 Task: Look for space in Reggio nellEmilia, Italy from 12th July, 2023 to 16th July, 2023 for 8 adults in price range Rs.10000 to Rs.16000. Place can be private room with 8 bedrooms having 8 beds and 8 bathrooms. Property type can be house, flat, guest house, hotel. Amenities needed are: wifi, TV, free parkinig on premises, gym, breakfast. Booking option can be shelf check-in. Required host language is English.
Action: Mouse moved to (507, 123)
Screenshot: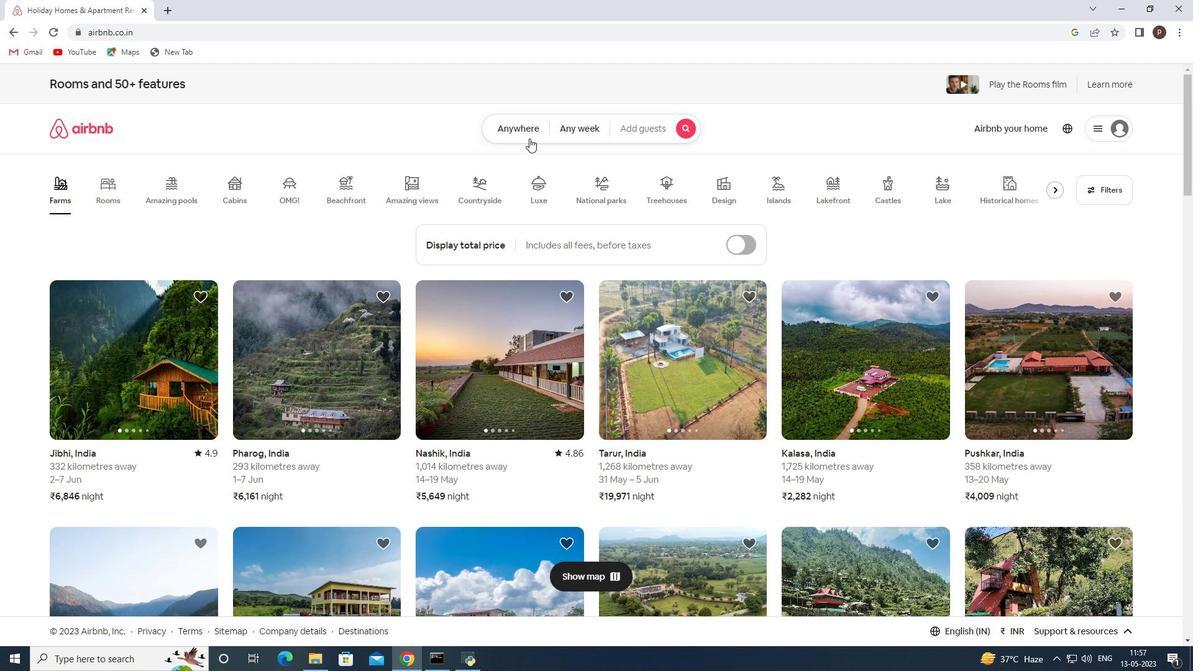 
Action: Mouse pressed left at (507, 123)
Screenshot: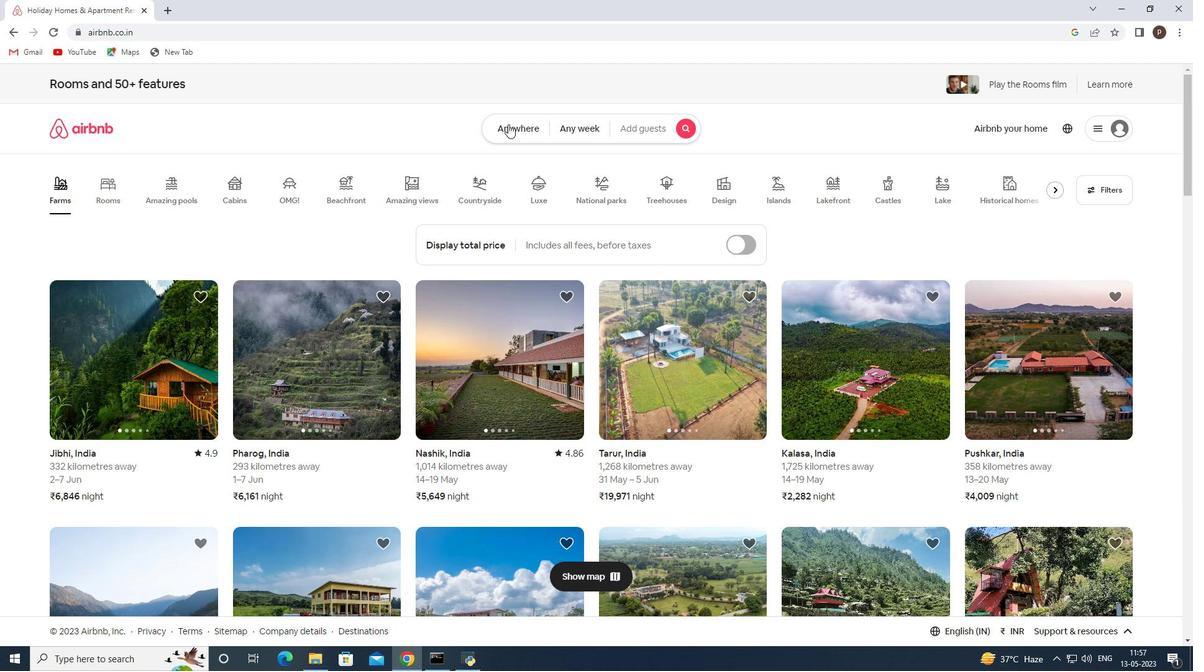 
Action: Mouse moved to (413, 181)
Screenshot: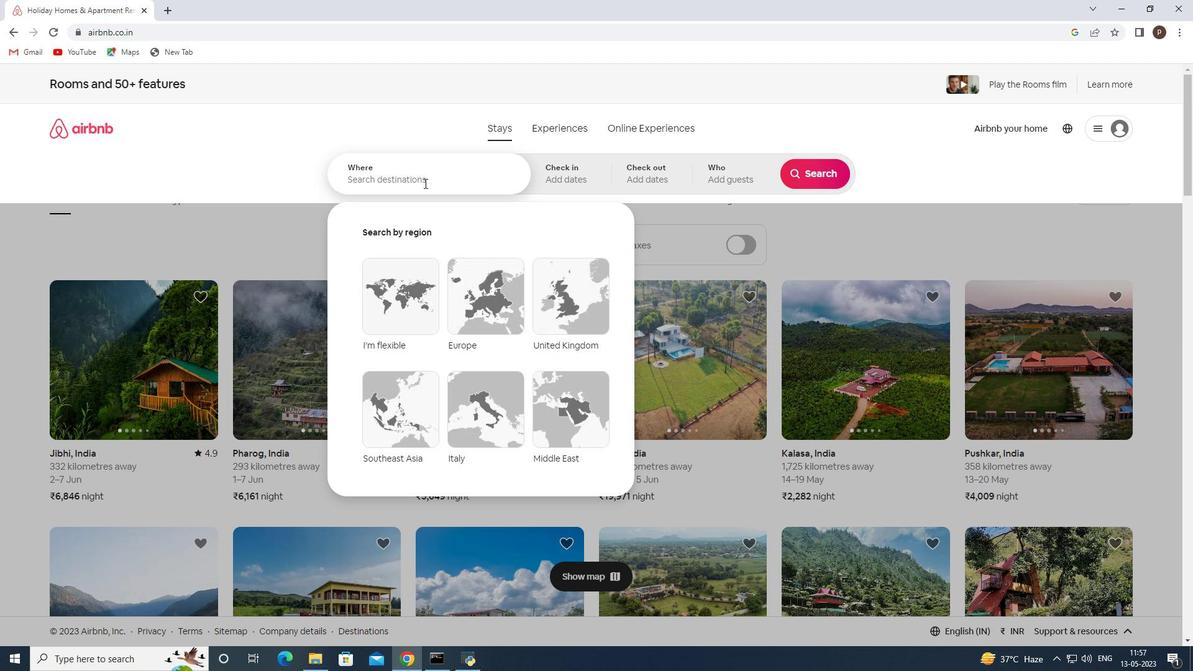 
Action: Mouse pressed left at (413, 181)
Screenshot: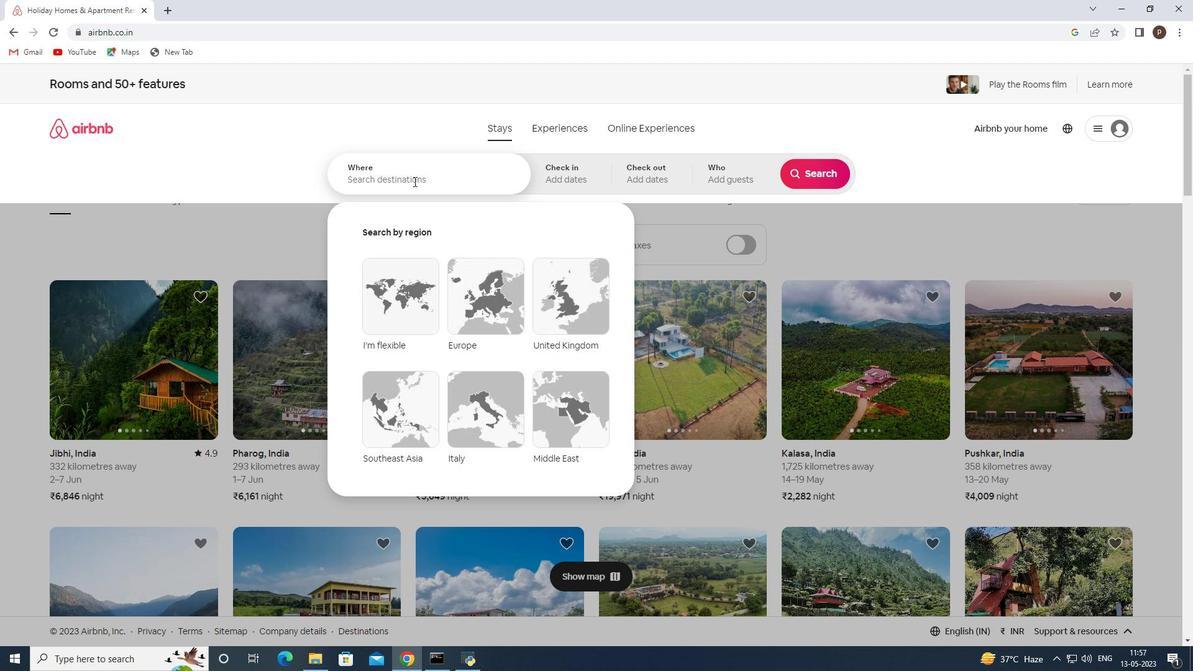 
Action: Key pressed <Key.caps_lock>R<Key.caps_lock>eggio<Key.space>nell<Key.caps_lock>E<Key.caps_lock>milia
Screenshot: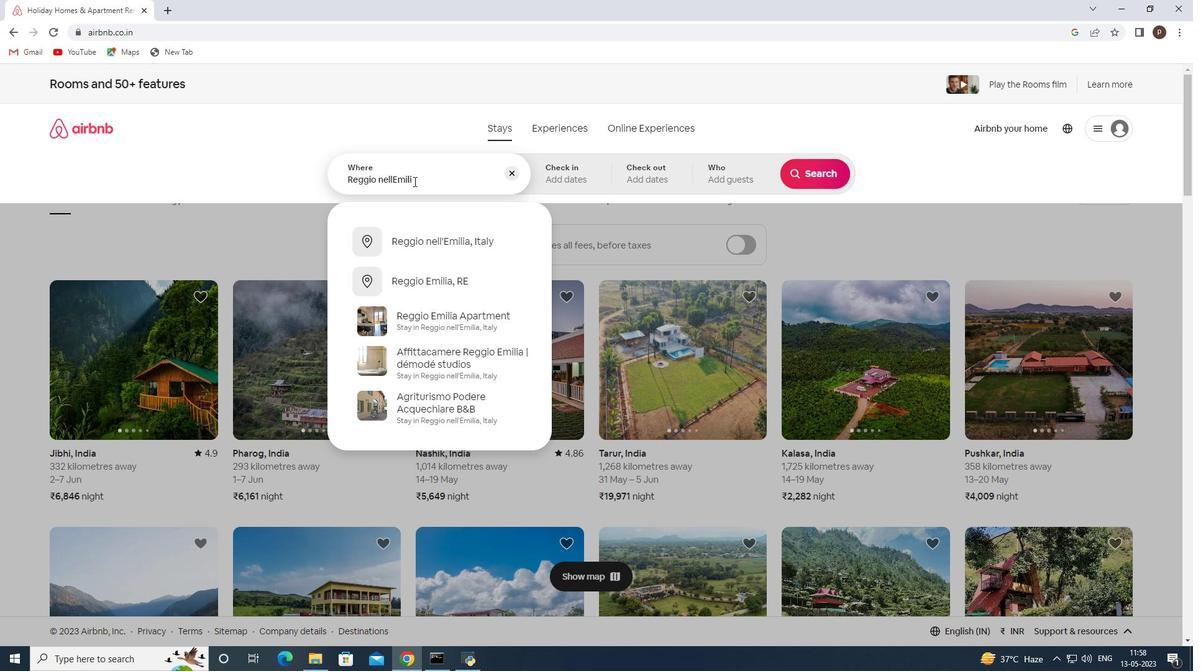 
Action: Mouse moved to (448, 235)
Screenshot: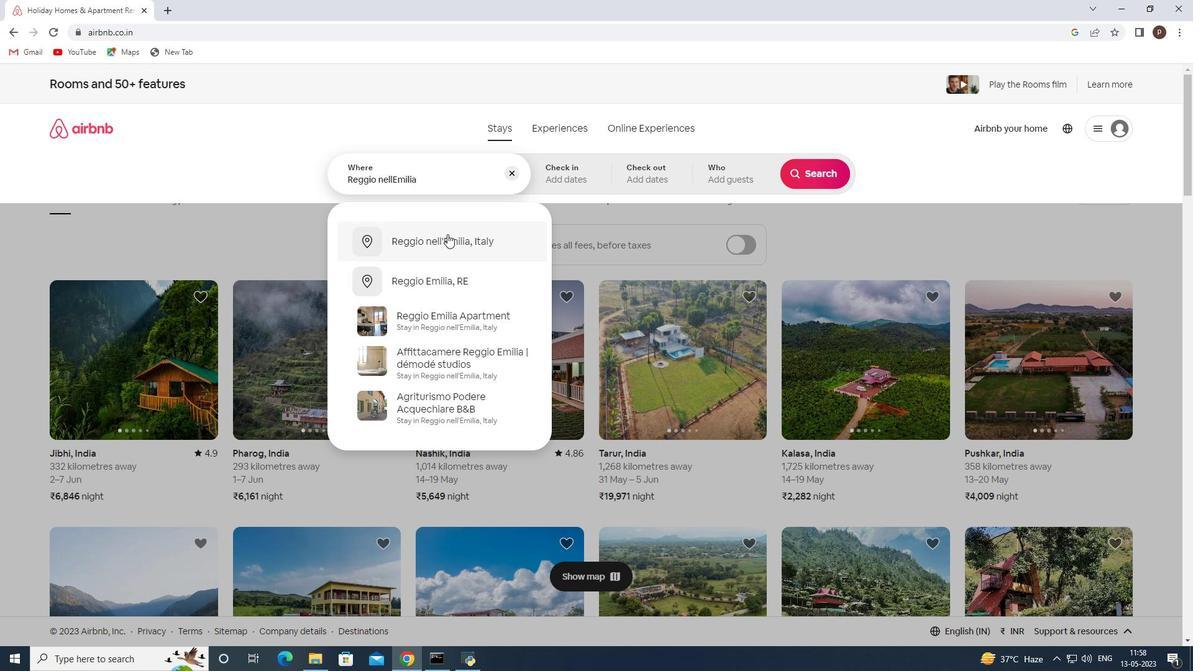
Action: Mouse pressed left at (448, 235)
Screenshot: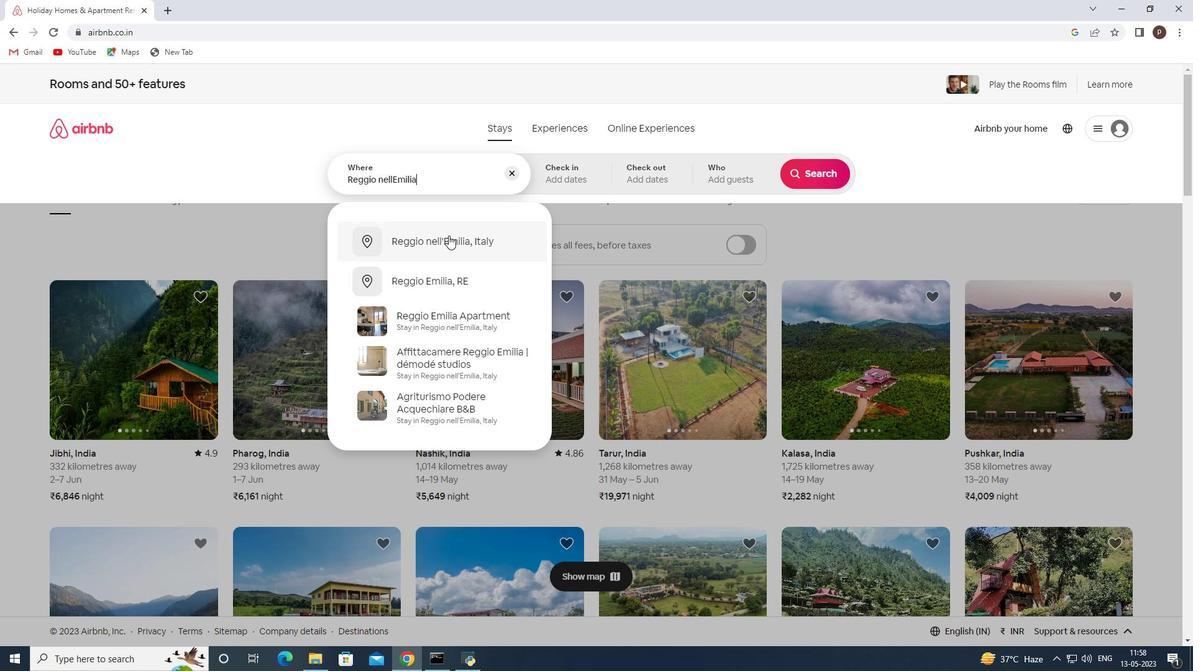 
Action: Mouse moved to (813, 272)
Screenshot: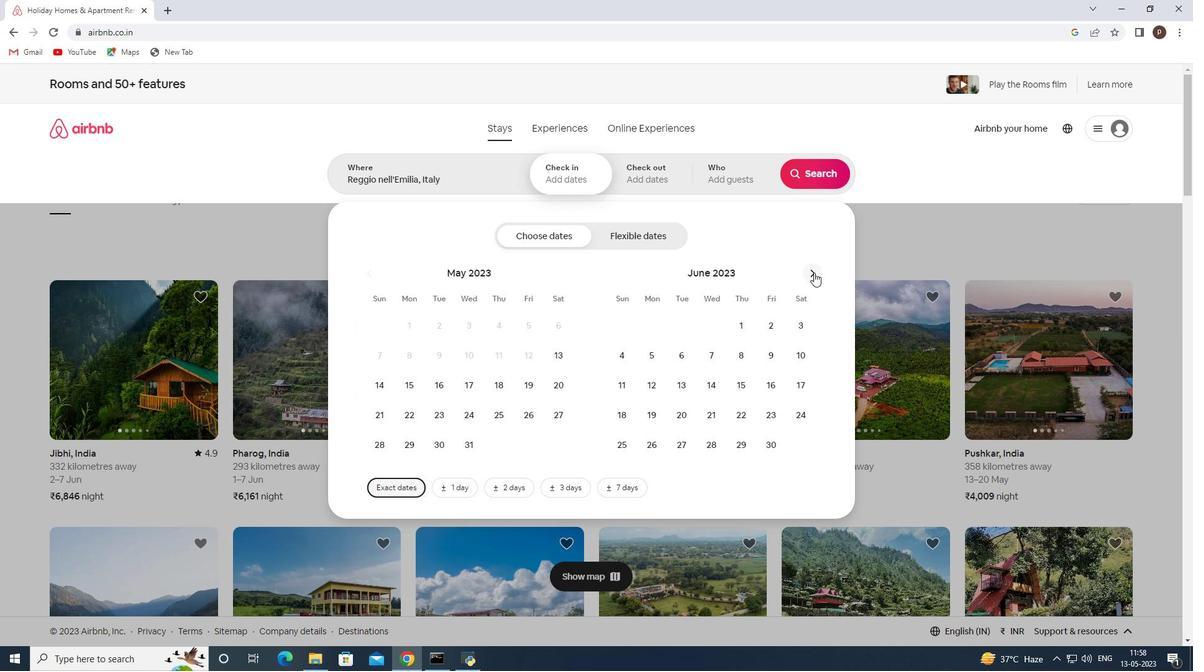 
Action: Mouse pressed left at (813, 272)
Screenshot: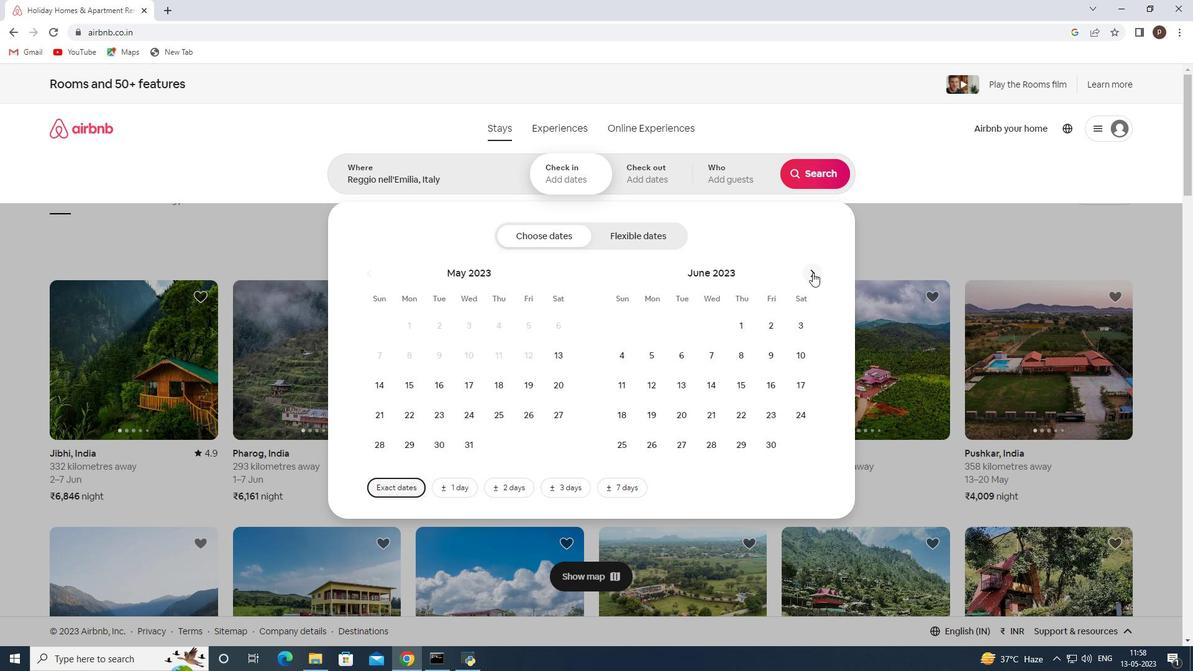 
Action: Mouse moved to (708, 386)
Screenshot: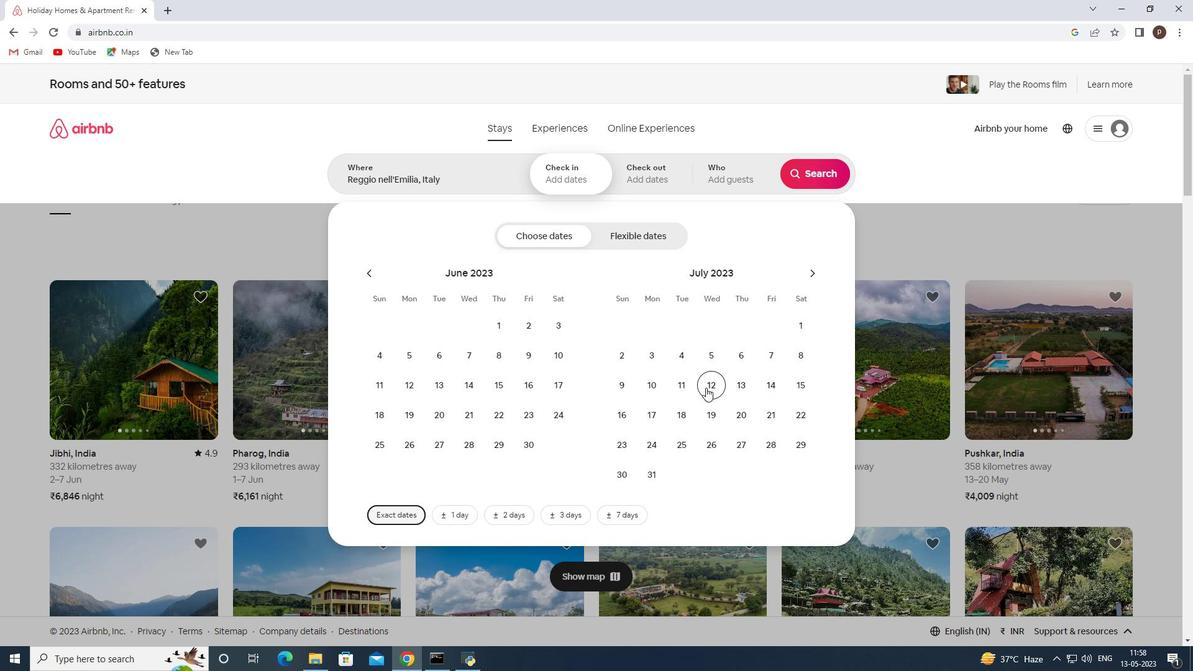 
Action: Mouse pressed left at (708, 386)
Screenshot: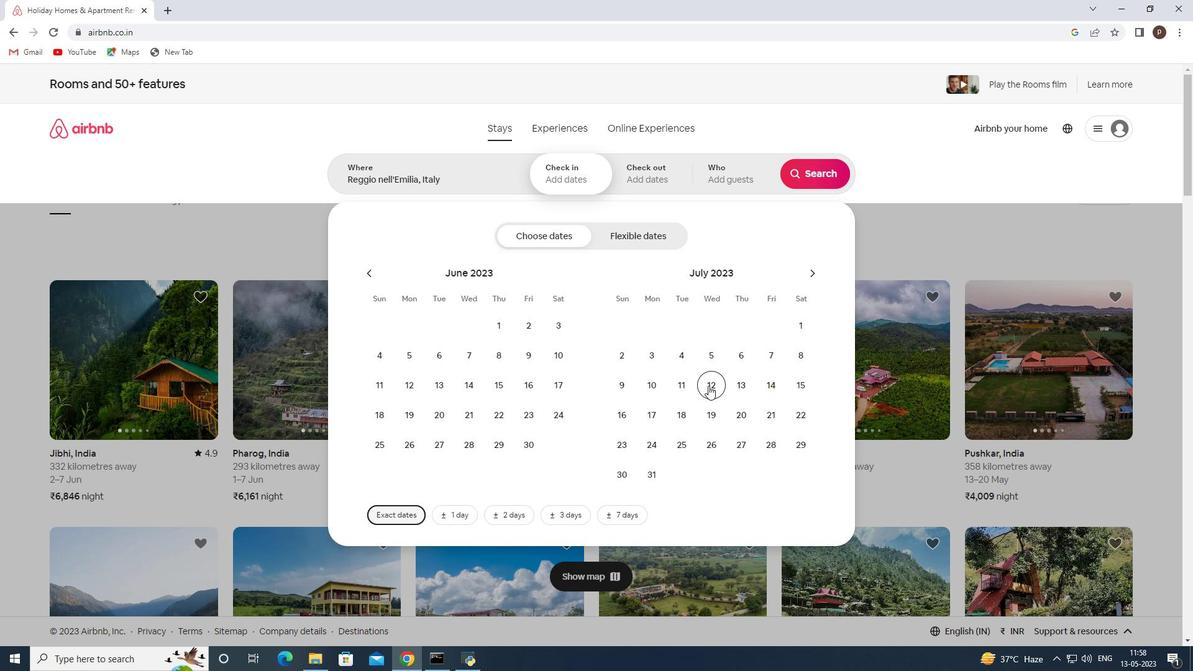 
Action: Mouse moved to (629, 409)
Screenshot: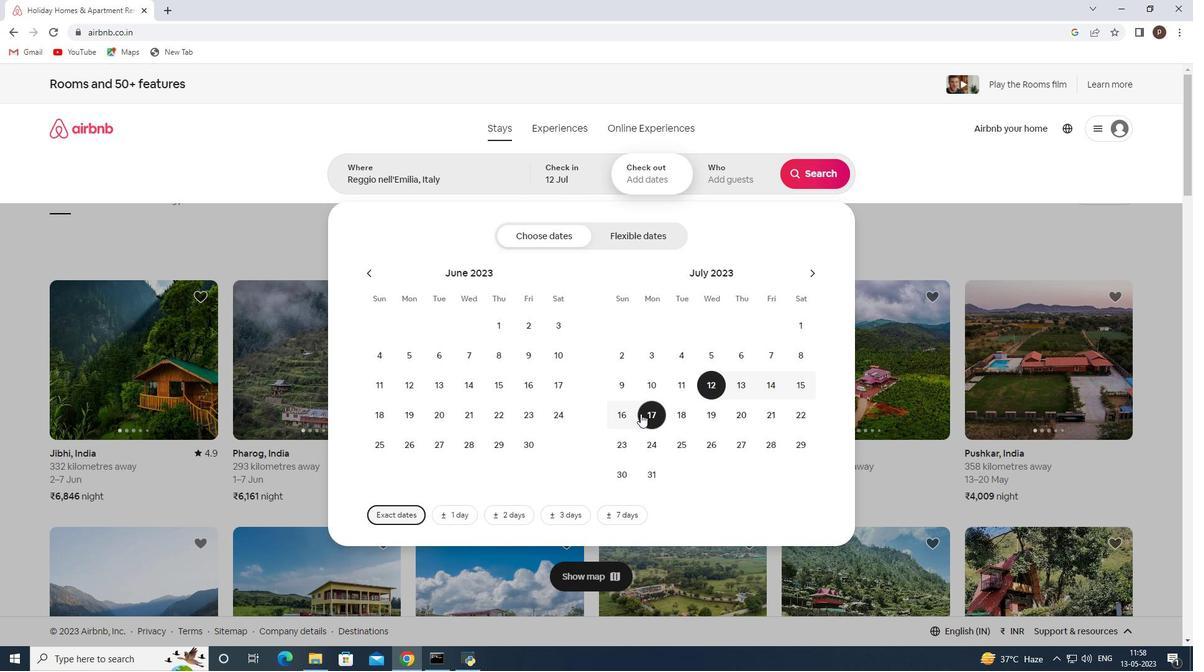 
Action: Mouse pressed left at (629, 409)
Screenshot: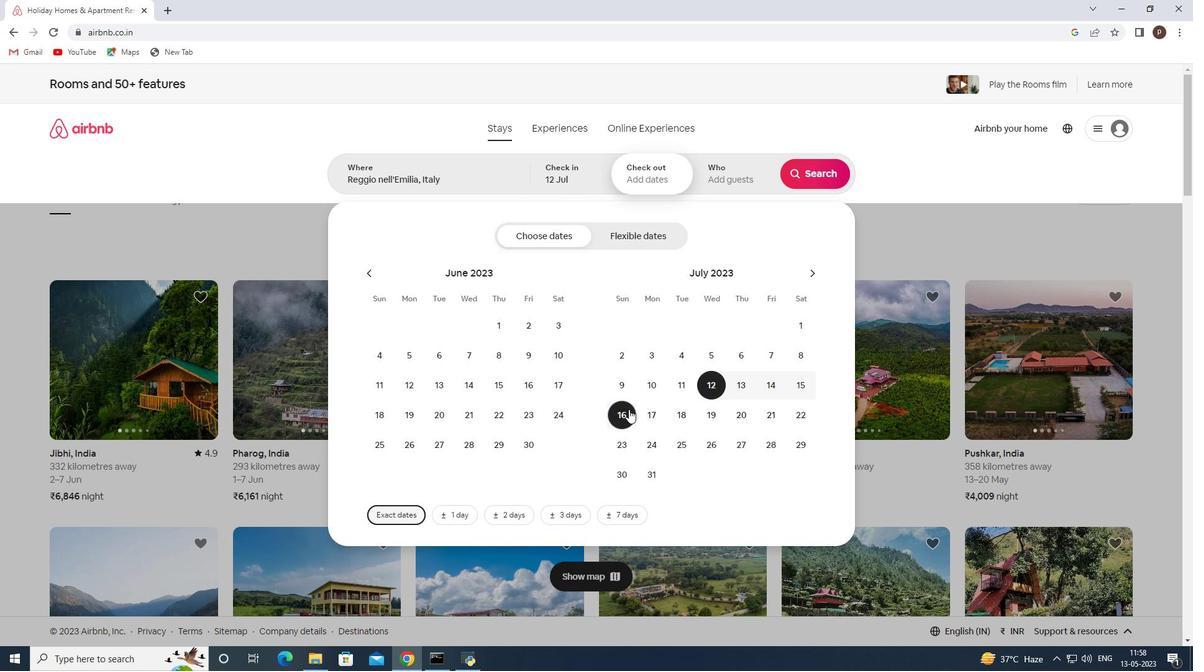 
Action: Mouse moved to (755, 175)
Screenshot: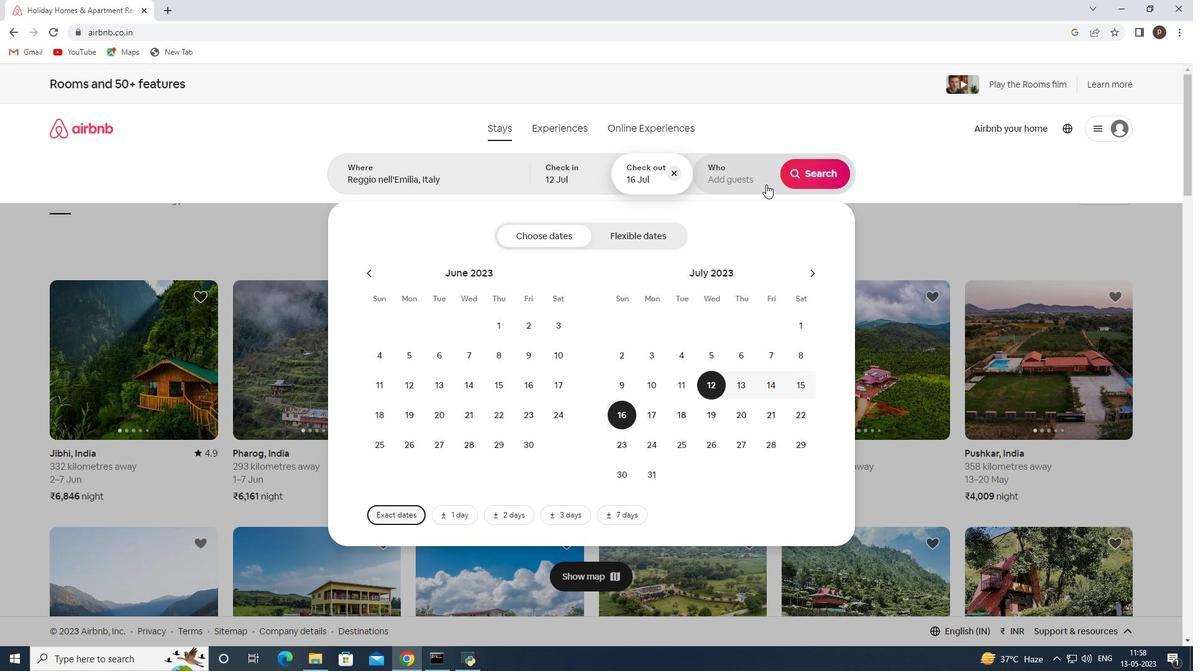 
Action: Mouse pressed left at (755, 175)
Screenshot: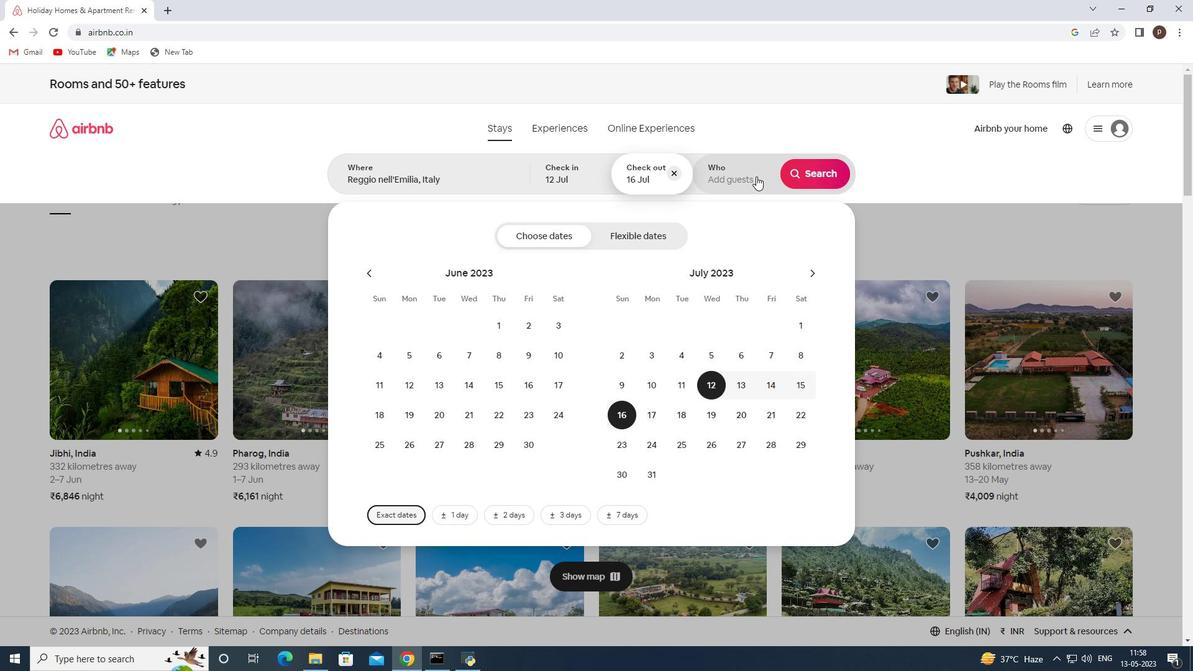
Action: Mouse moved to (814, 239)
Screenshot: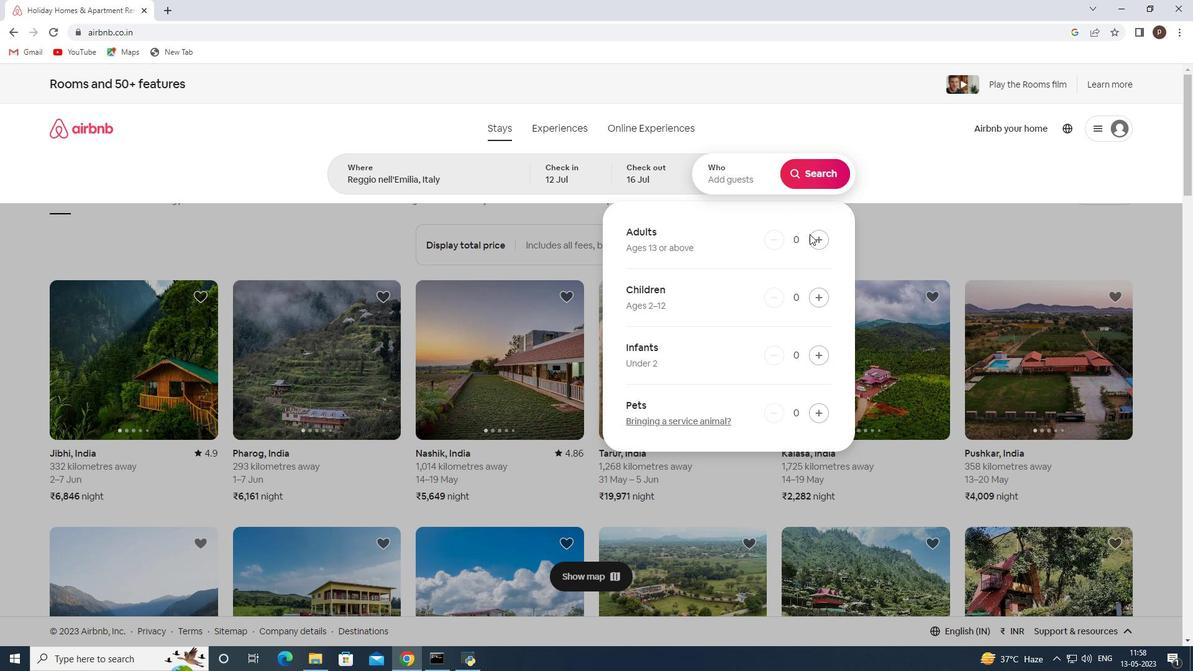 
Action: Mouse pressed left at (814, 239)
Screenshot: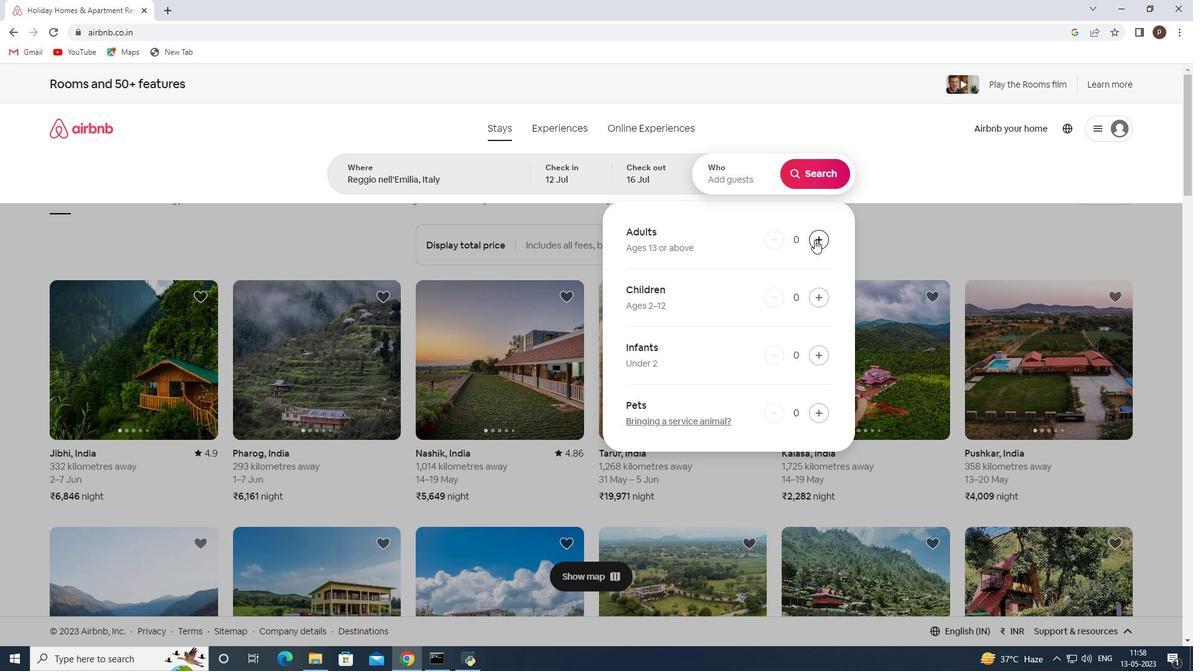 
Action: Mouse pressed left at (814, 239)
Screenshot: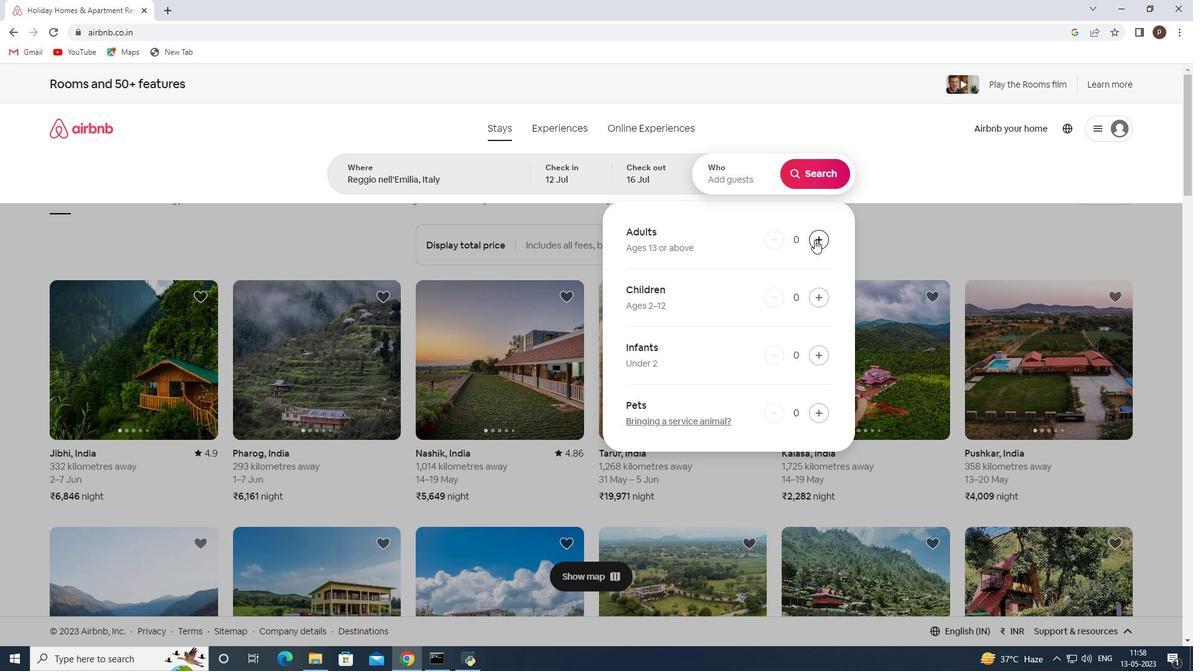 
Action: Mouse pressed left at (814, 239)
Screenshot: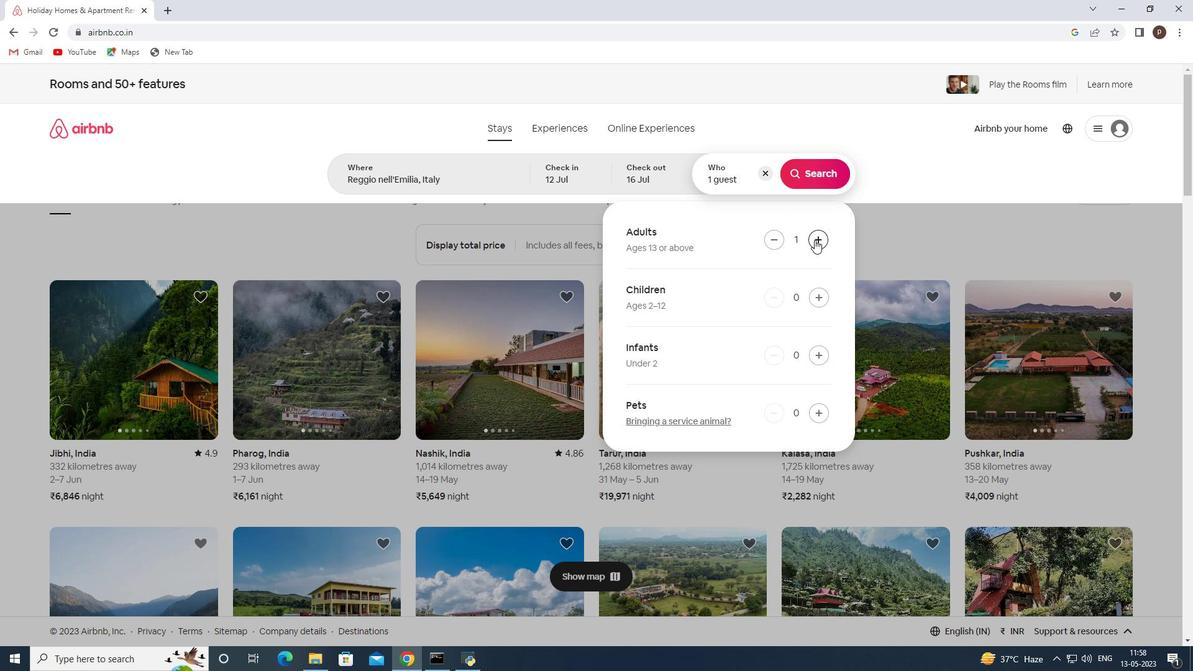 
Action: Mouse pressed left at (814, 239)
Screenshot: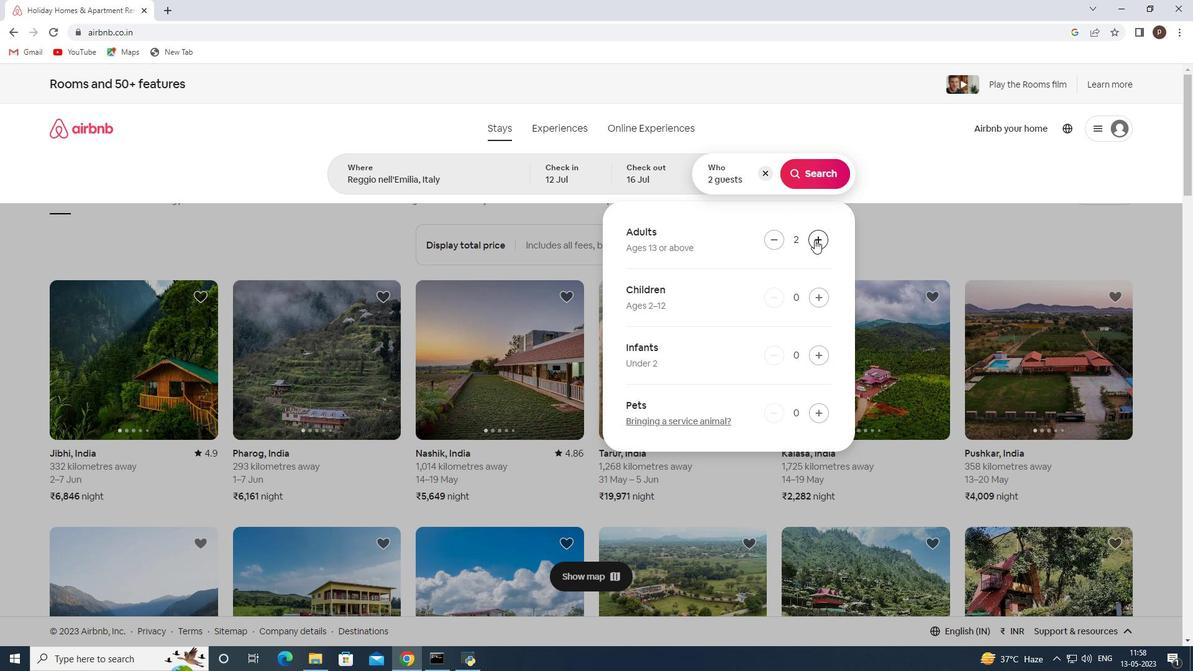 
Action: Mouse pressed left at (814, 239)
Screenshot: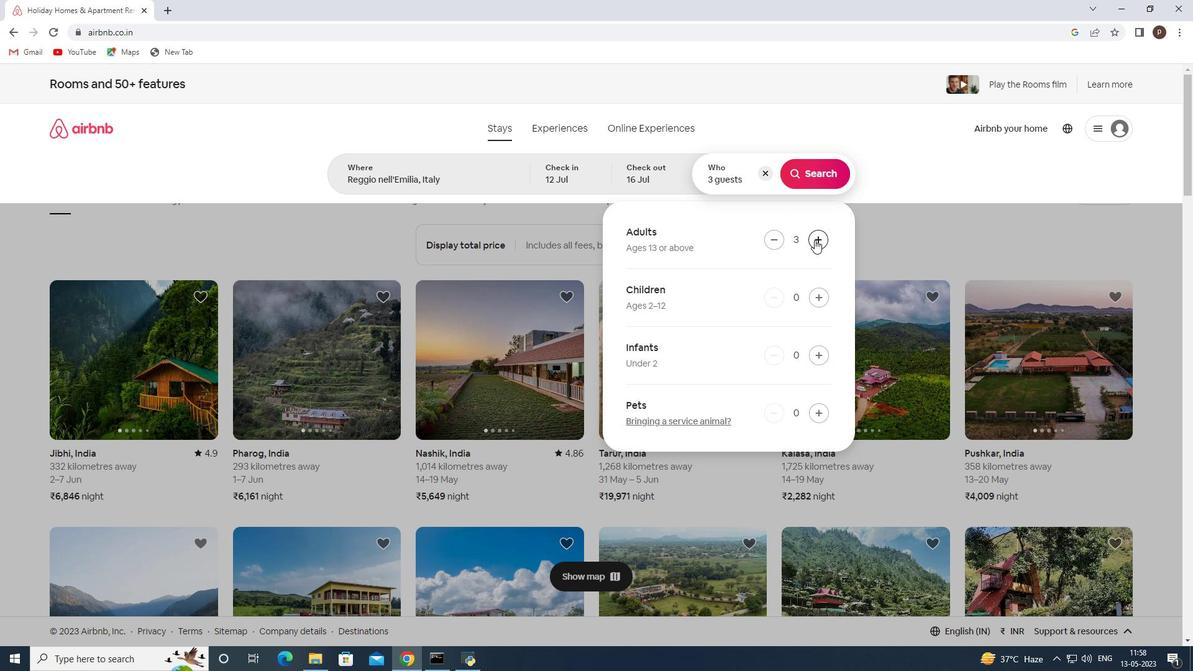 
Action: Mouse pressed left at (814, 239)
Screenshot: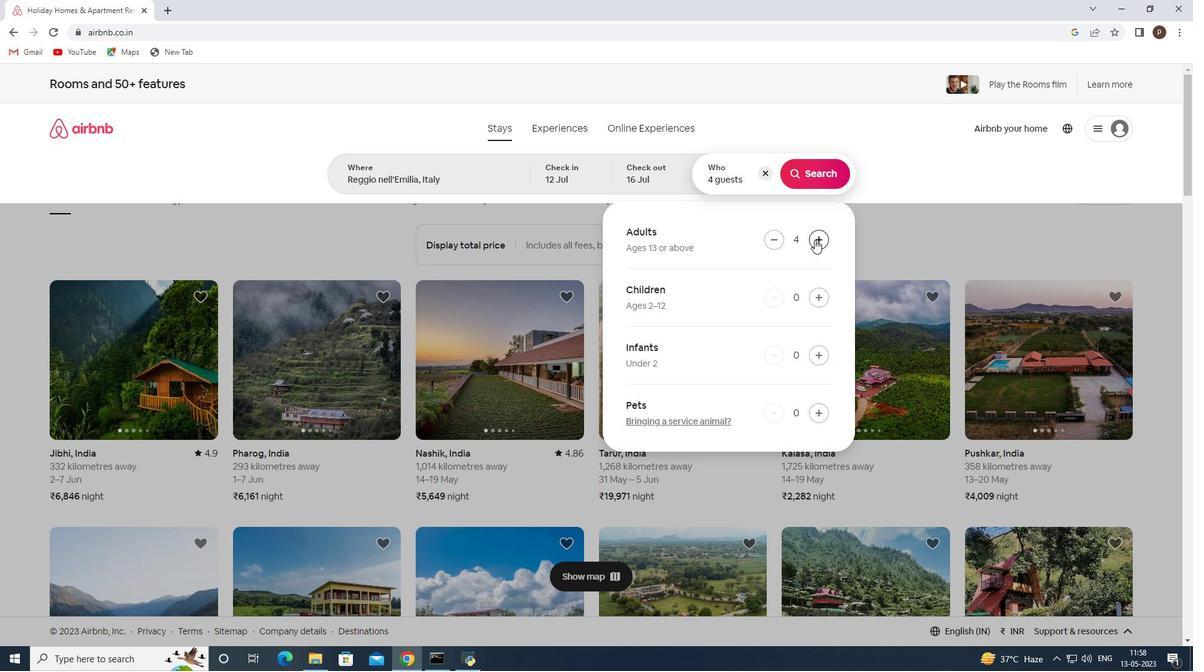 
Action: Mouse pressed left at (814, 239)
Screenshot: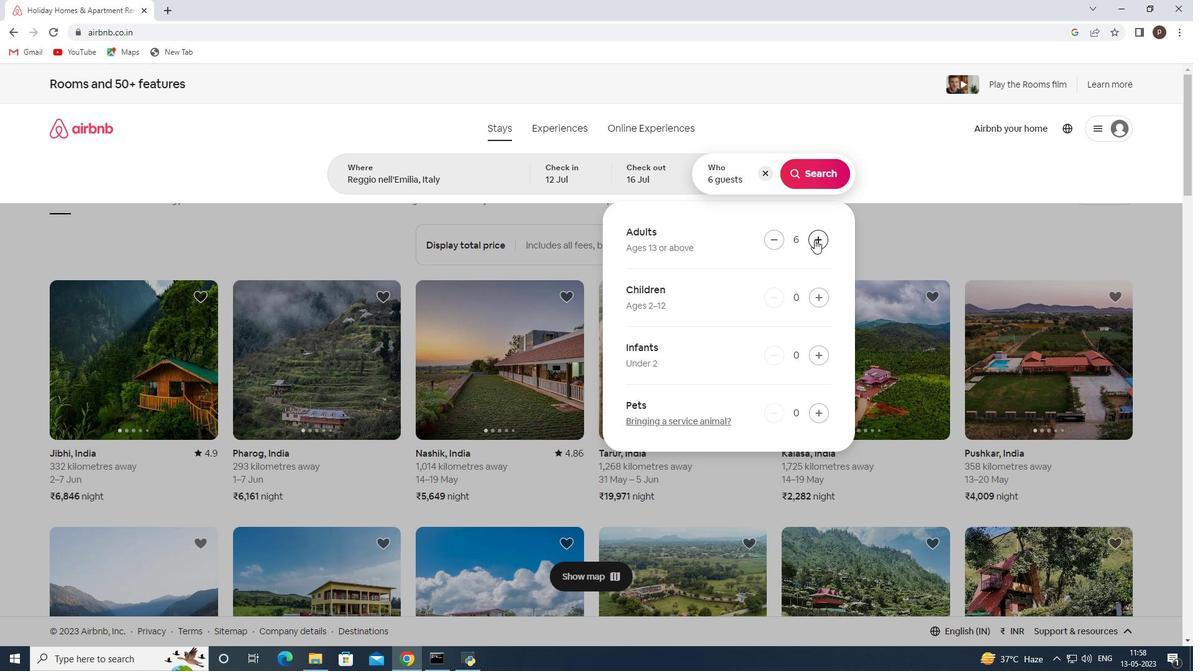 
Action: Mouse pressed left at (814, 239)
Screenshot: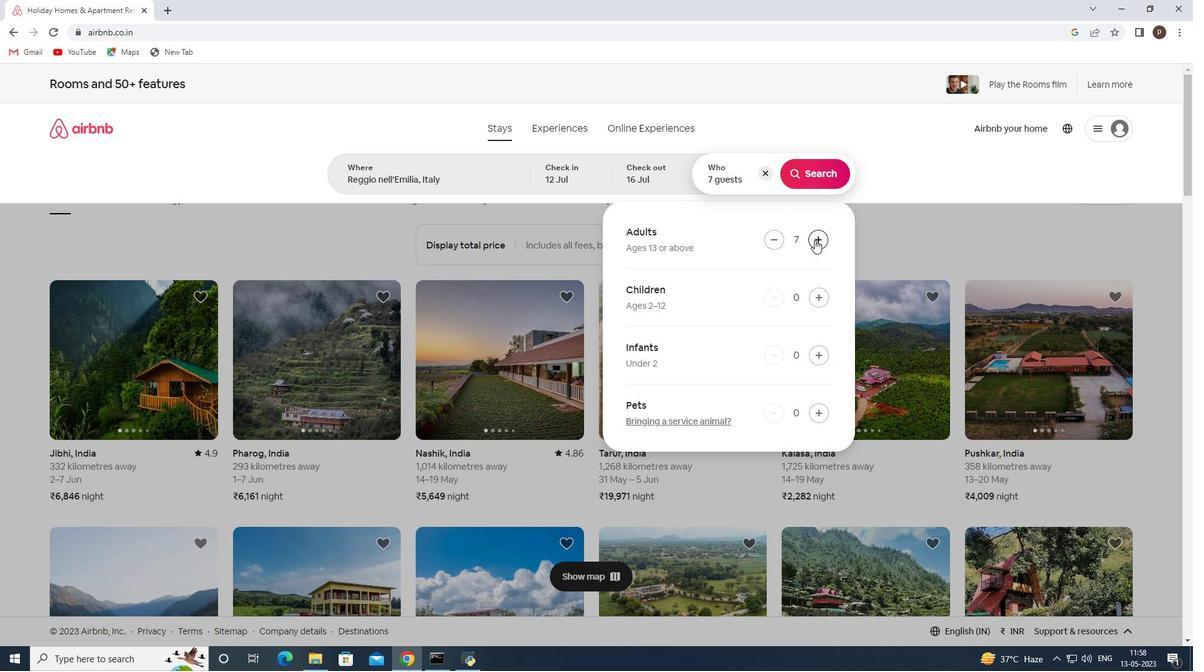 
Action: Mouse moved to (809, 172)
Screenshot: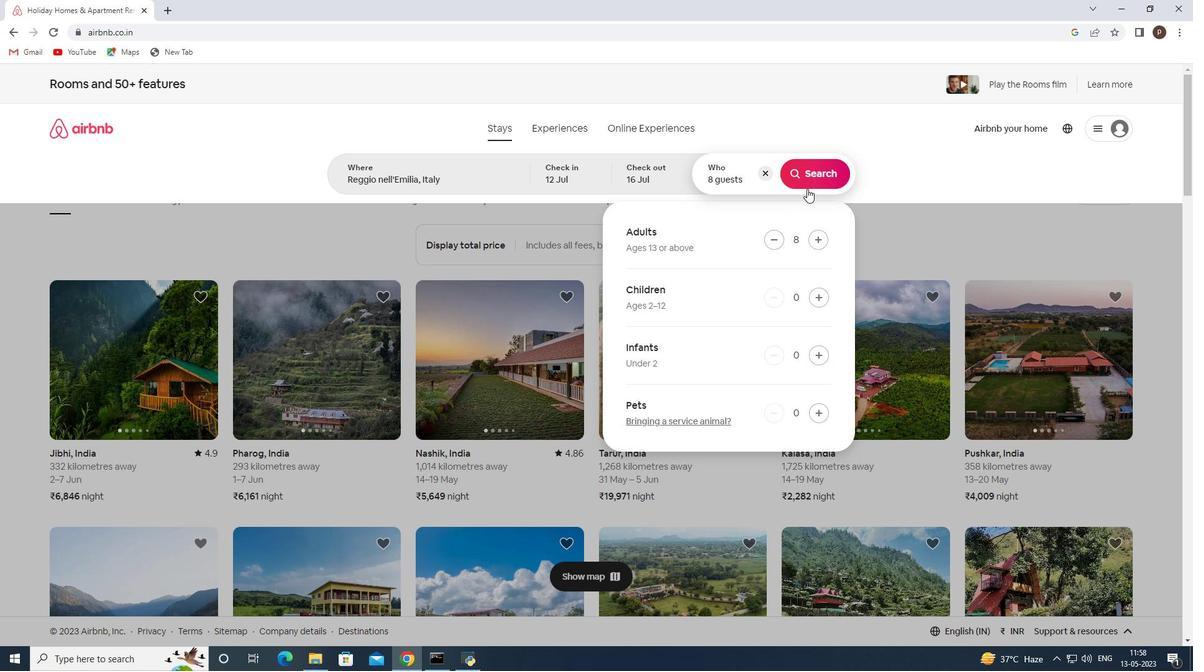 
Action: Mouse pressed left at (809, 172)
Screenshot: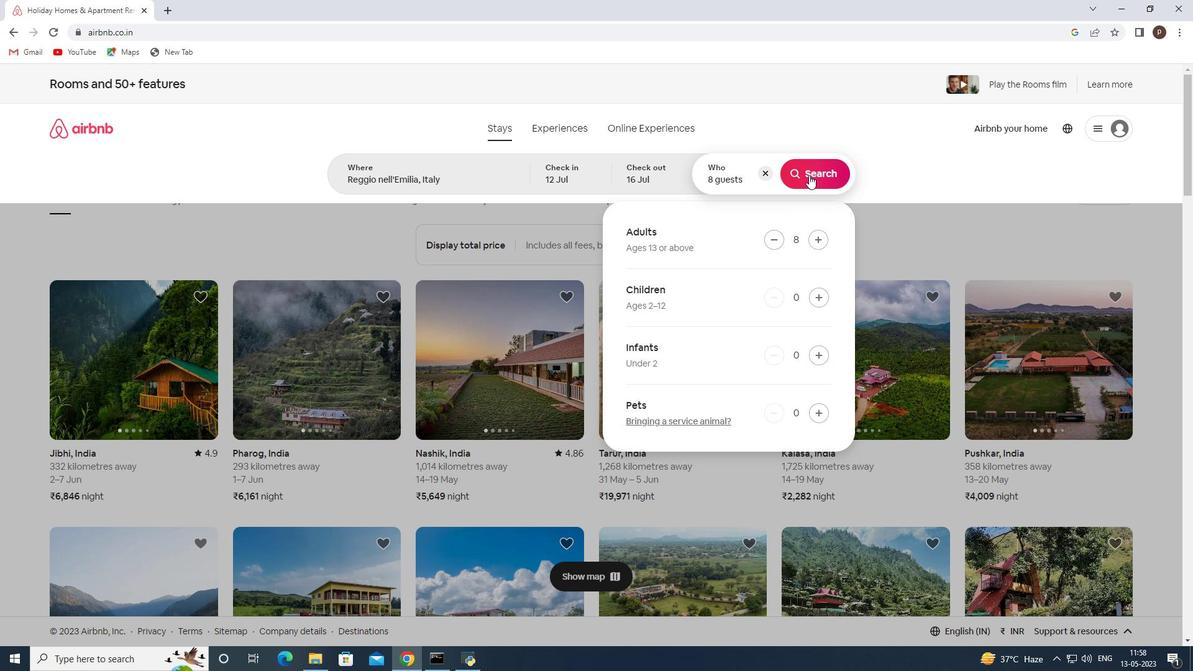 
Action: Mouse moved to (1125, 137)
Screenshot: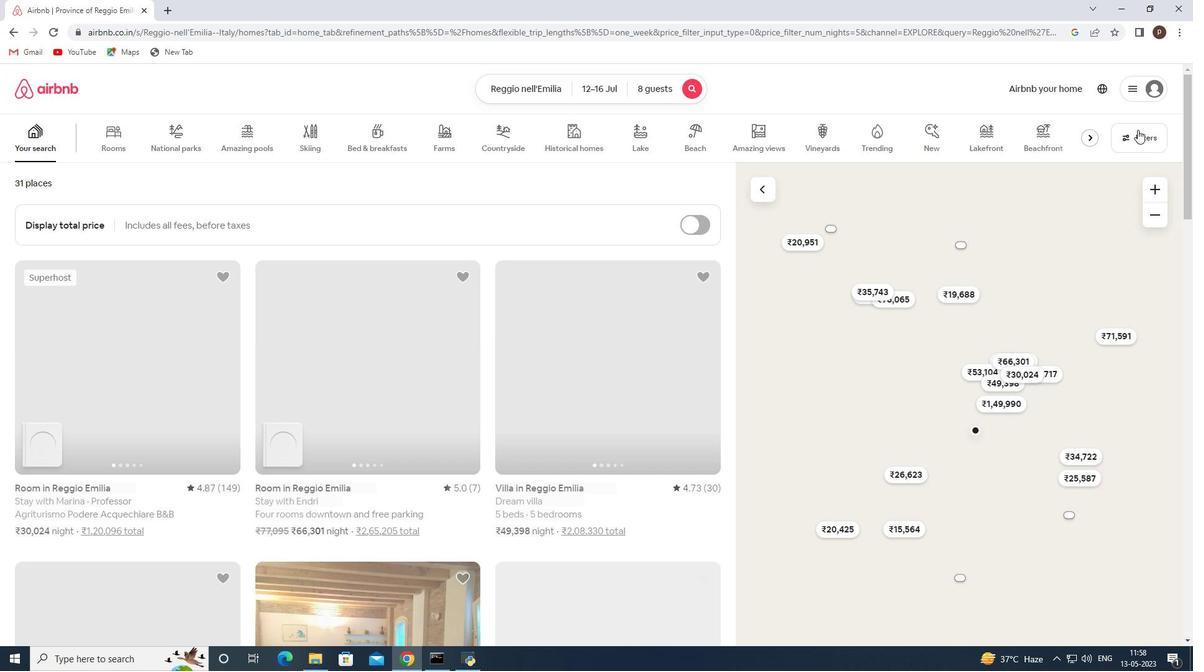 
Action: Mouse pressed left at (1125, 137)
Screenshot: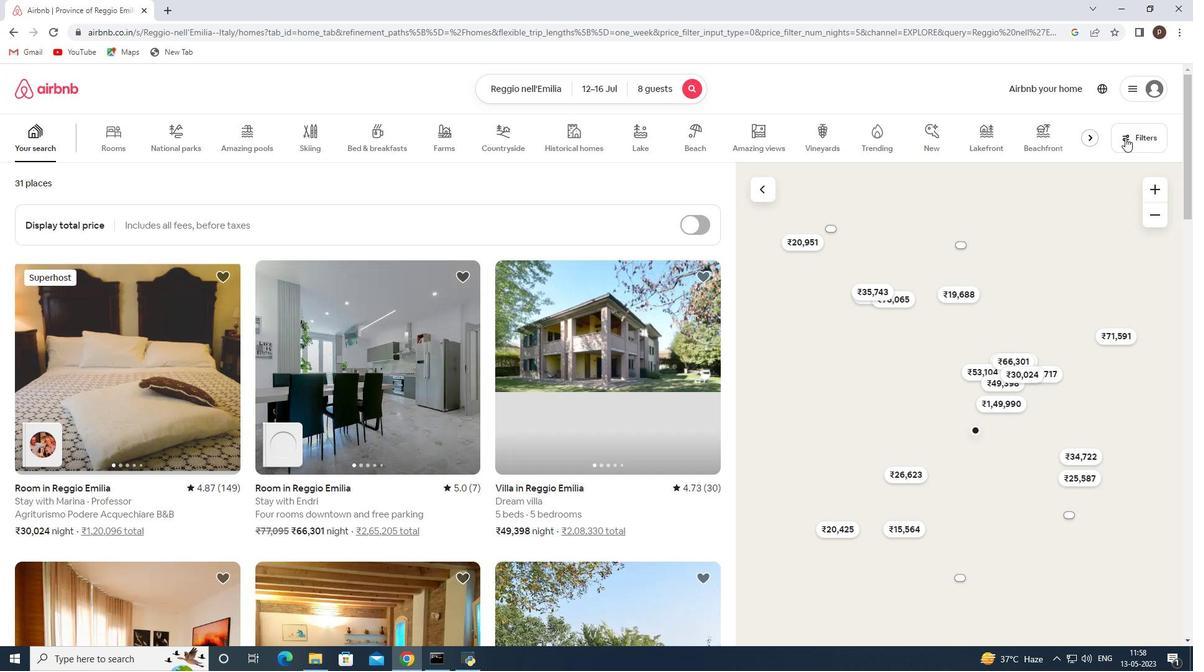 
Action: Mouse moved to (422, 444)
Screenshot: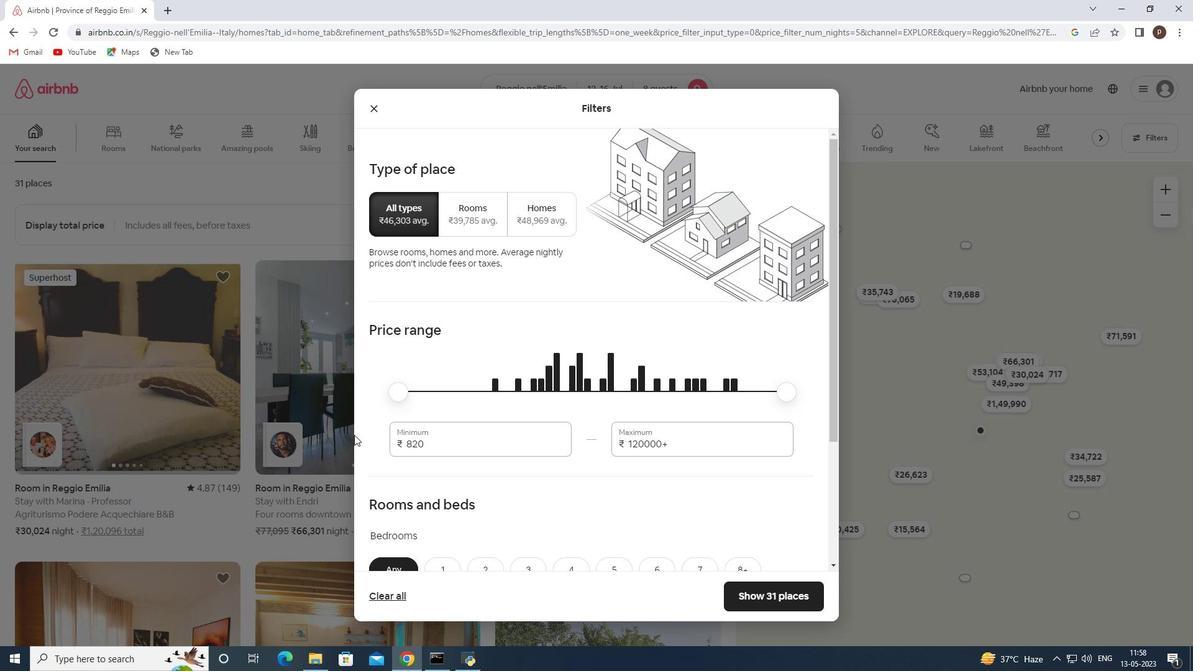 
Action: Mouse pressed left at (422, 444)
Screenshot: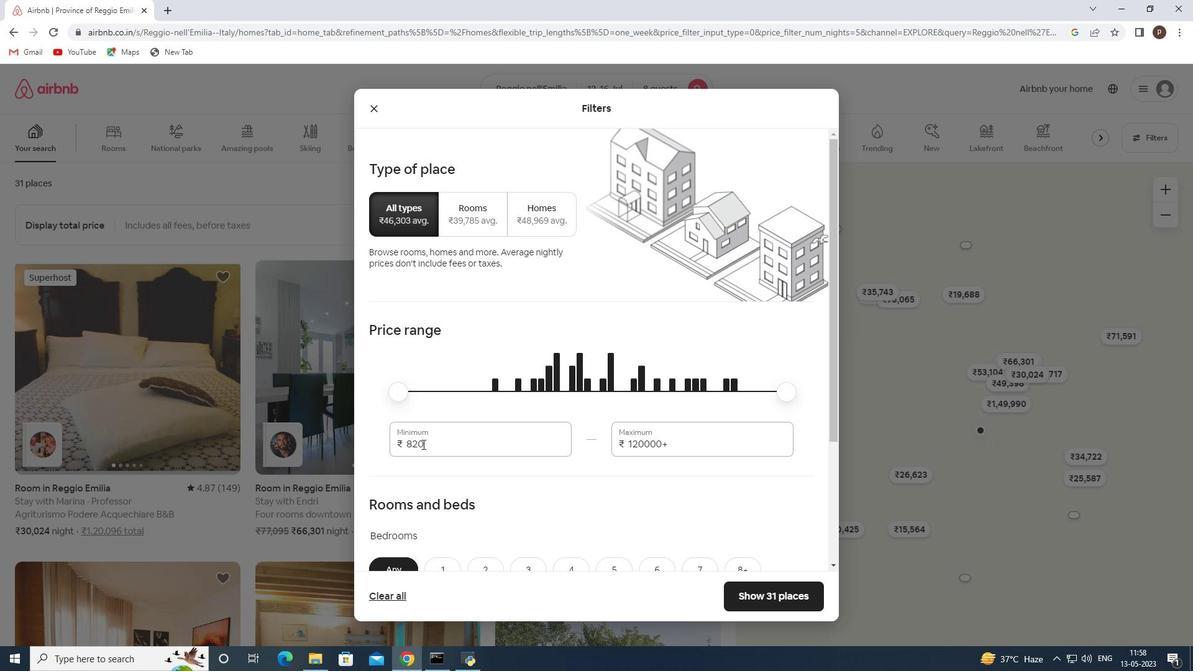 
Action: Mouse pressed left at (422, 444)
Screenshot: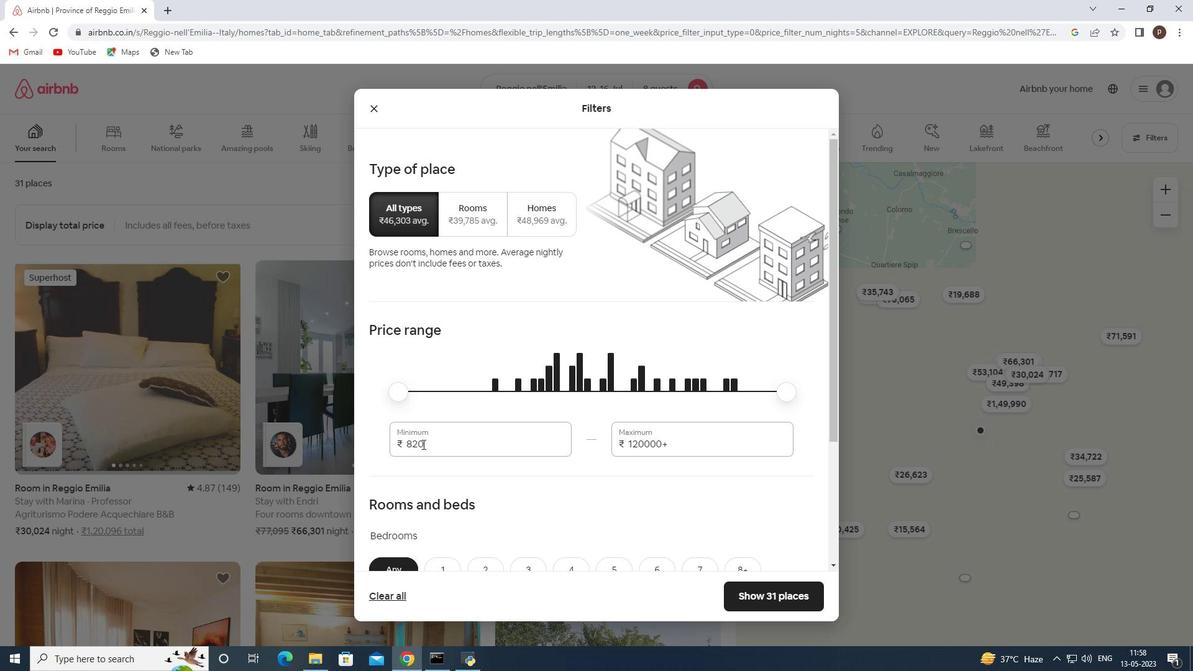 
Action: Key pressed 10000<Key.tab>16000
Screenshot: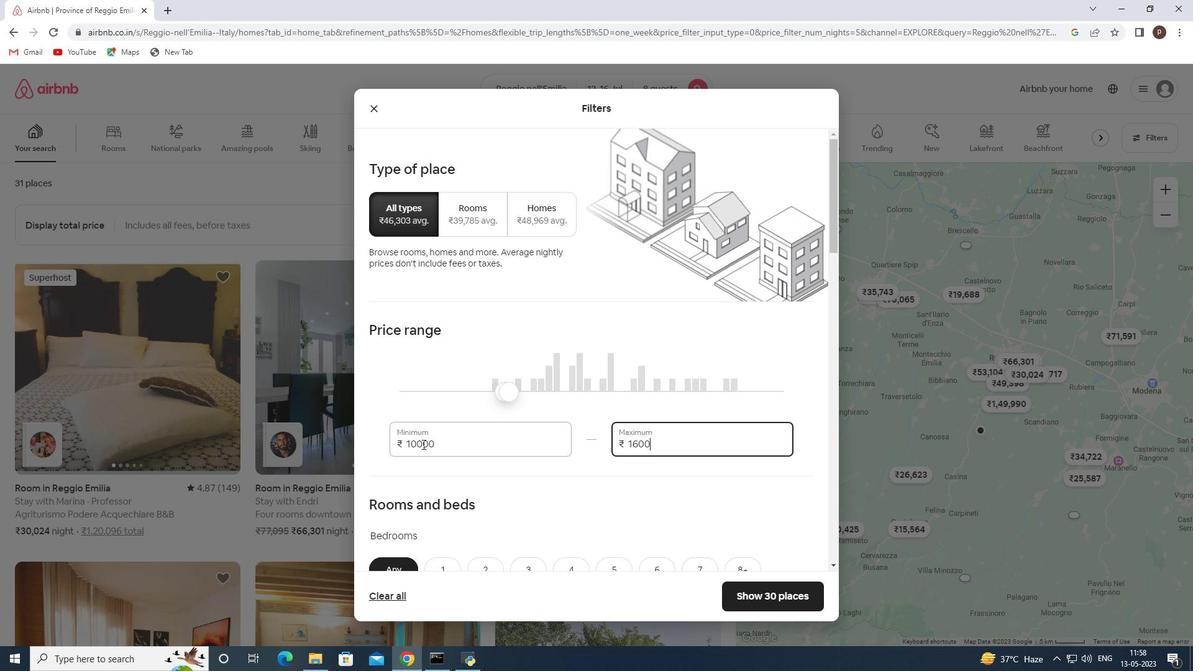 
Action: Mouse moved to (502, 463)
Screenshot: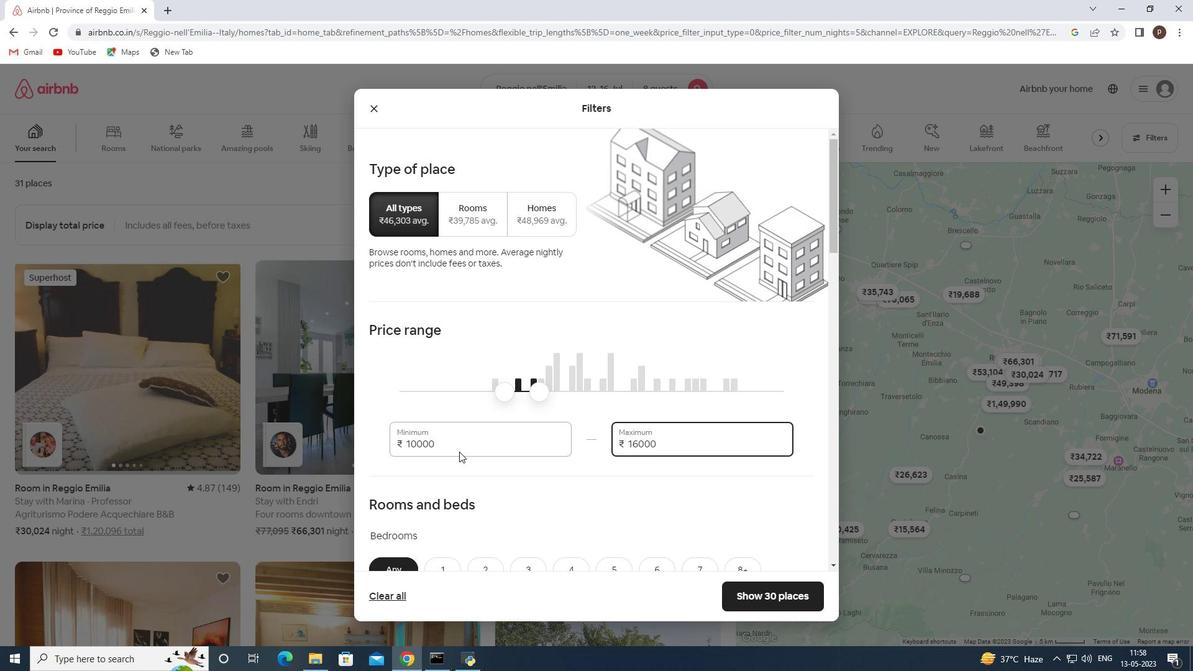 
Action: Mouse scrolled (502, 463) with delta (0, 0)
Screenshot: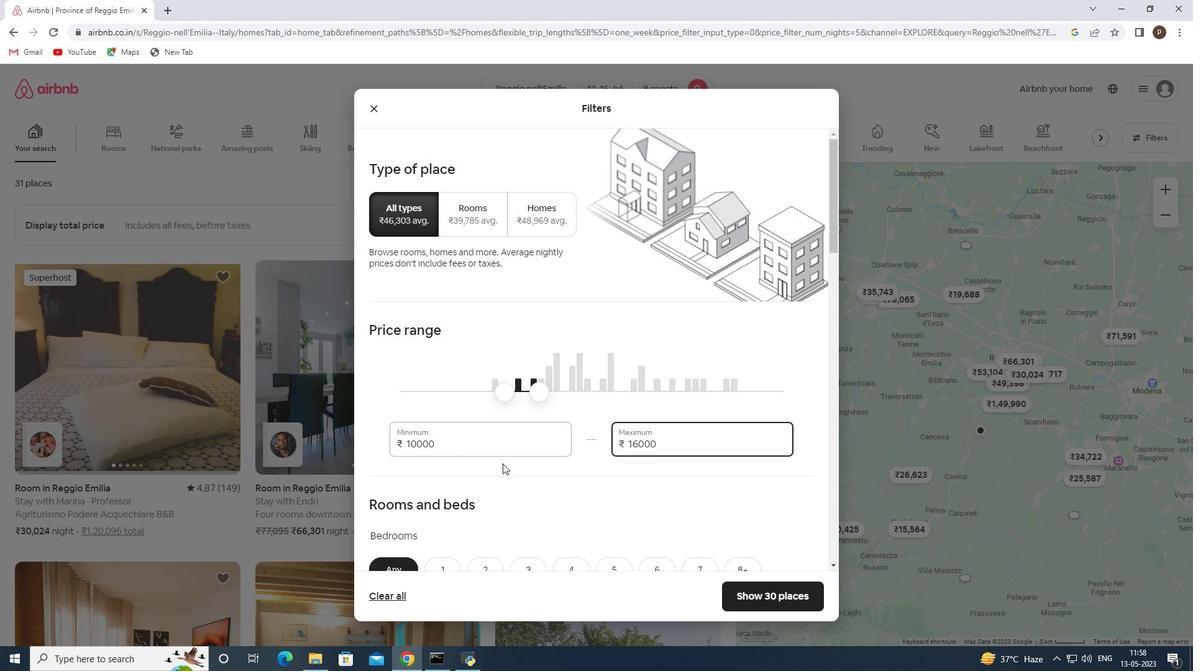
Action: Mouse scrolled (502, 463) with delta (0, 0)
Screenshot: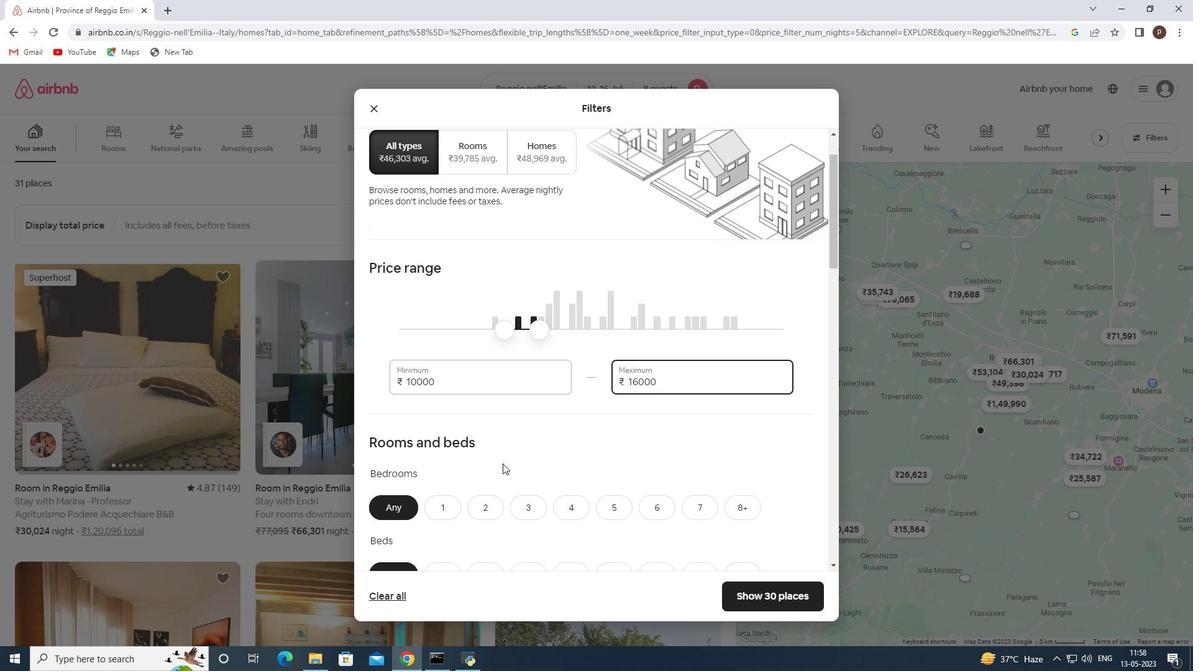 
Action: Mouse scrolled (502, 463) with delta (0, 0)
Screenshot: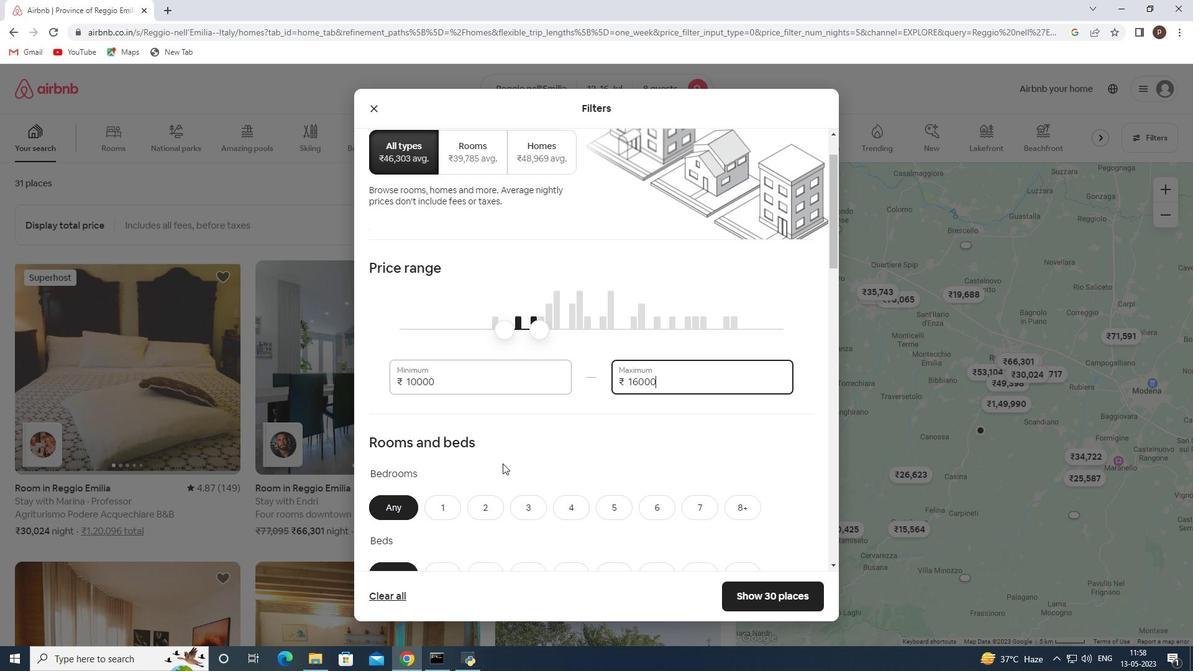 
Action: Mouse moved to (734, 385)
Screenshot: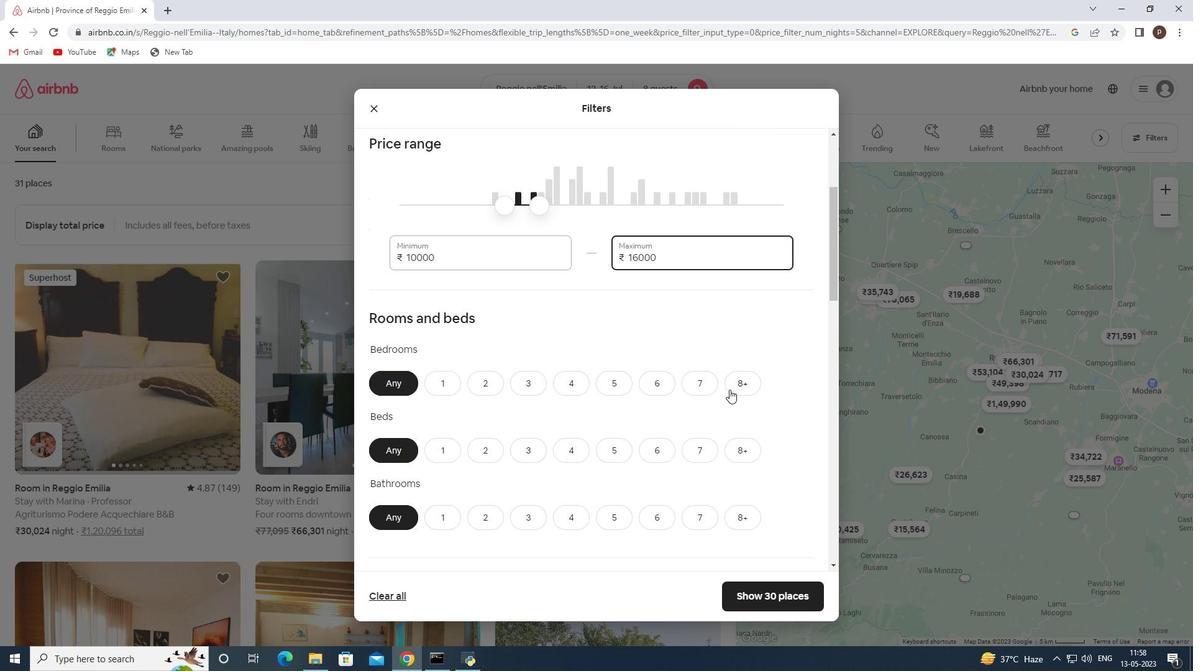 
Action: Mouse pressed left at (734, 385)
Screenshot: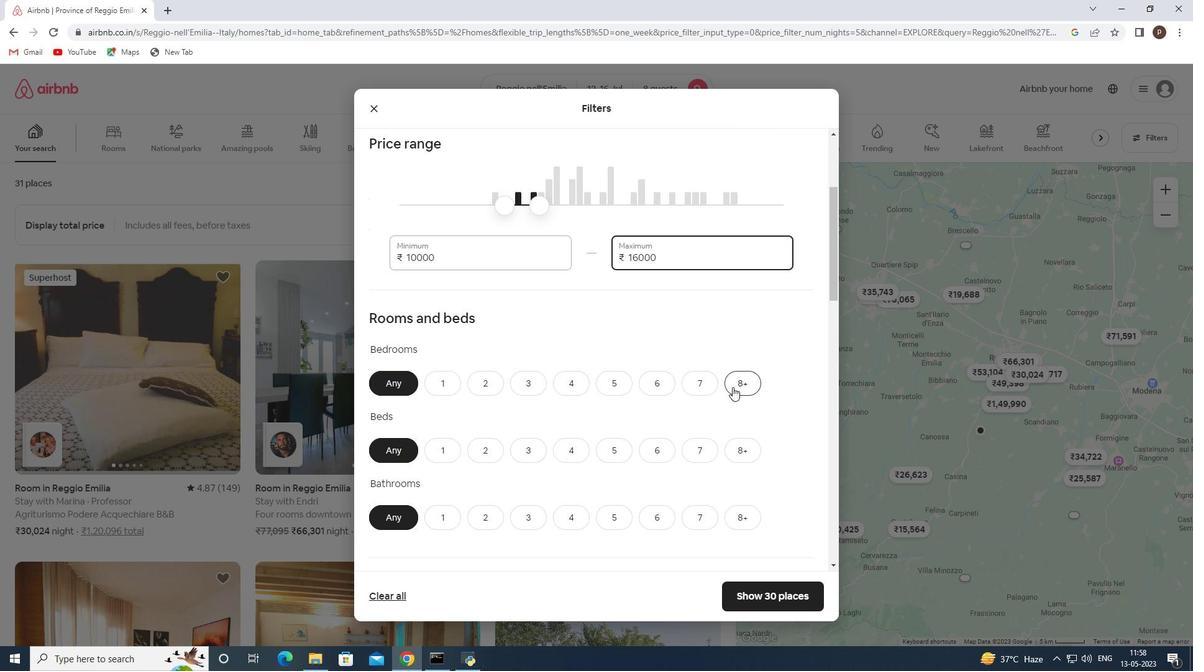 
Action: Mouse moved to (747, 453)
Screenshot: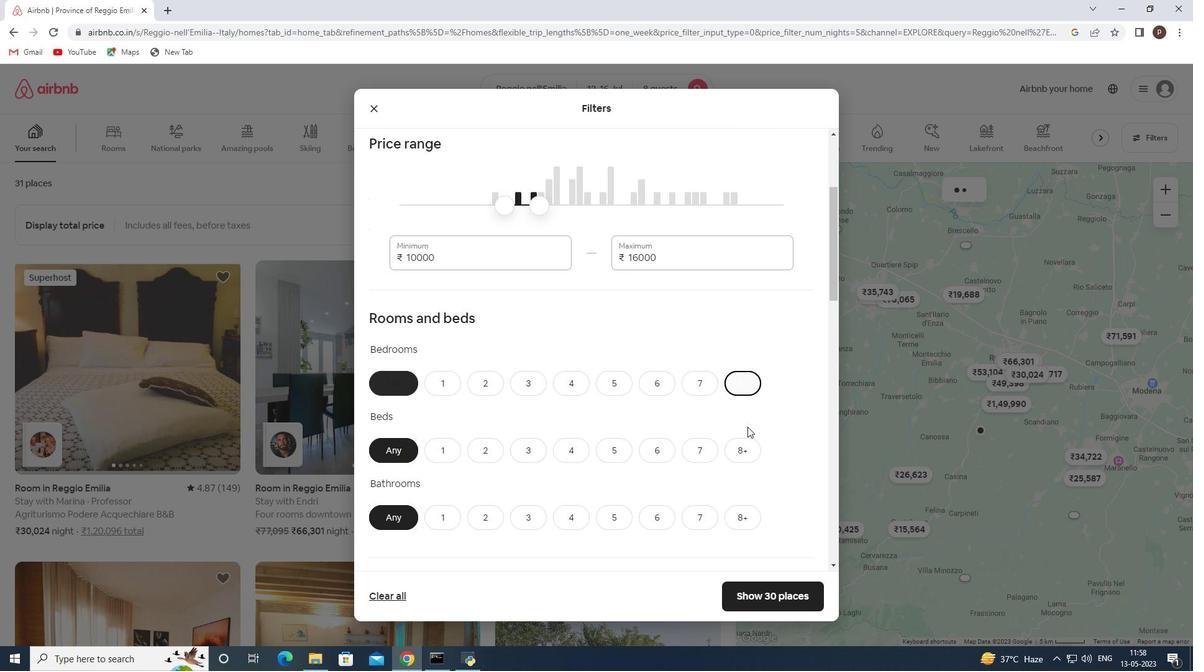 
Action: Mouse pressed left at (747, 453)
Screenshot: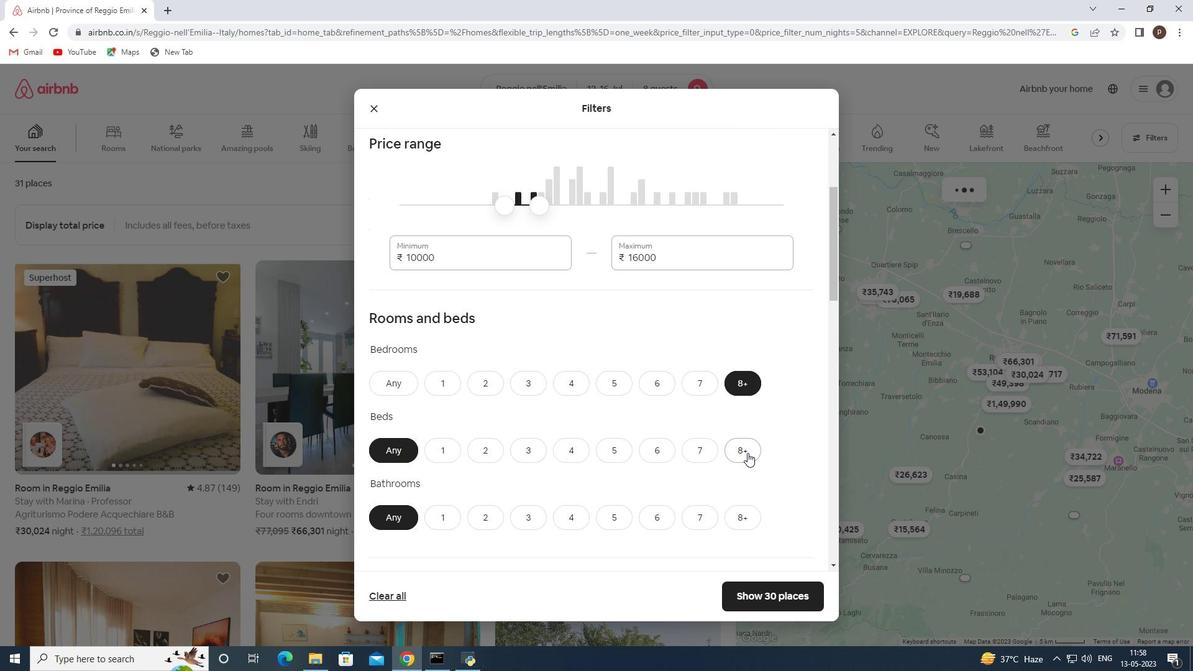 
Action: Mouse scrolled (747, 452) with delta (0, 0)
Screenshot: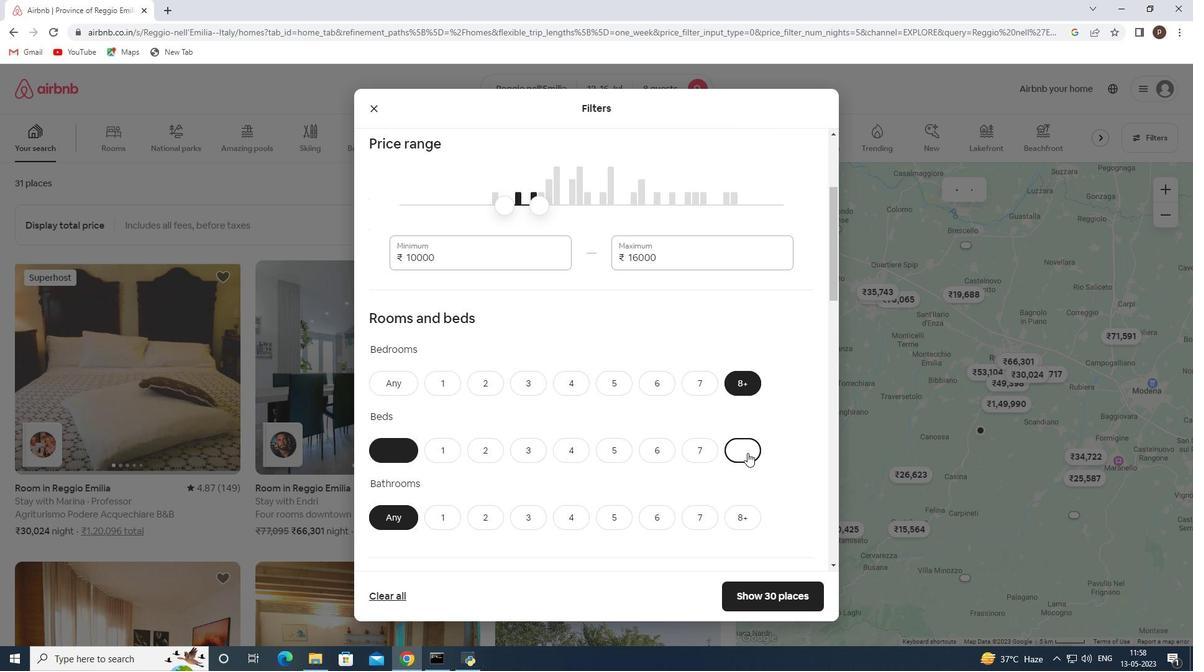 
Action: Mouse scrolled (747, 452) with delta (0, 0)
Screenshot: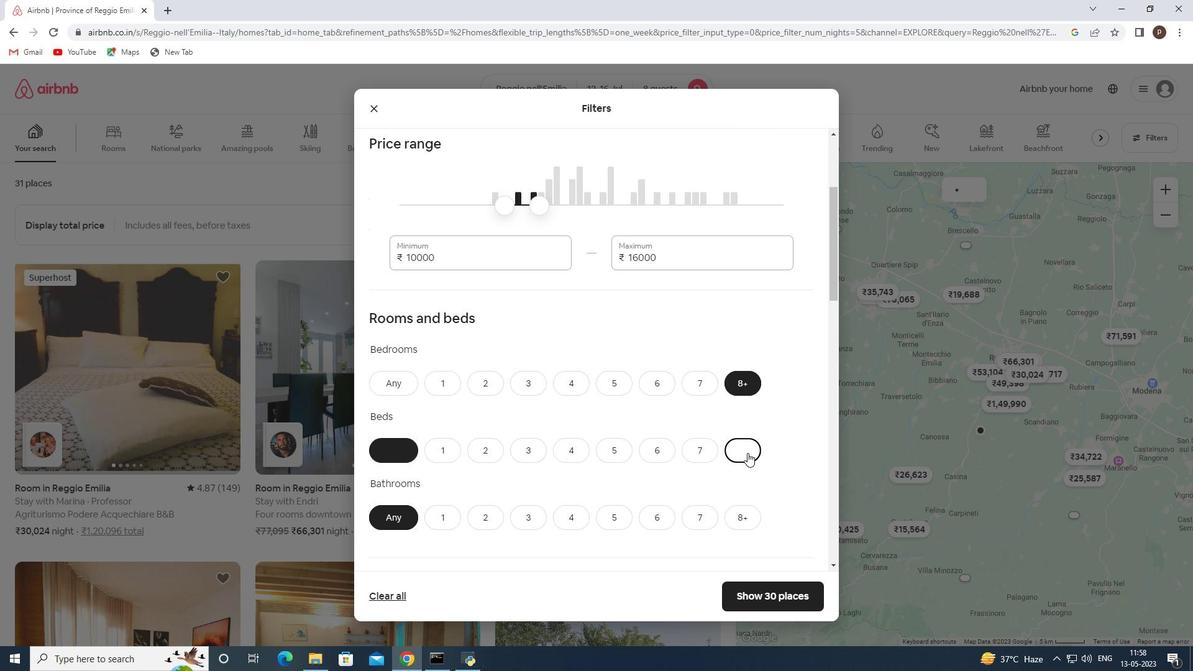 
Action: Mouse moved to (743, 392)
Screenshot: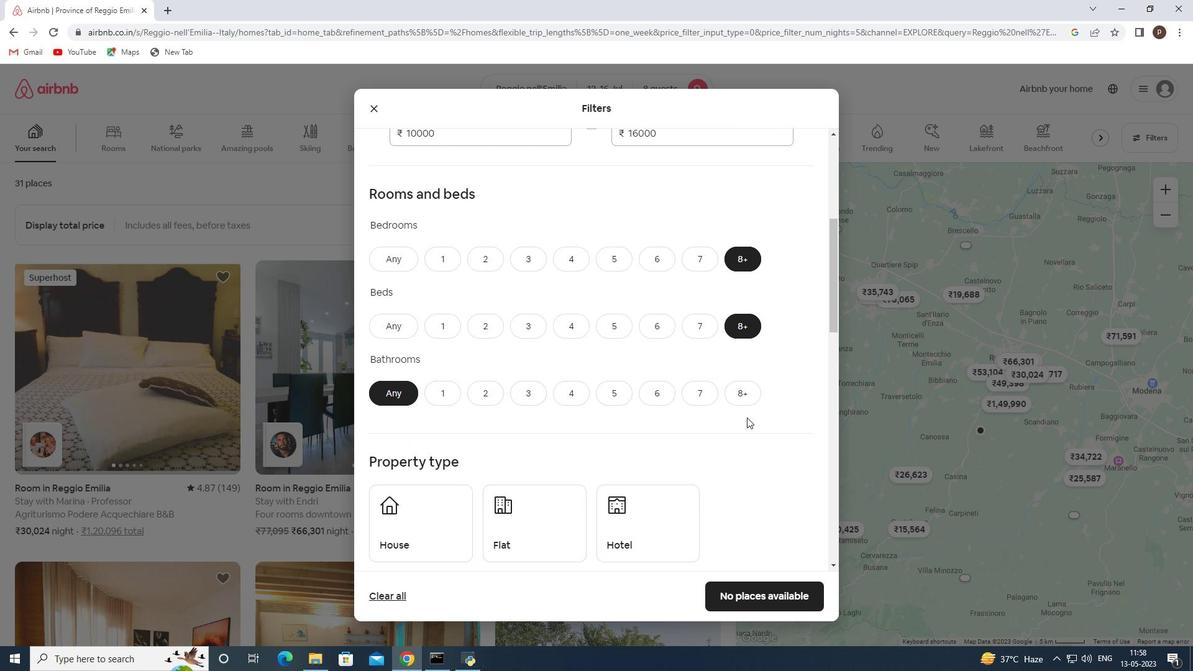 
Action: Mouse pressed left at (743, 392)
Screenshot: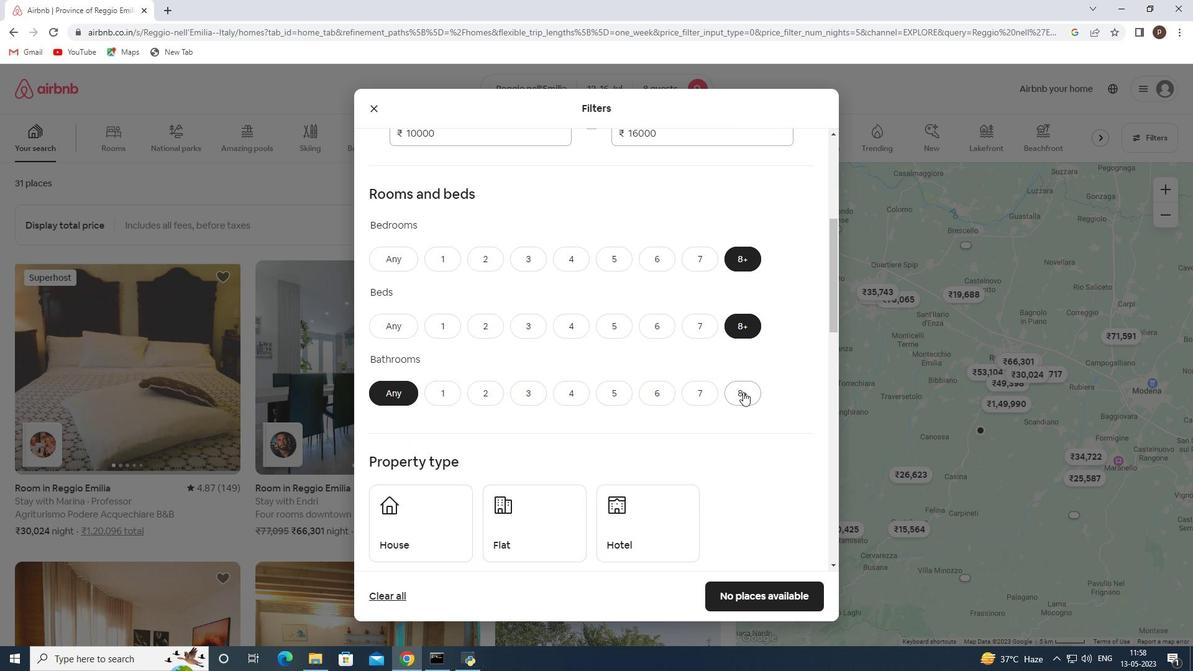 
Action: Mouse moved to (528, 449)
Screenshot: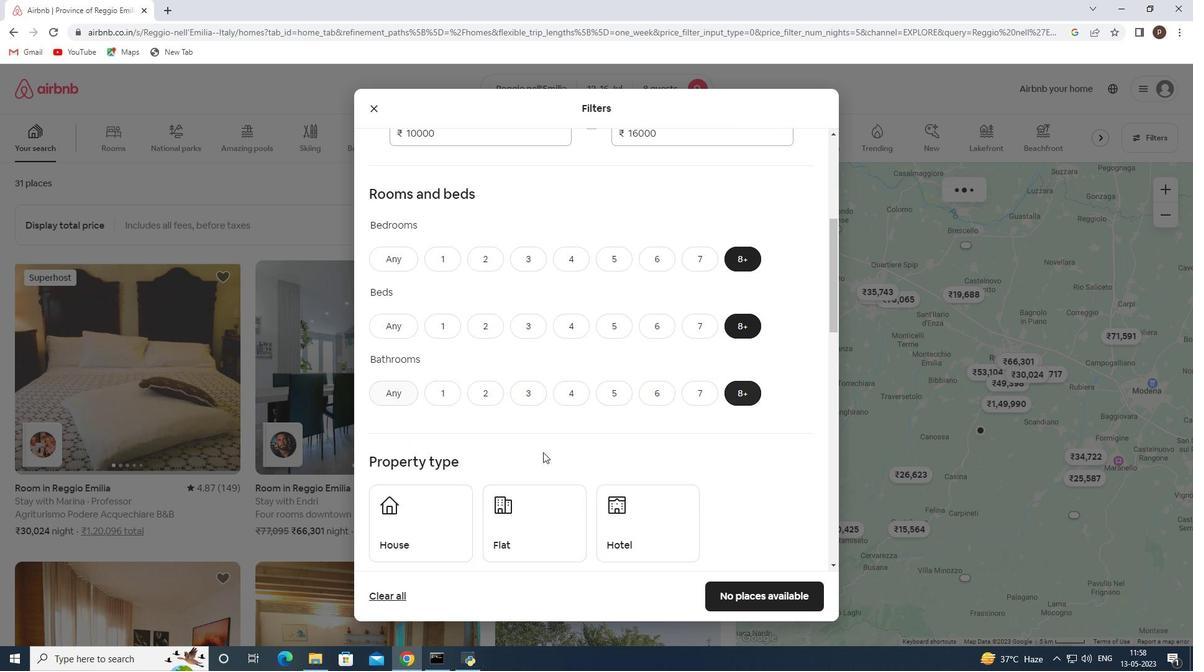
Action: Mouse scrolled (528, 448) with delta (0, 0)
Screenshot: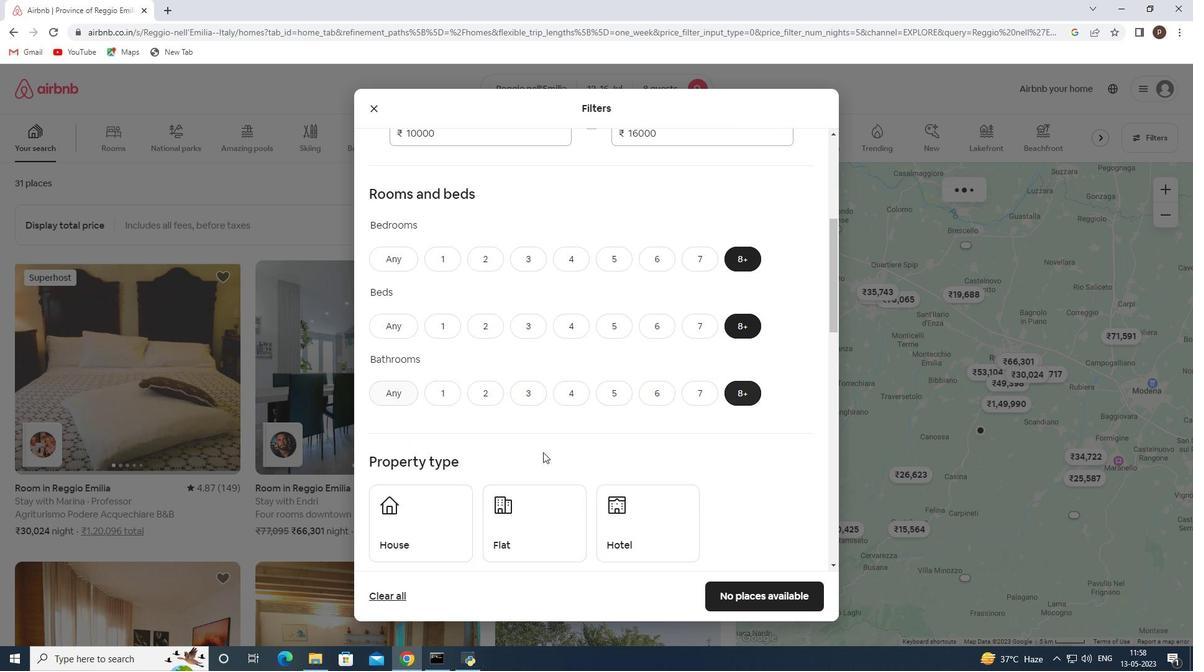 
Action: Mouse moved to (528, 448)
Screenshot: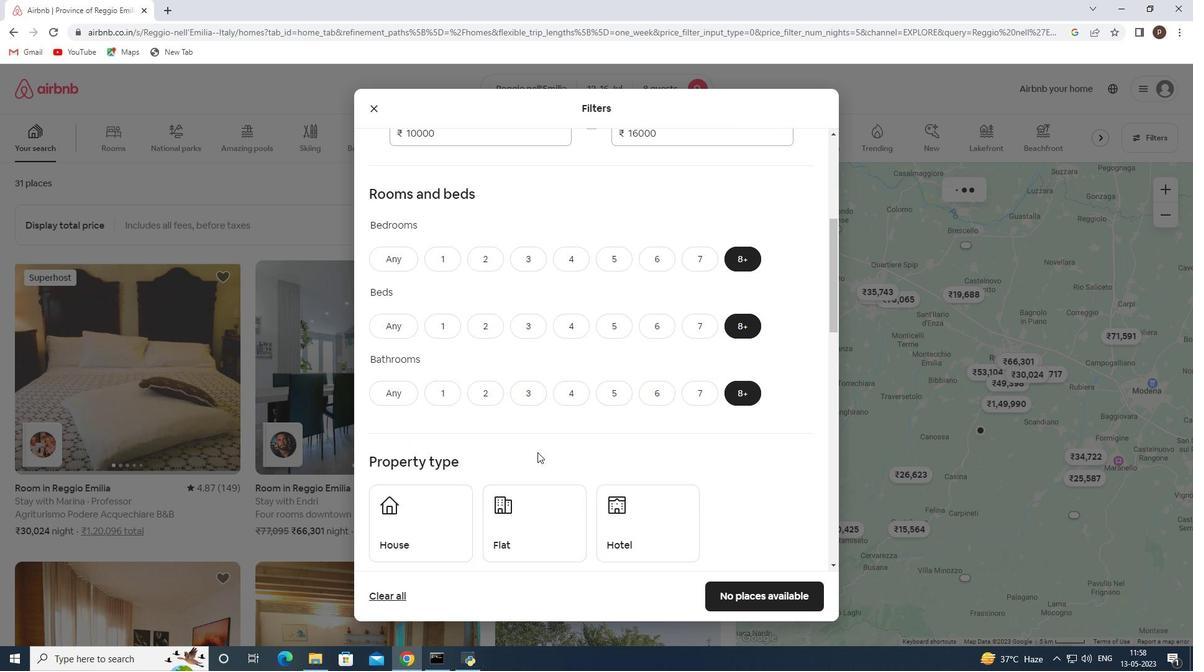 
Action: Mouse scrolled (528, 448) with delta (0, 0)
Screenshot: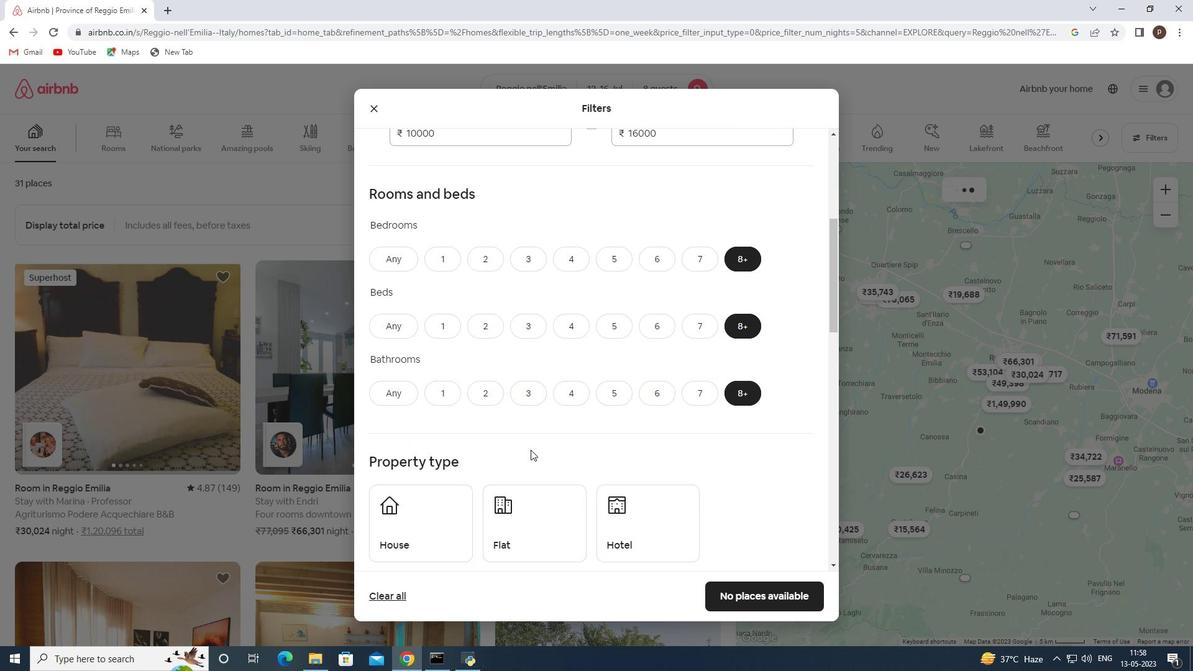 
Action: Mouse moved to (416, 416)
Screenshot: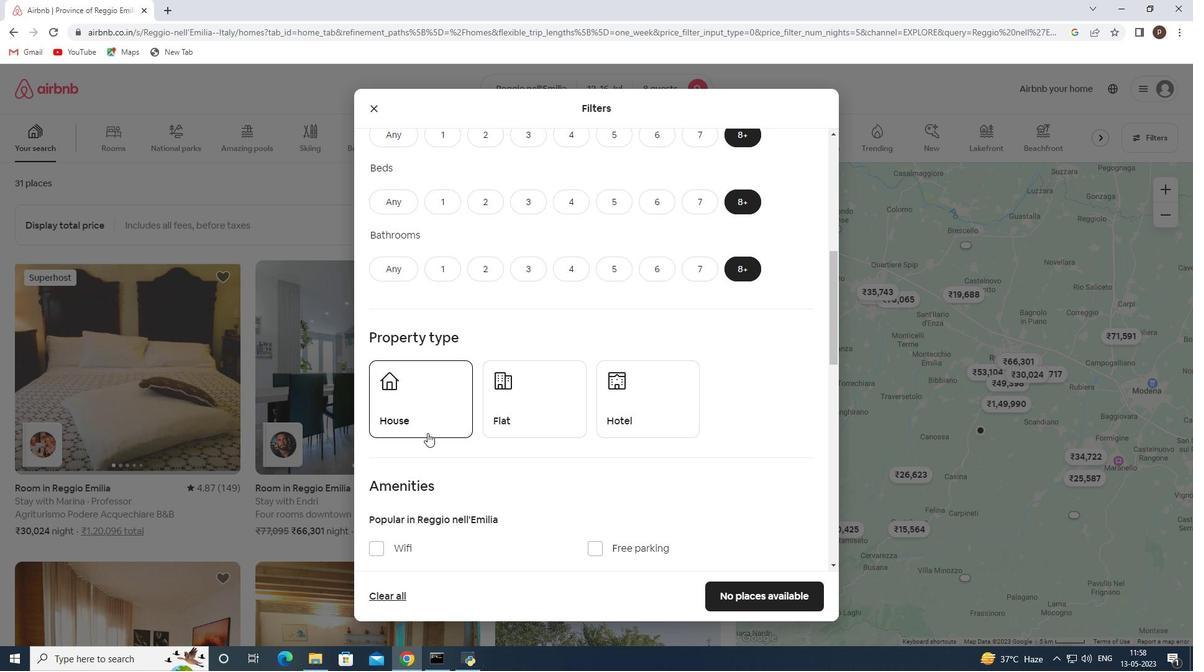 
Action: Mouse pressed left at (416, 416)
Screenshot: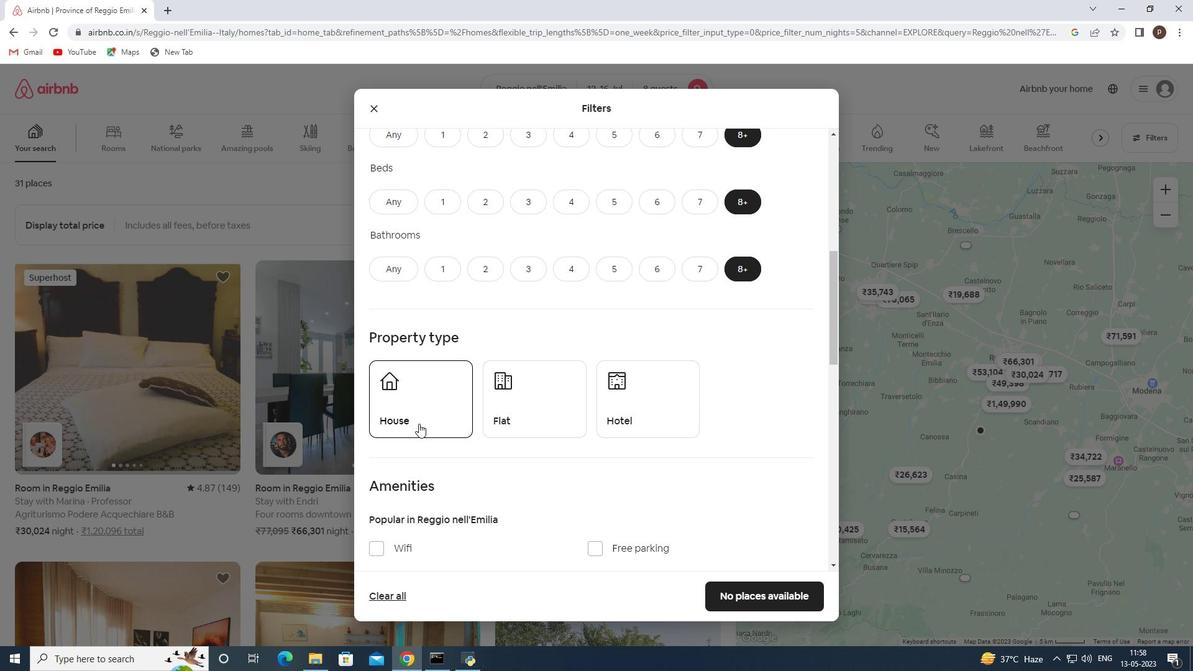 
Action: Mouse moved to (538, 422)
Screenshot: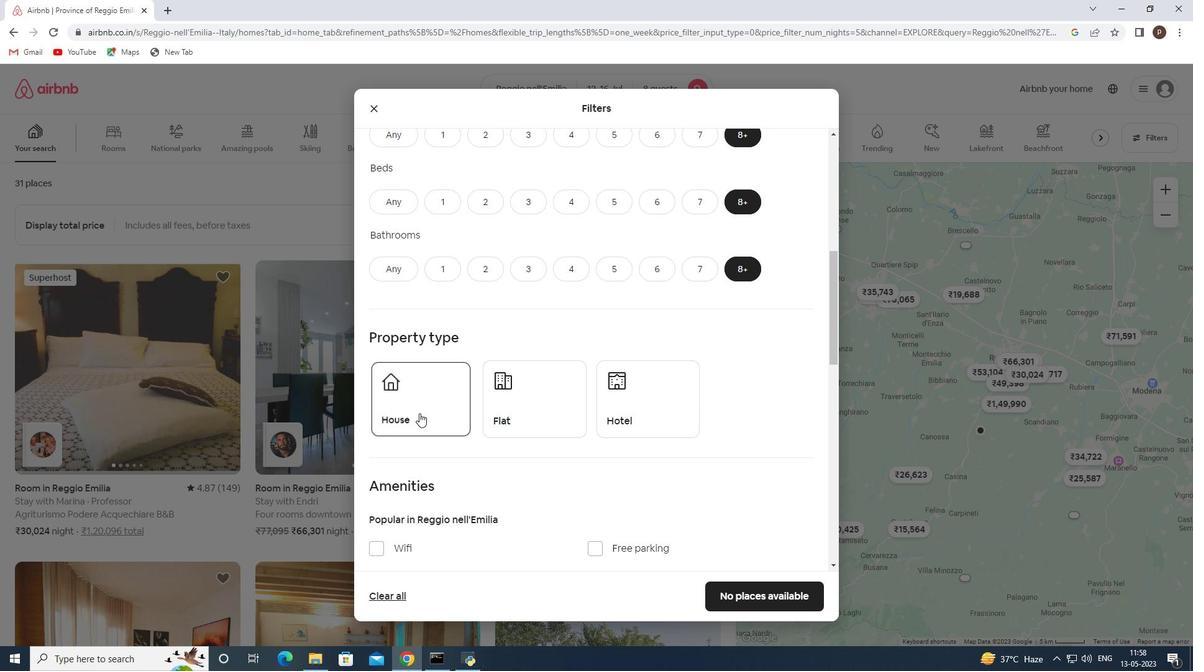 
Action: Mouse pressed left at (538, 422)
Screenshot: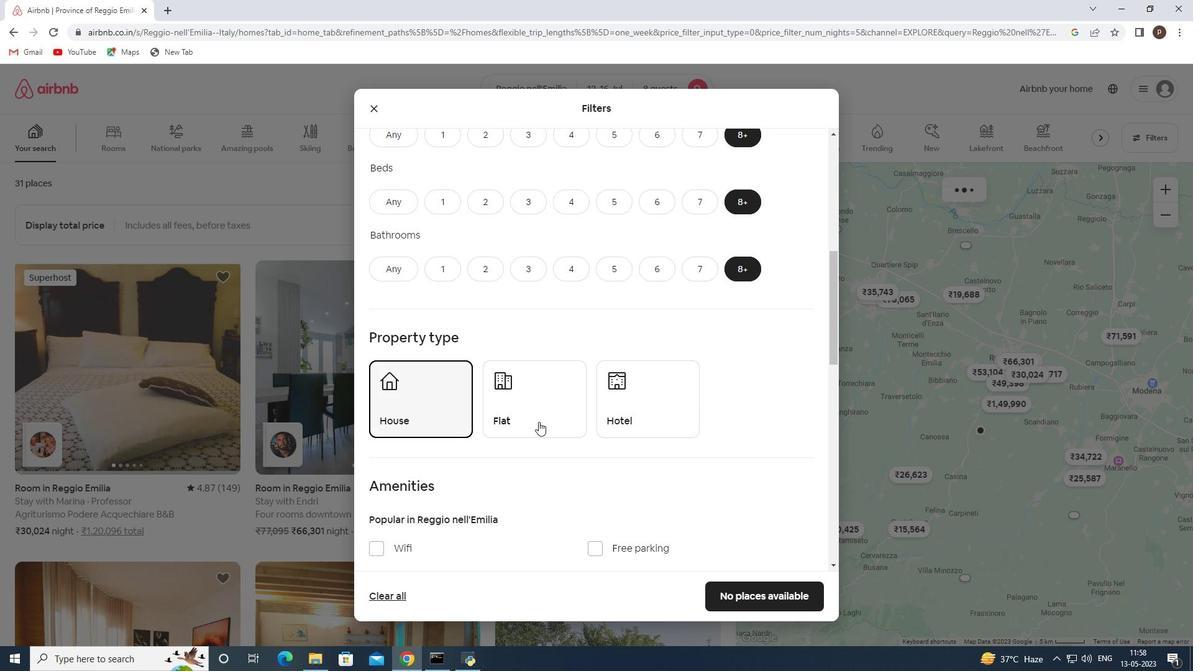 
Action: Mouse moved to (657, 415)
Screenshot: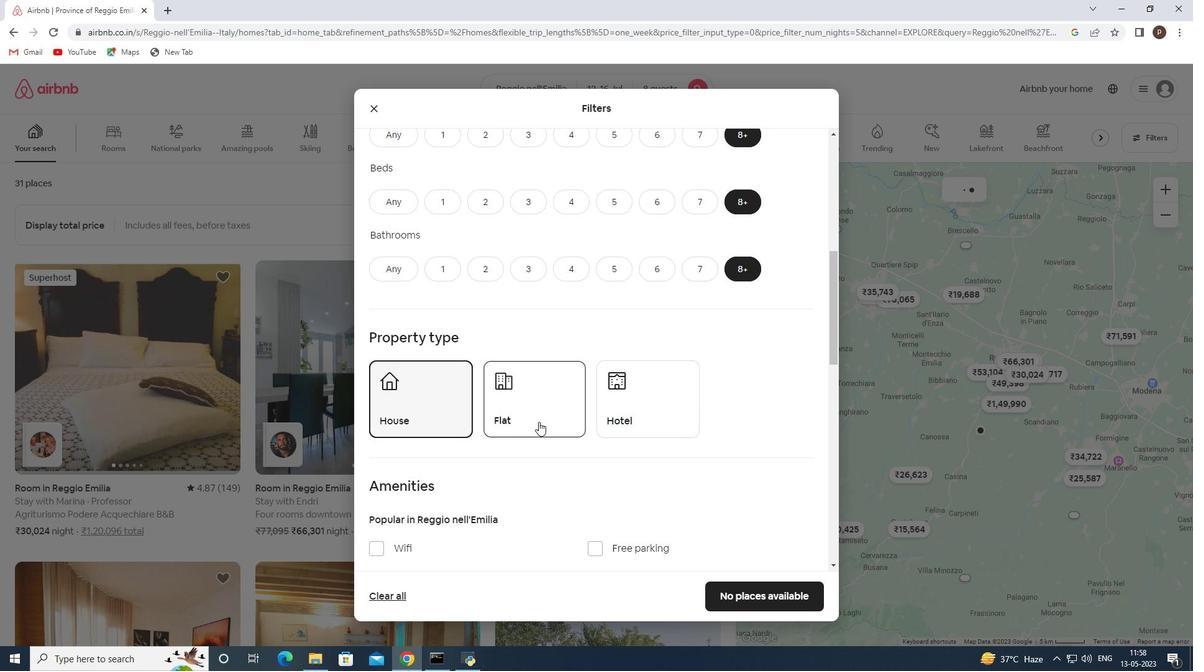 
Action: Mouse pressed left at (657, 415)
Screenshot: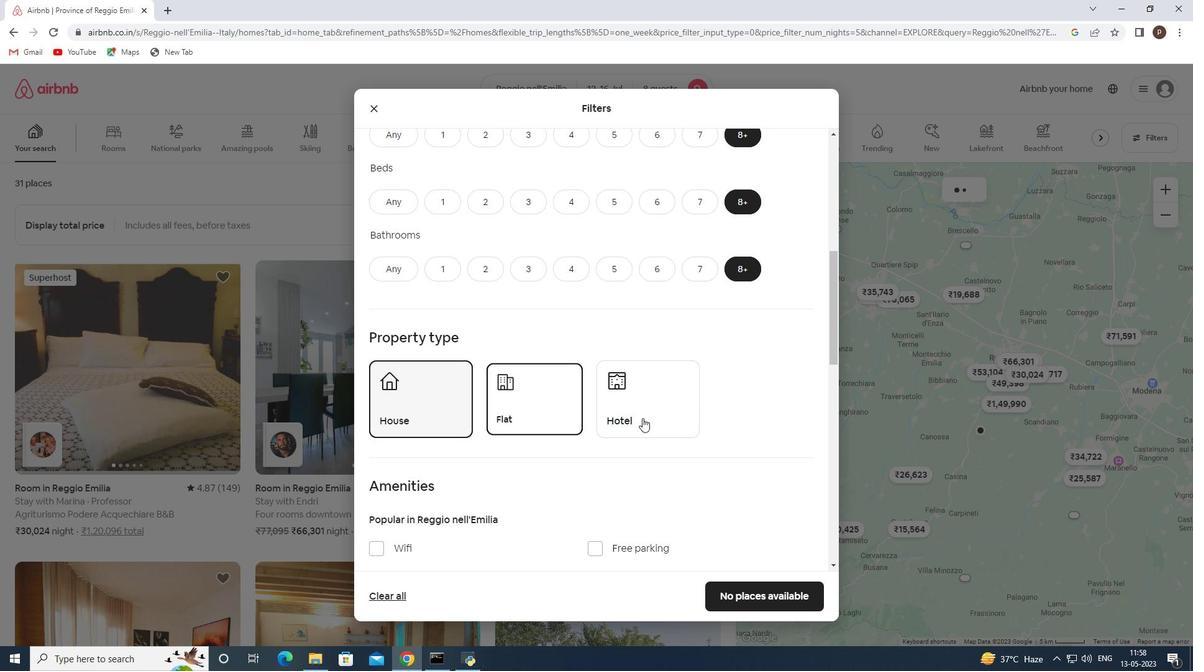
Action: Mouse moved to (564, 418)
Screenshot: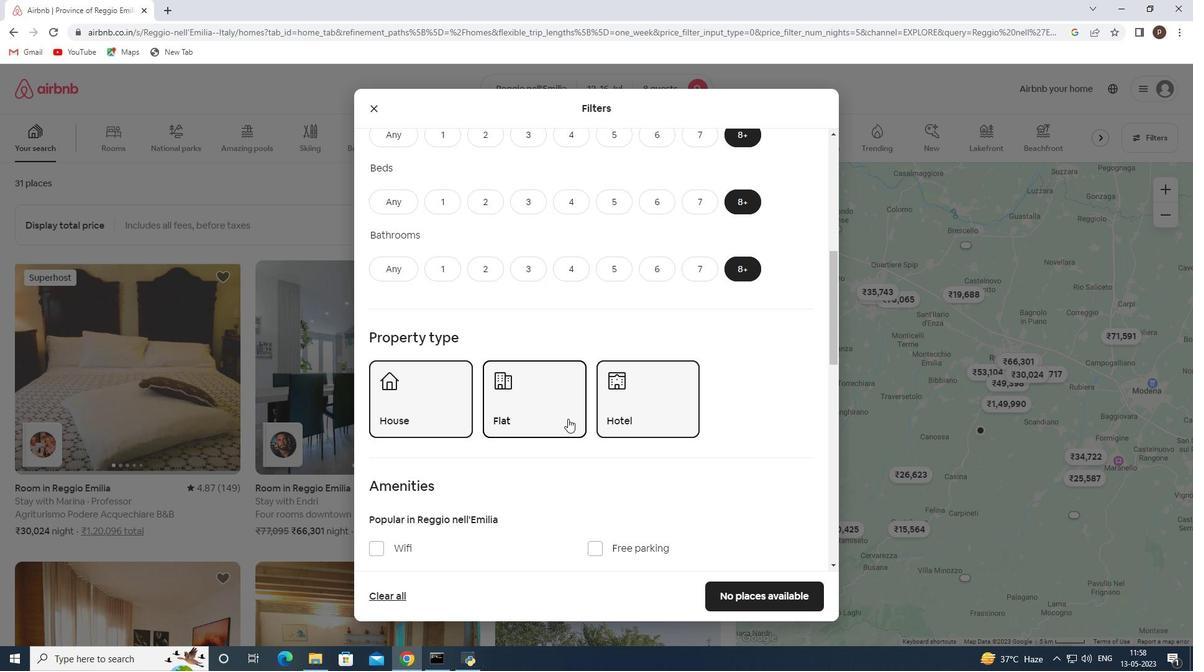 
Action: Mouse scrolled (564, 417) with delta (0, 0)
Screenshot: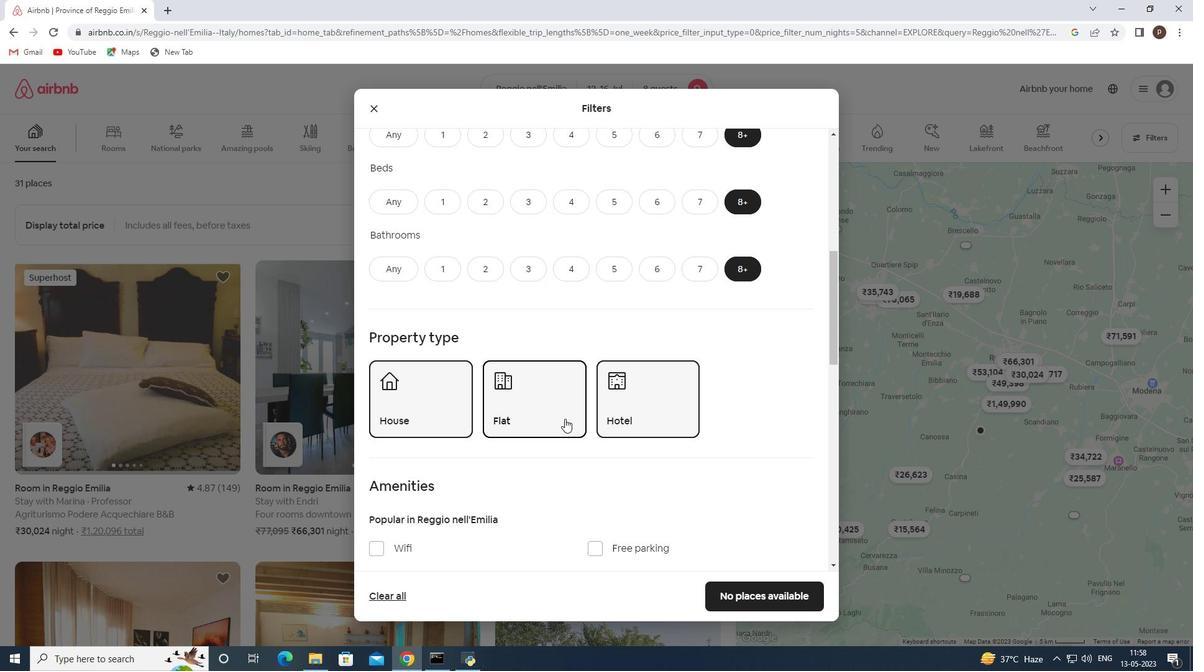 
Action: Mouse scrolled (564, 417) with delta (0, 0)
Screenshot: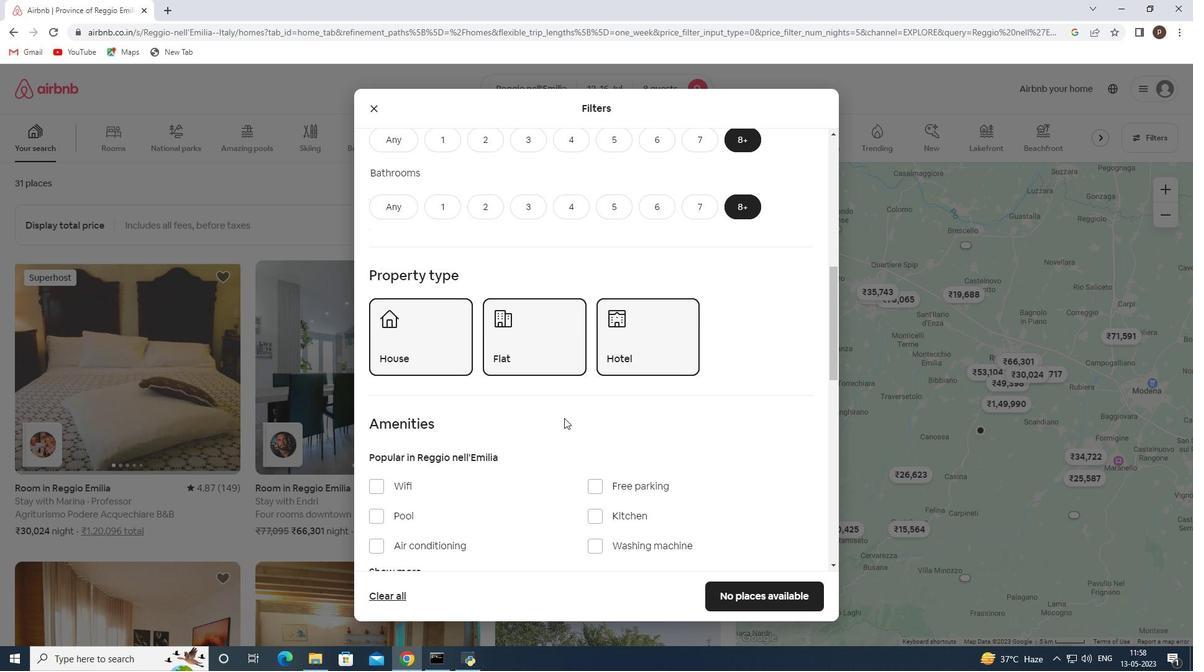 
Action: Mouse scrolled (564, 417) with delta (0, 0)
Screenshot: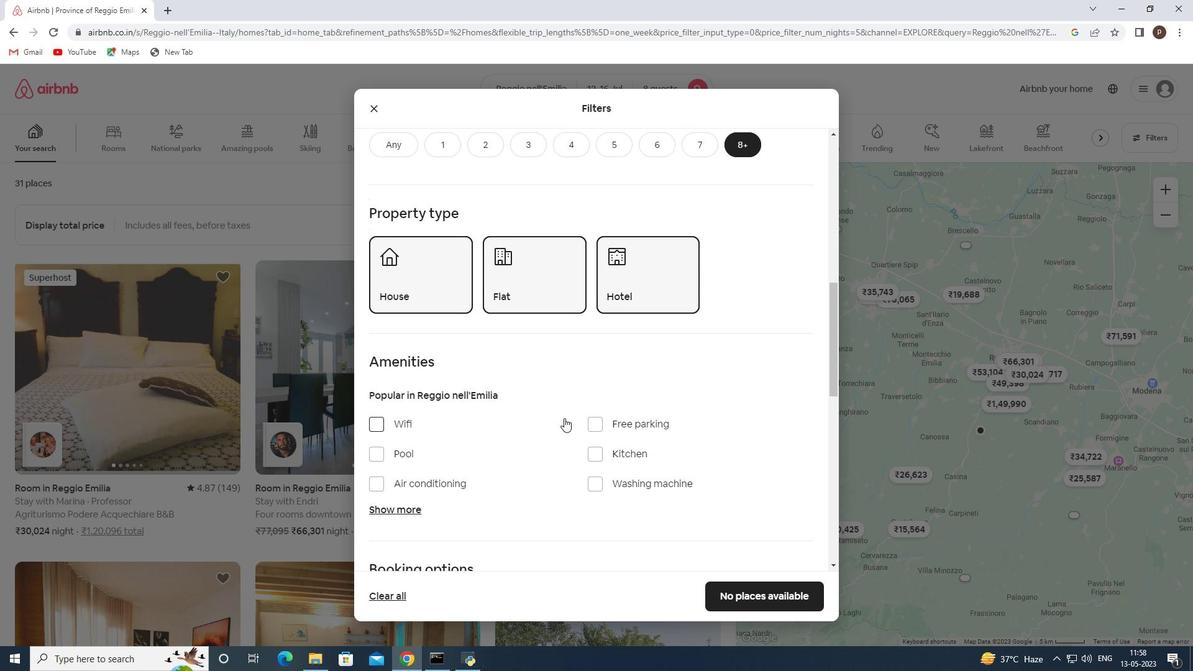 
Action: Mouse moved to (381, 363)
Screenshot: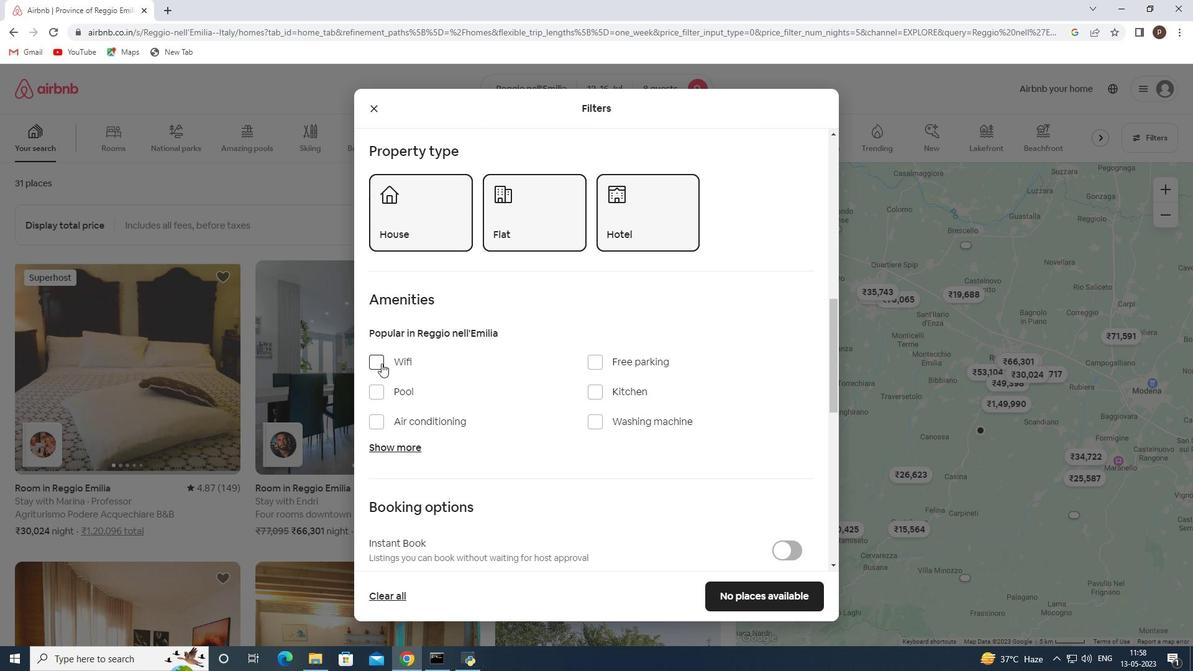 
Action: Mouse pressed left at (381, 363)
Screenshot: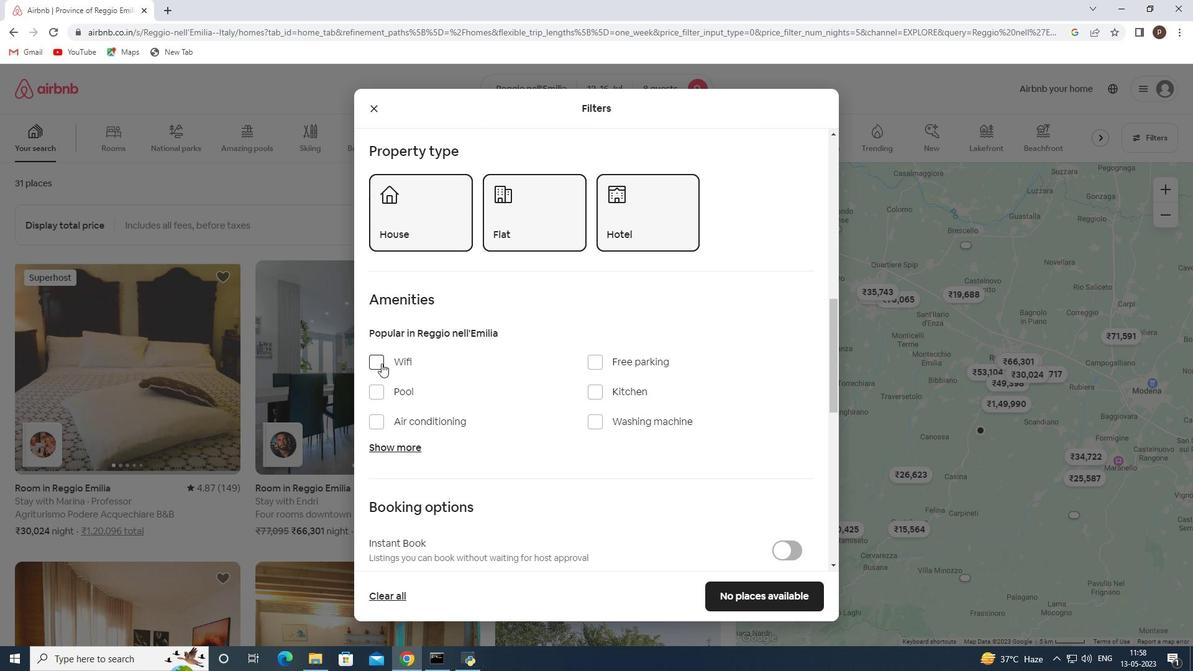 
Action: Mouse moved to (596, 367)
Screenshot: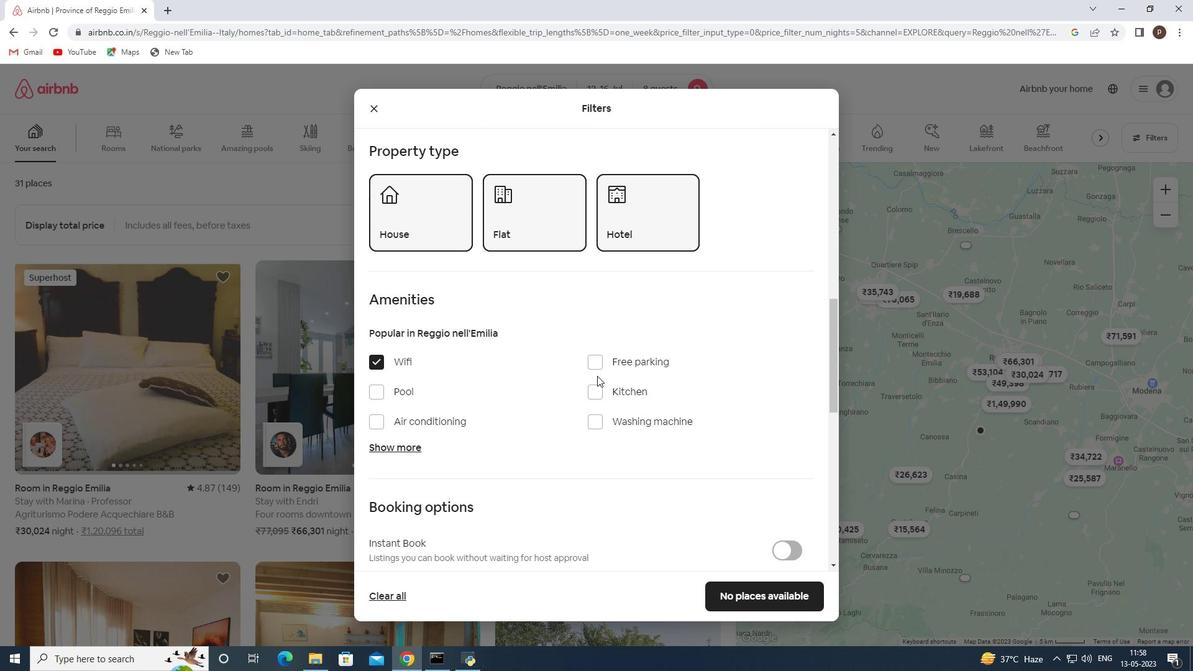 
Action: Mouse pressed left at (596, 367)
Screenshot: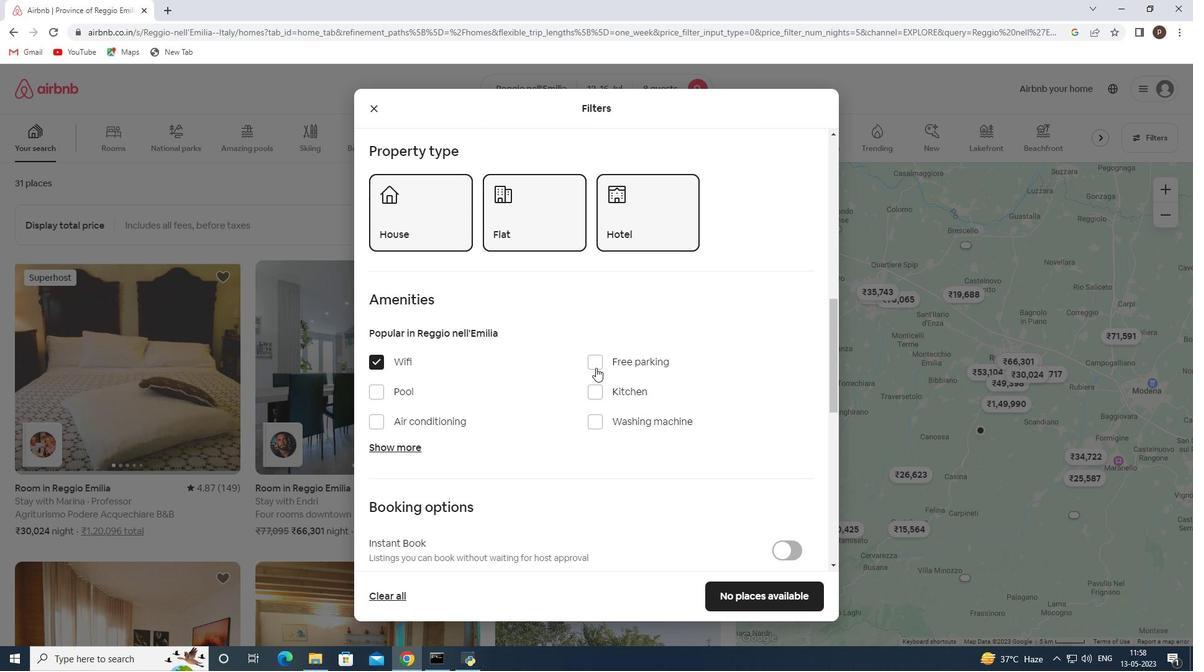 
Action: Mouse moved to (409, 446)
Screenshot: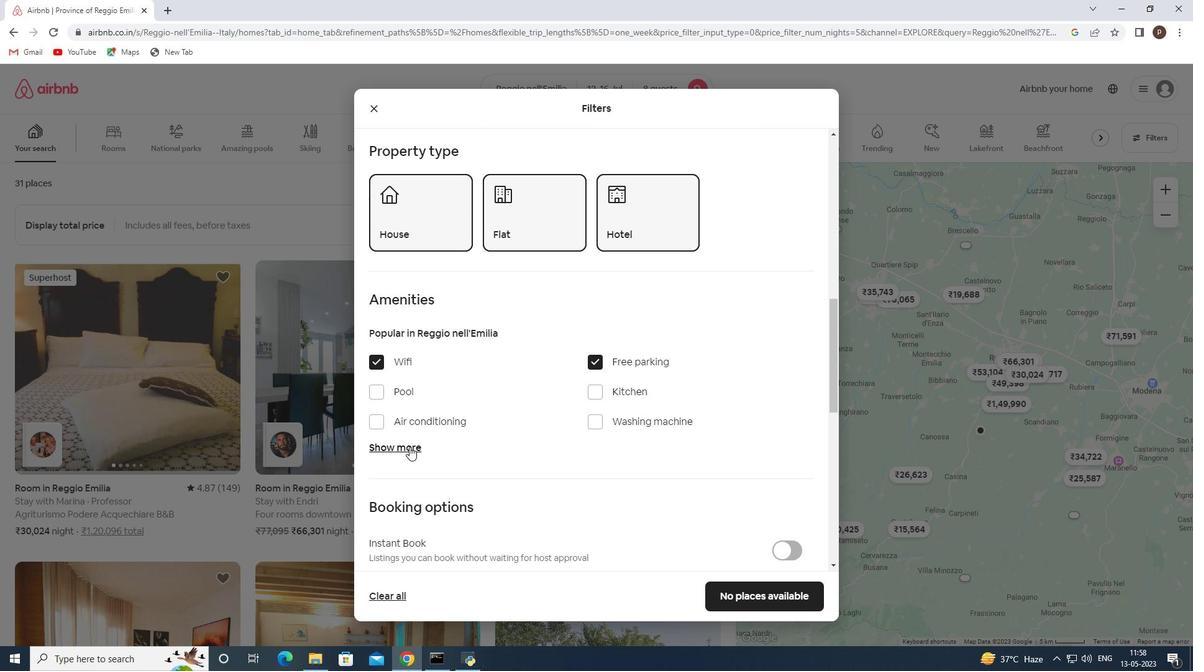 
Action: Mouse pressed left at (409, 446)
Screenshot: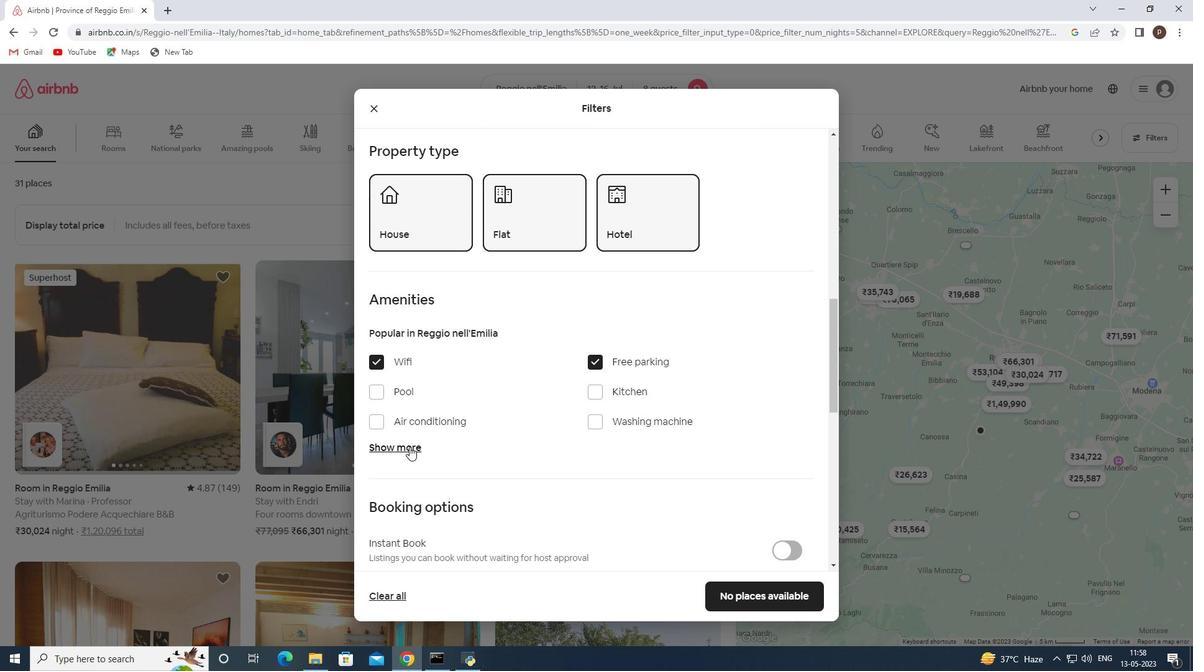 
Action: Mouse moved to (526, 460)
Screenshot: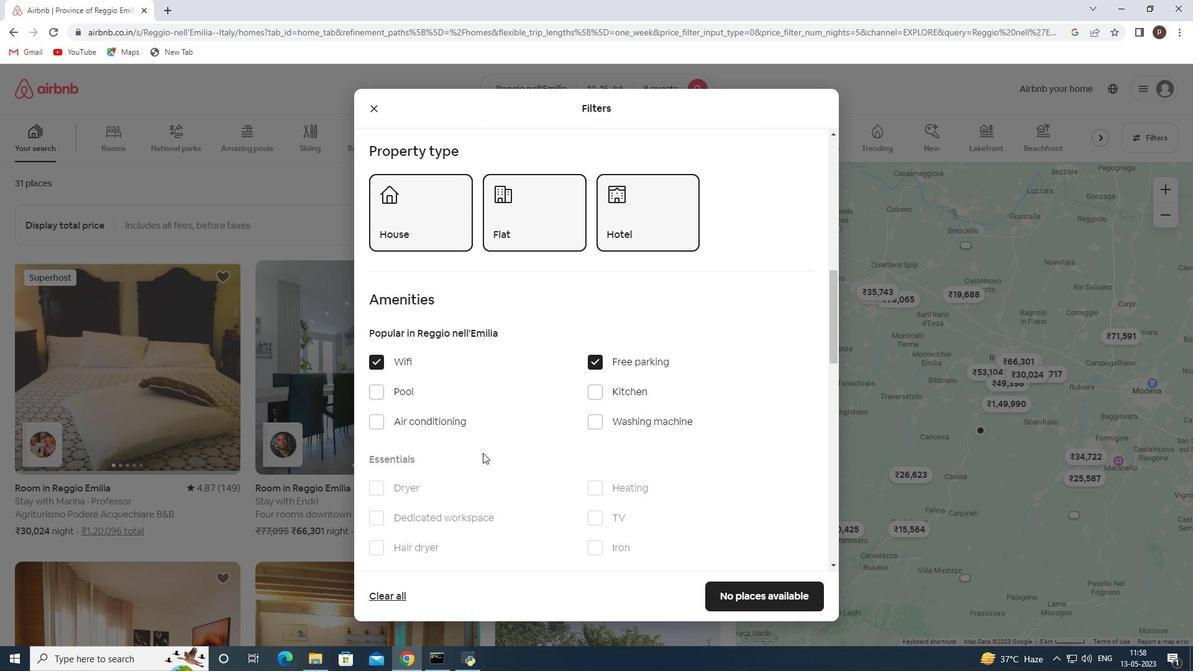 
Action: Mouse scrolled (526, 459) with delta (0, 0)
Screenshot: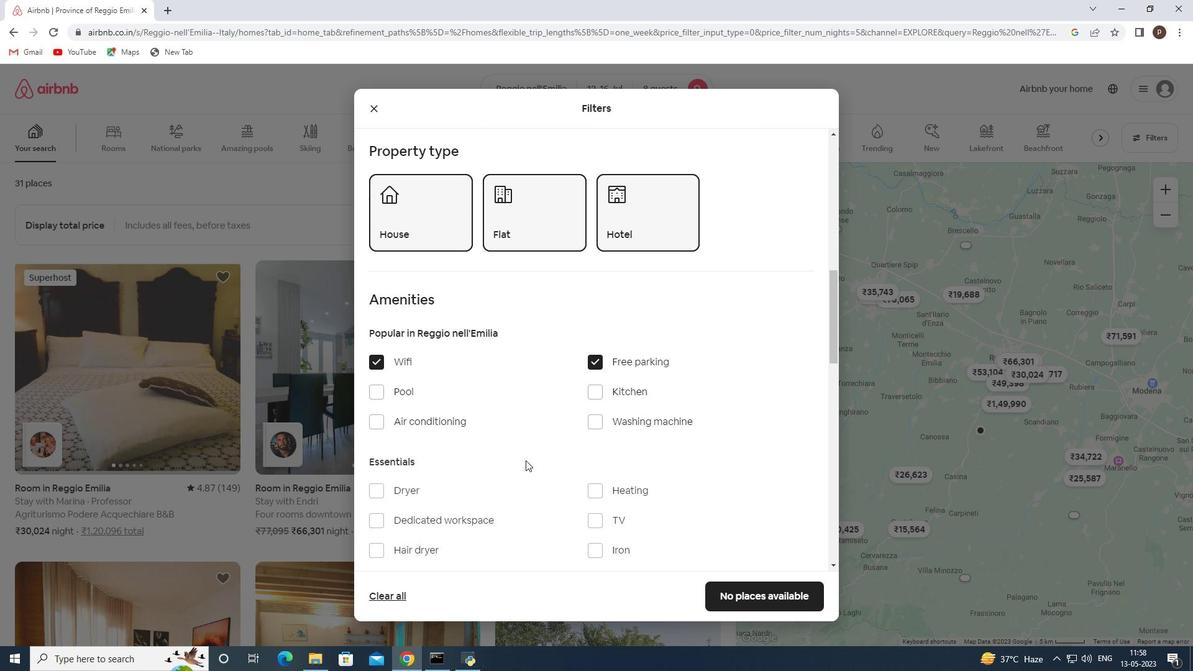 
Action: Mouse scrolled (526, 459) with delta (0, 0)
Screenshot: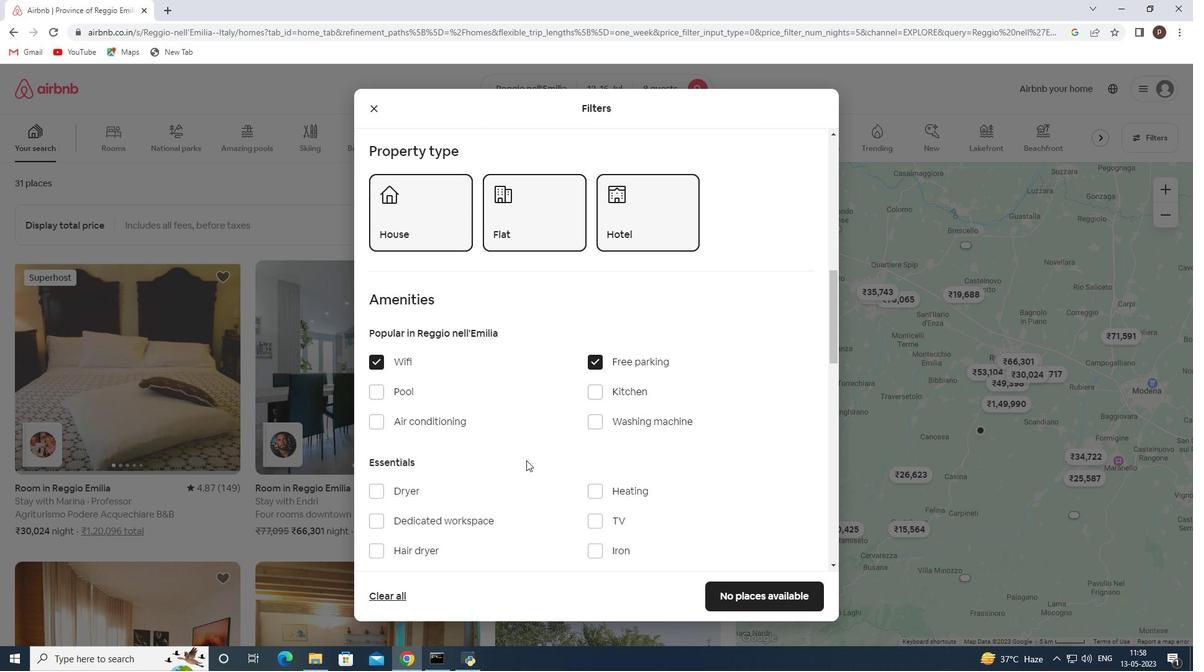 
Action: Mouse moved to (593, 401)
Screenshot: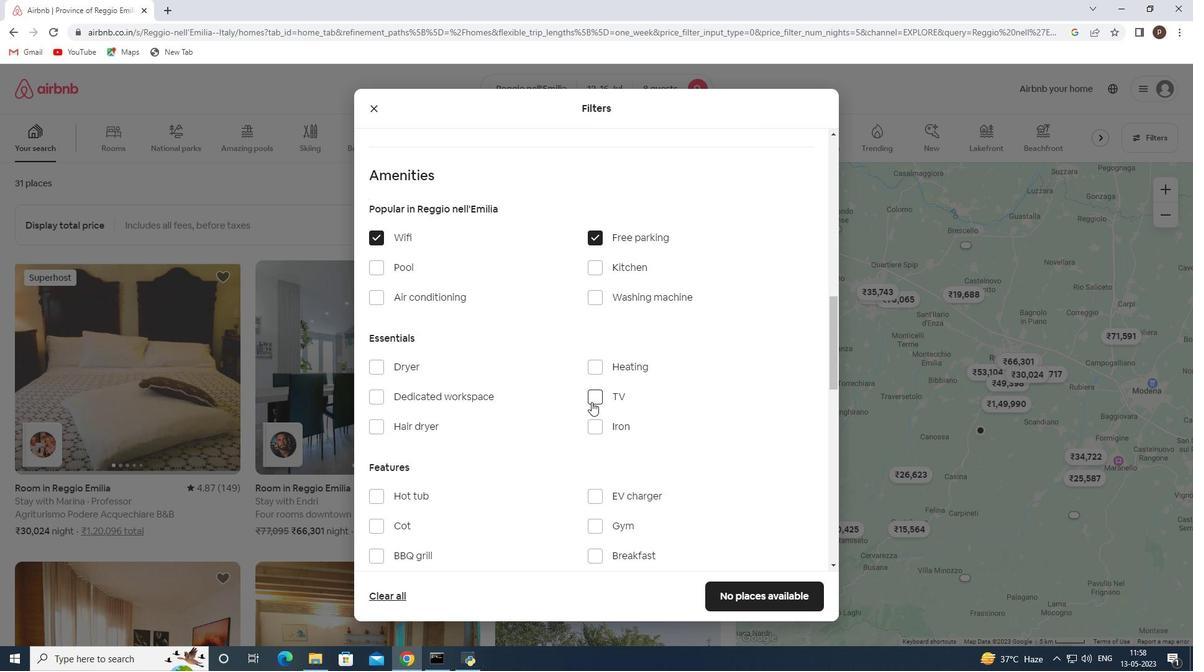 
Action: Mouse pressed left at (593, 401)
Screenshot: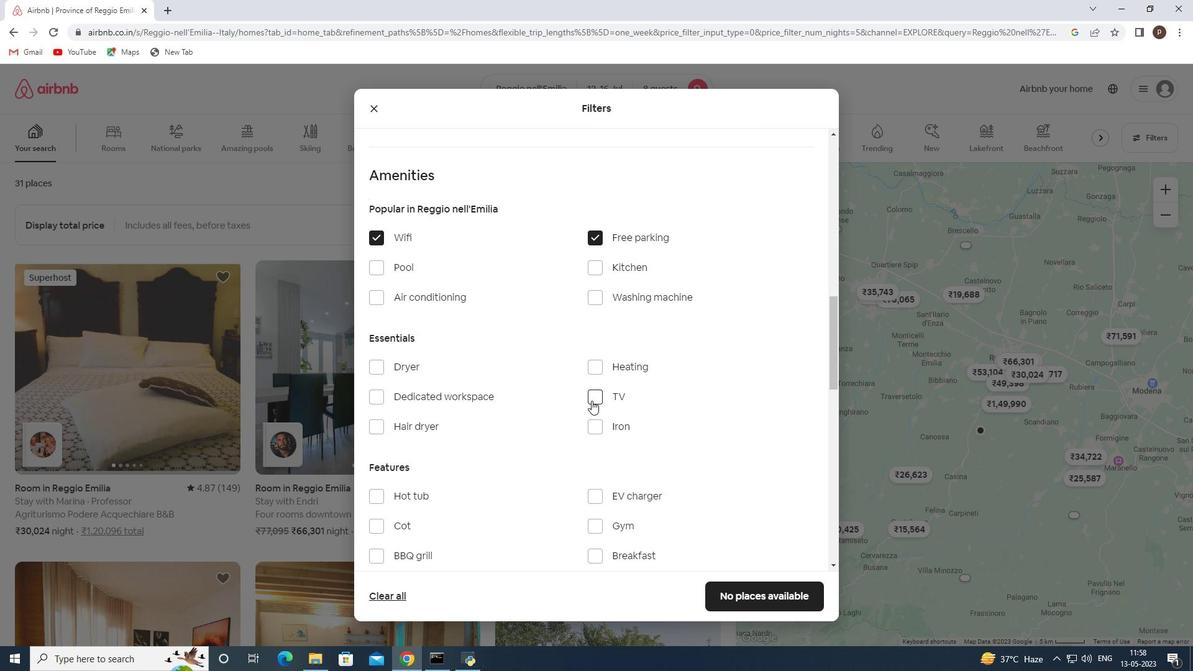 
Action: Mouse moved to (506, 440)
Screenshot: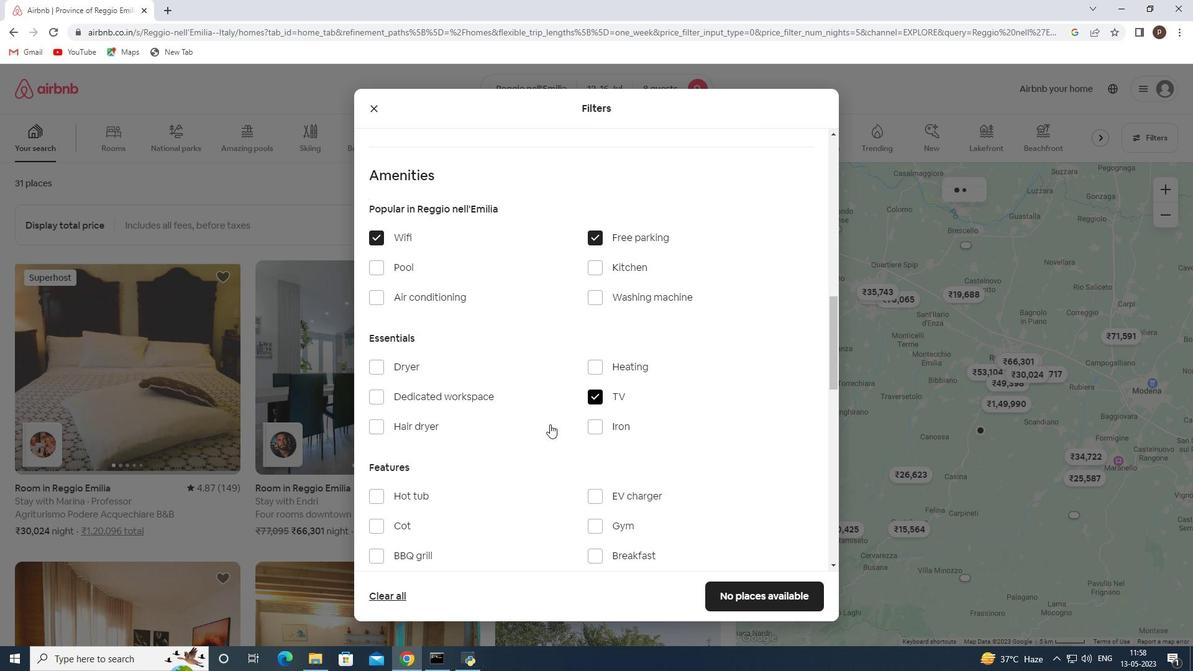 
Action: Mouse scrolled (506, 440) with delta (0, 0)
Screenshot: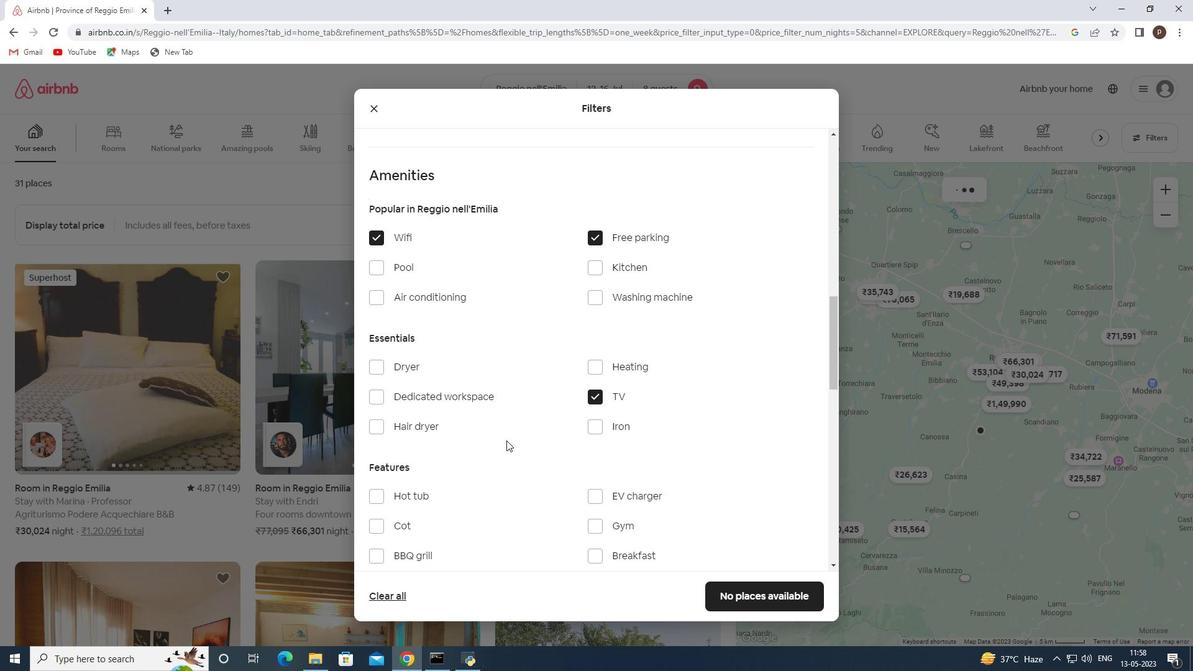 
Action: Mouse scrolled (506, 440) with delta (0, 0)
Screenshot: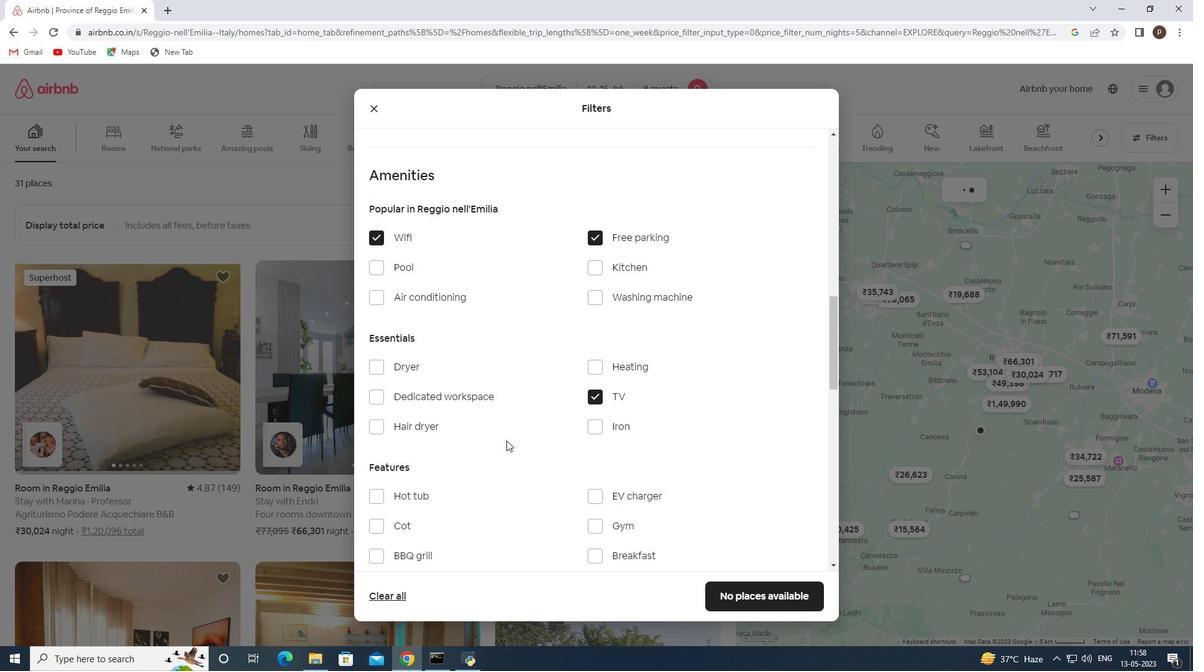 
Action: Mouse moved to (597, 402)
Screenshot: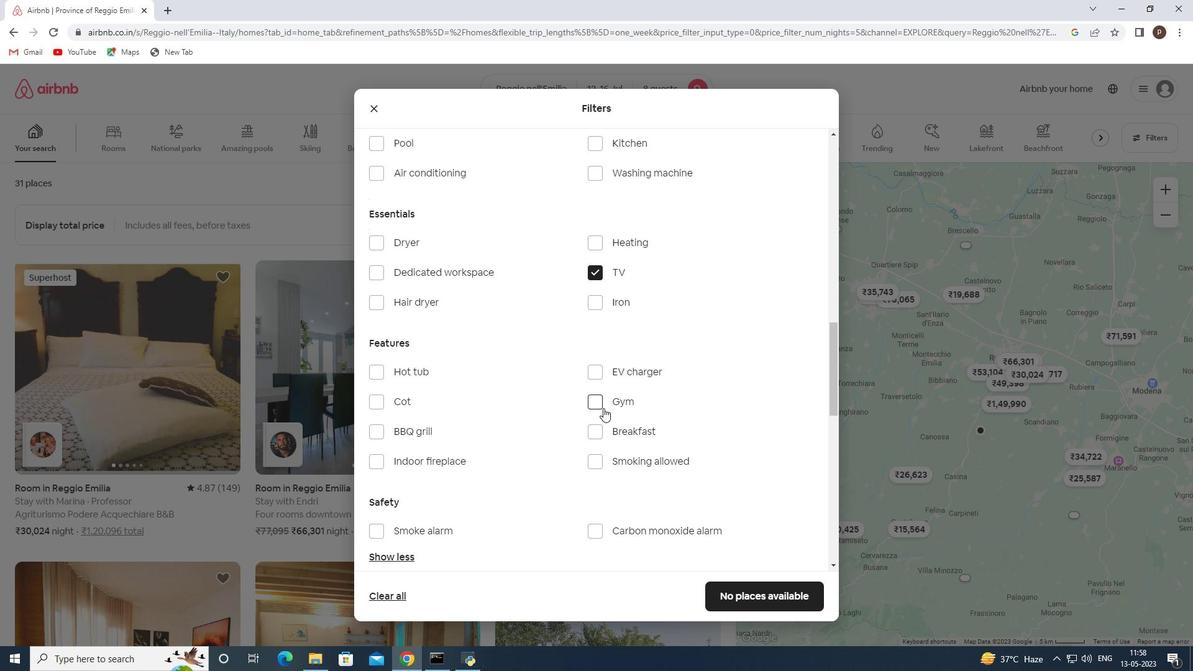 
Action: Mouse pressed left at (597, 402)
Screenshot: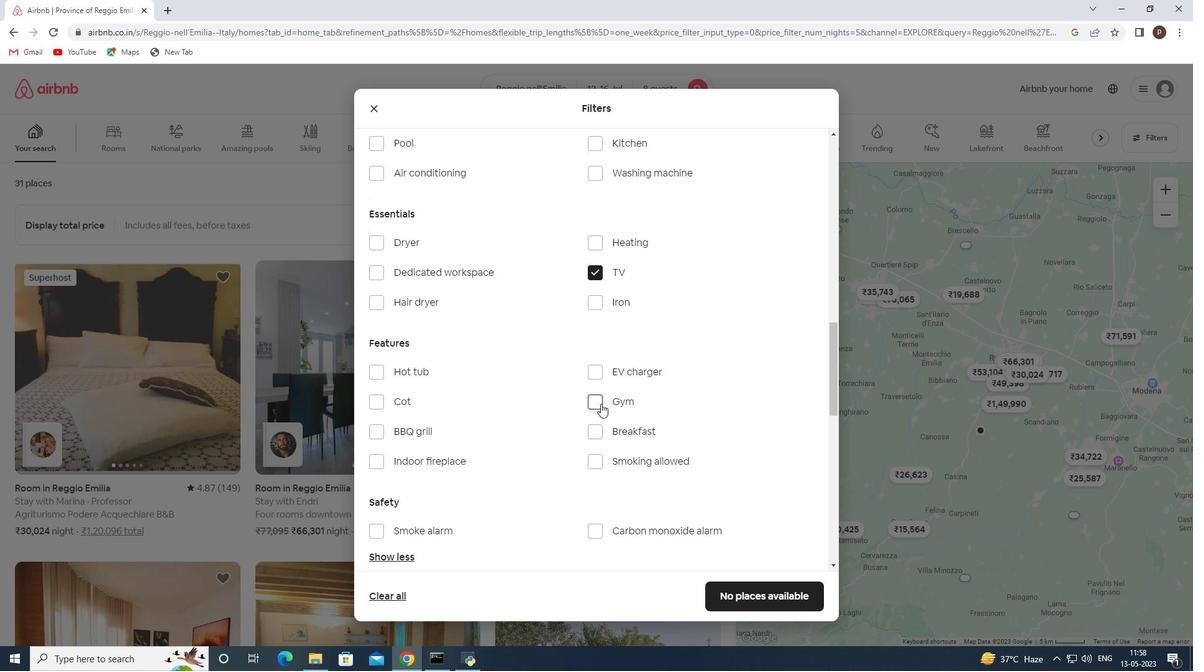 
Action: Mouse moved to (597, 430)
Screenshot: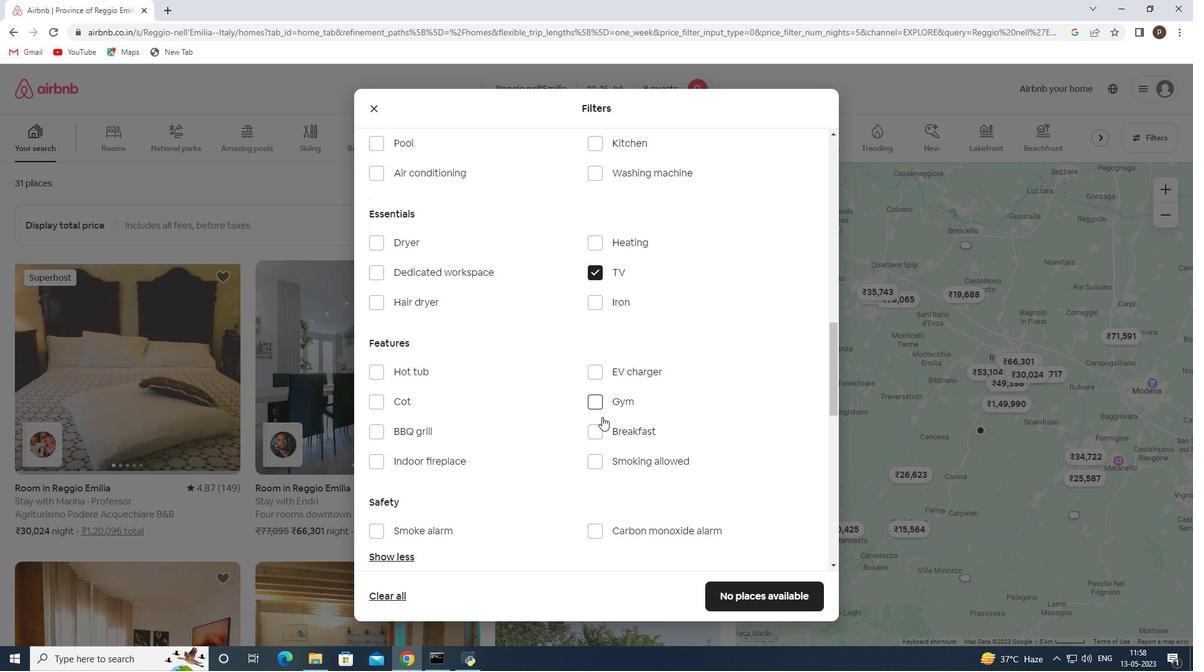 
Action: Mouse pressed left at (597, 430)
Screenshot: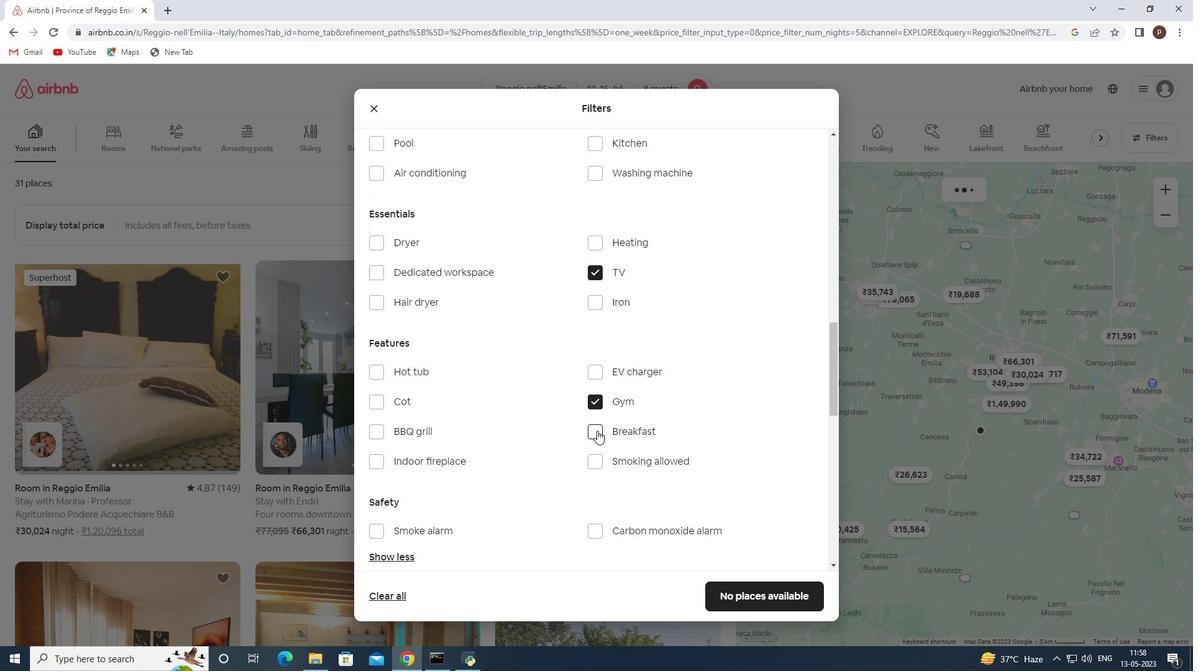 
Action: Mouse moved to (542, 434)
Screenshot: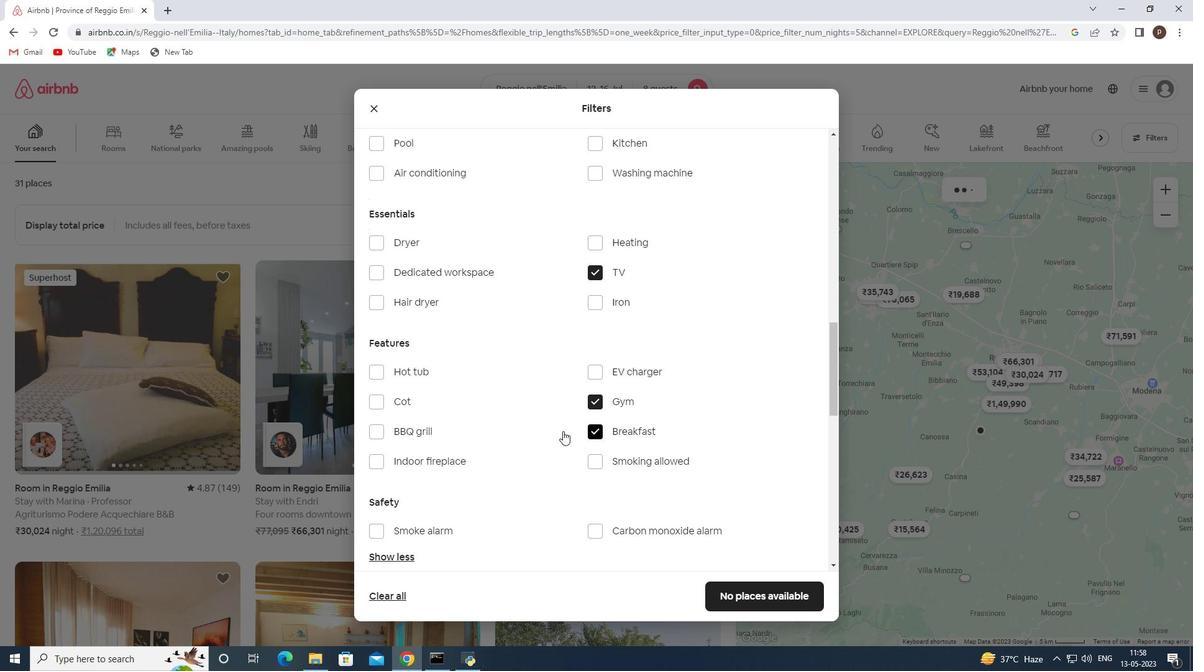
Action: Mouse scrolled (542, 433) with delta (0, 0)
Screenshot: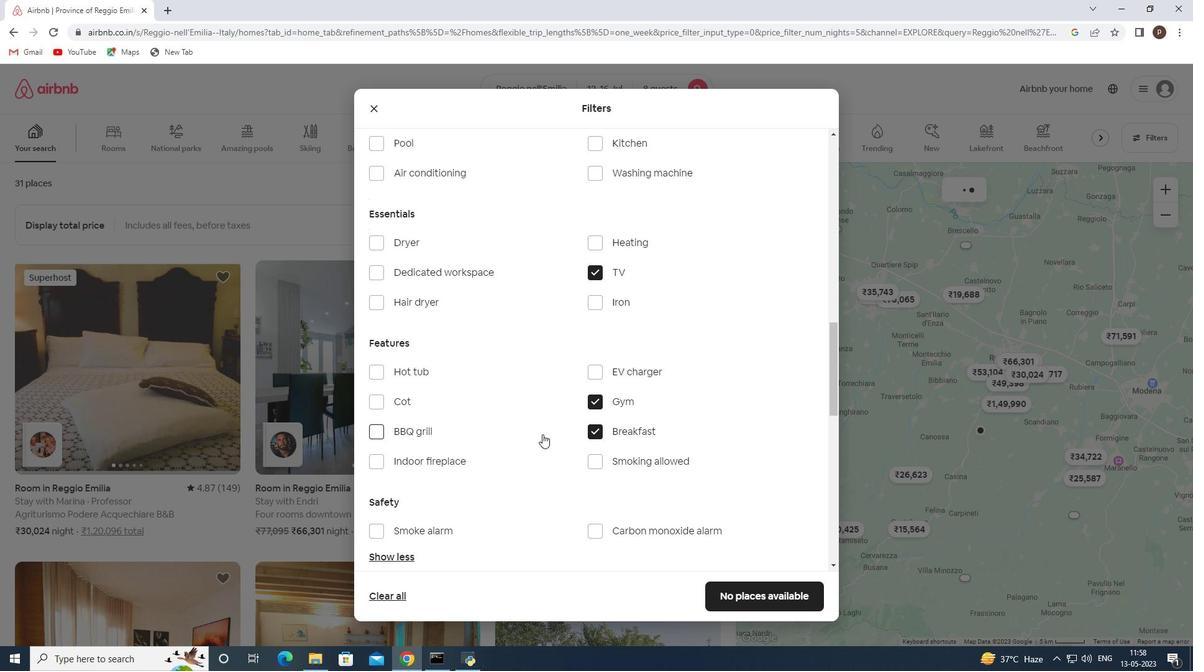 
Action: Mouse scrolled (542, 433) with delta (0, 0)
Screenshot: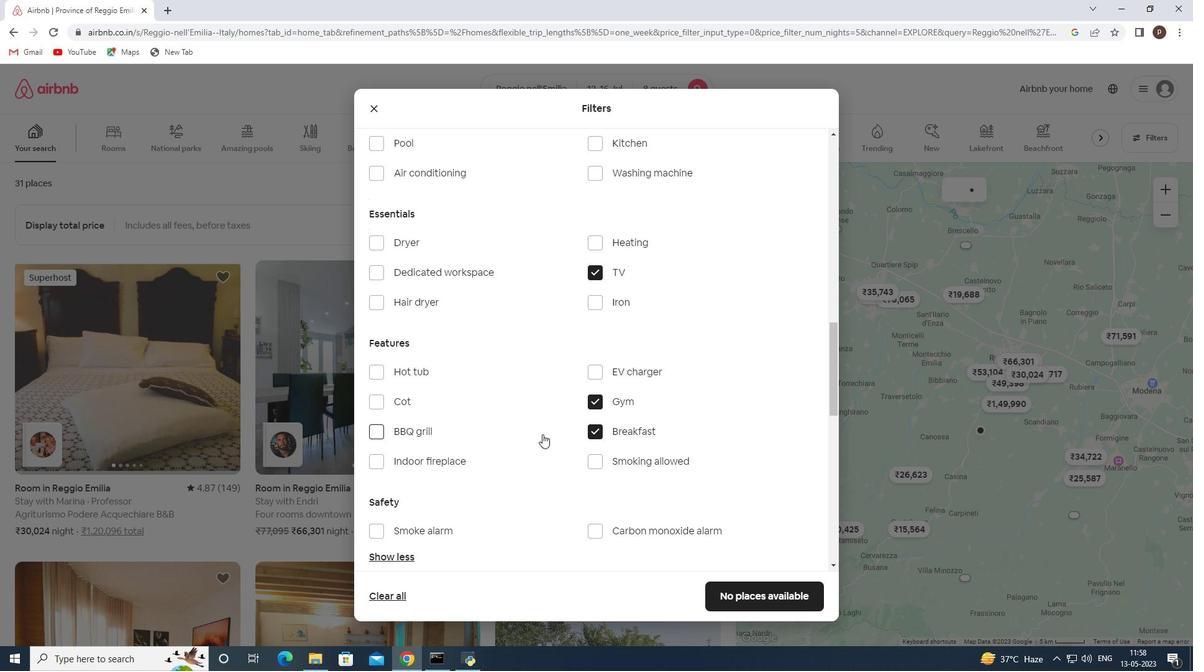 
Action: Mouse scrolled (542, 433) with delta (0, 0)
Screenshot: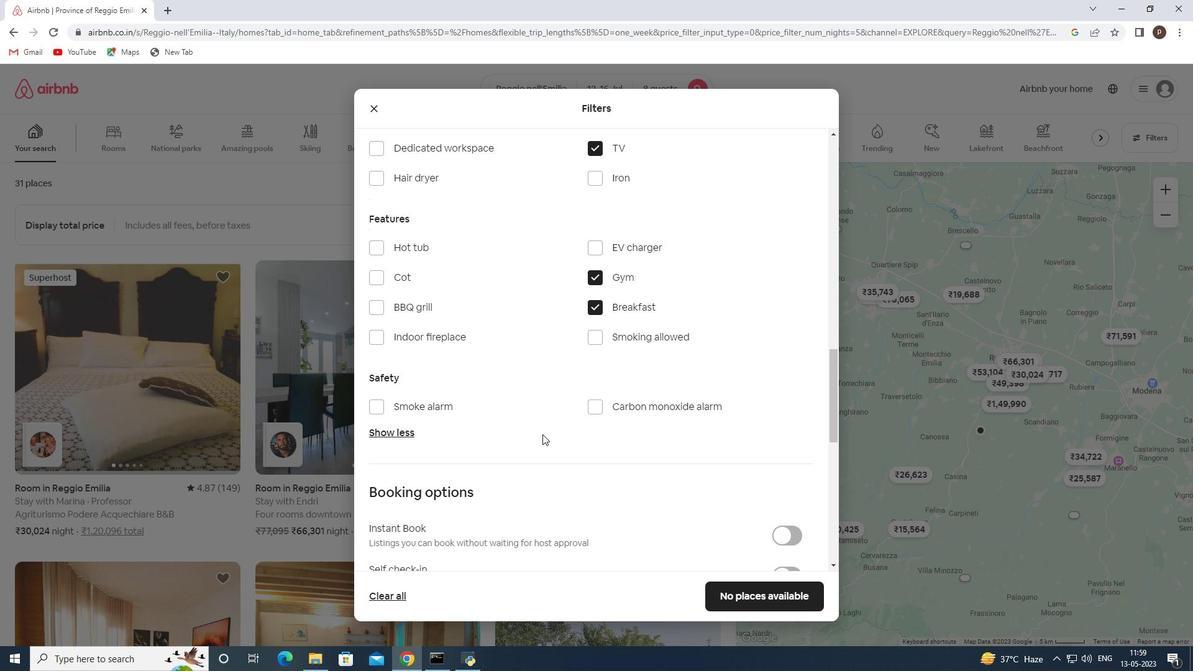
Action: Mouse scrolled (542, 433) with delta (0, 0)
Screenshot: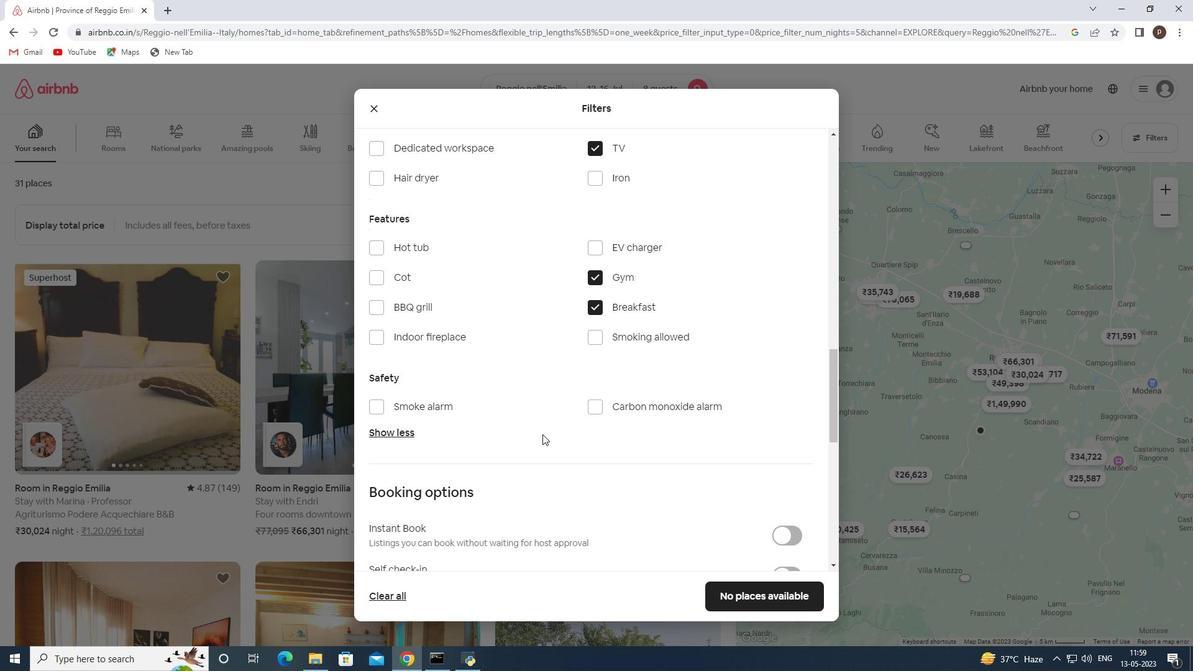 
Action: Mouse scrolled (542, 433) with delta (0, 0)
Screenshot: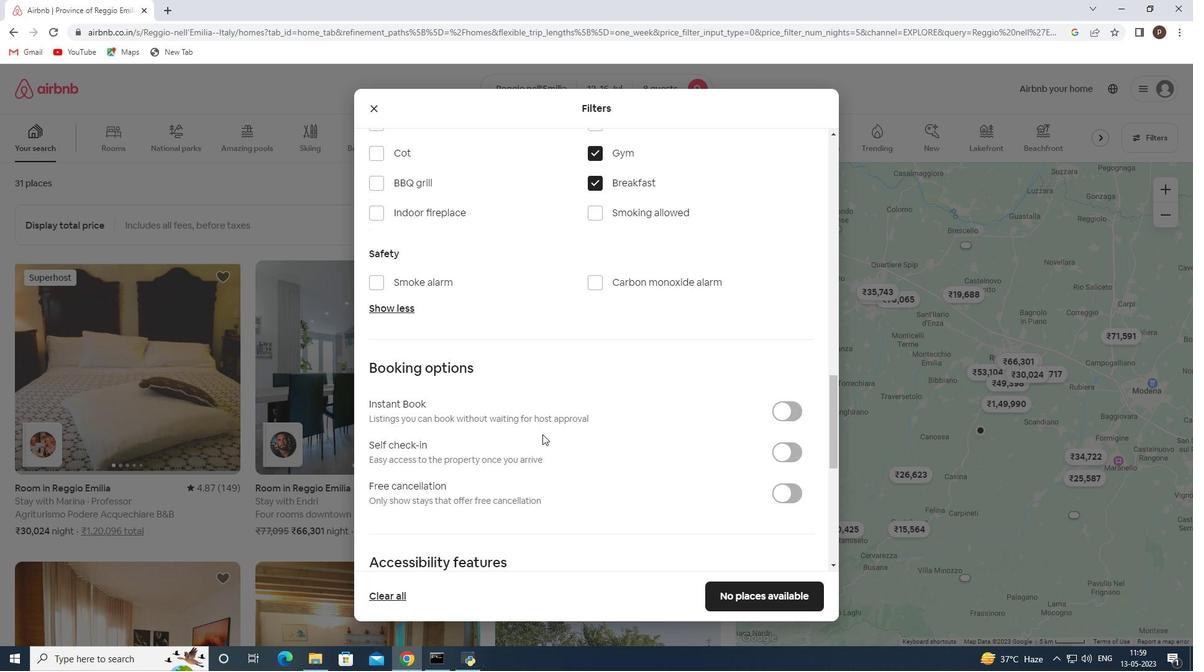 
Action: Mouse moved to (778, 392)
Screenshot: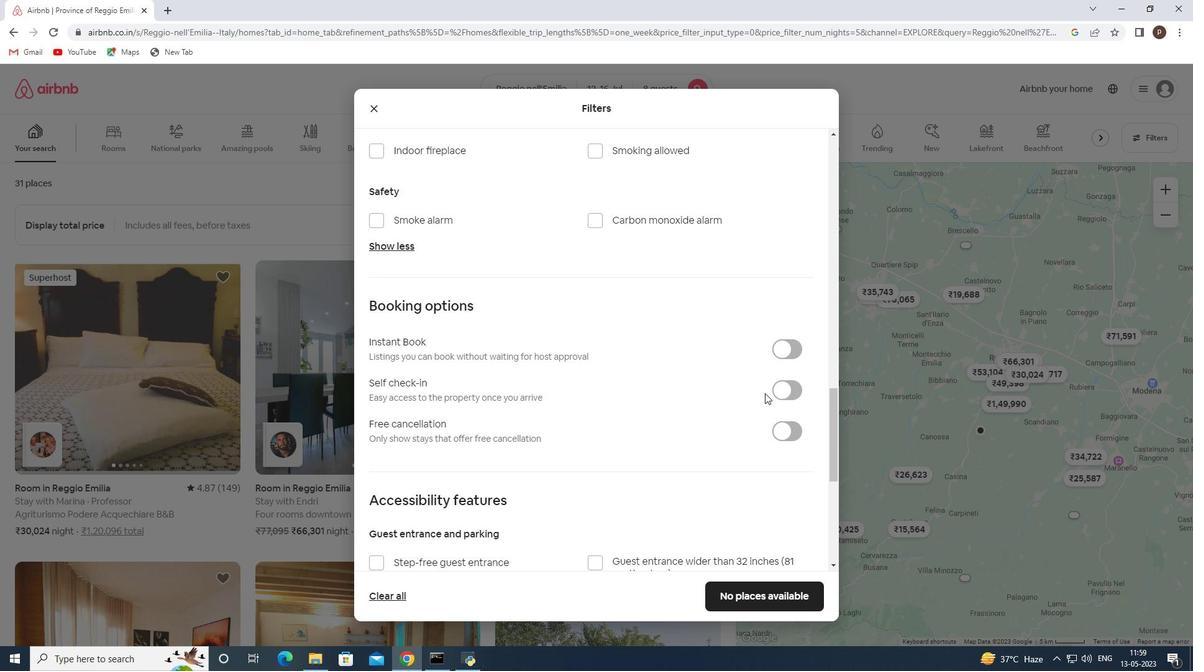 
Action: Mouse pressed left at (778, 392)
Screenshot: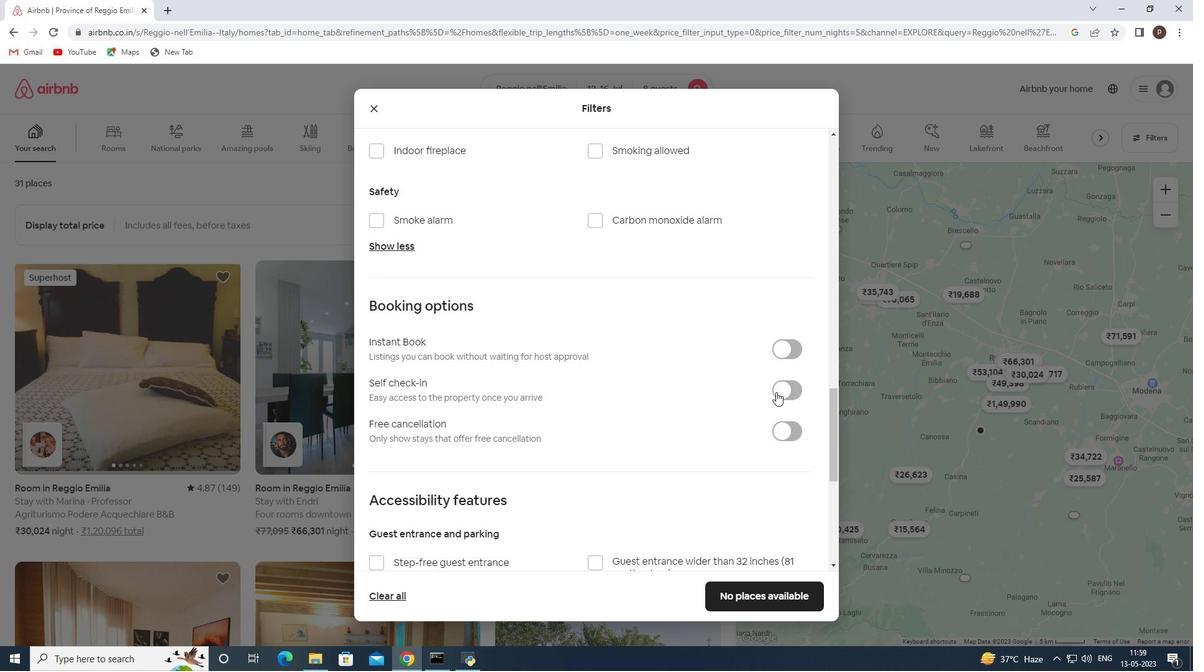 
Action: Mouse moved to (673, 413)
Screenshot: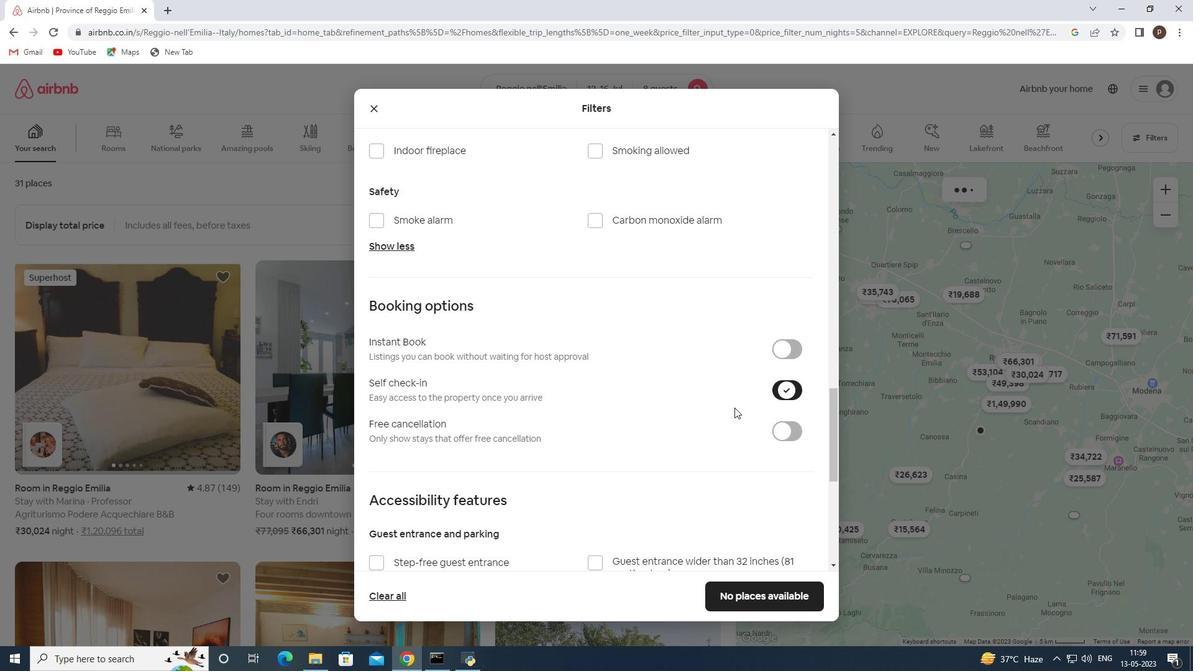 
Action: Mouse scrolled (673, 413) with delta (0, 0)
Screenshot: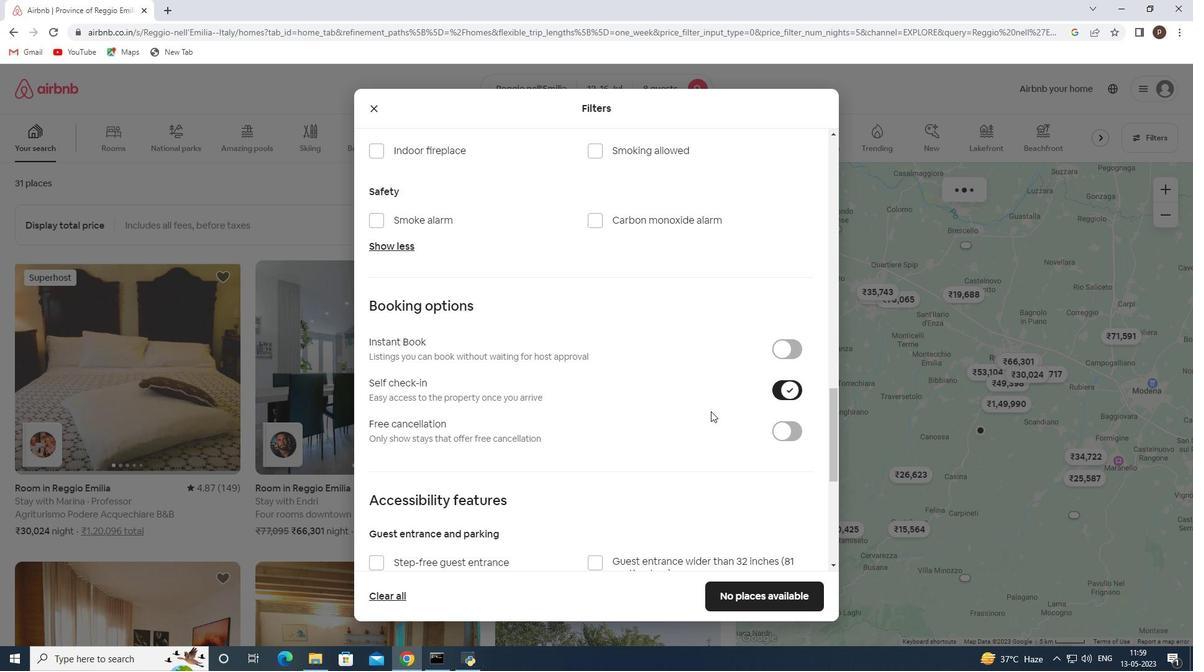 
Action: Mouse scrolled (673, 413) with delta (0, 0)
Screenshot: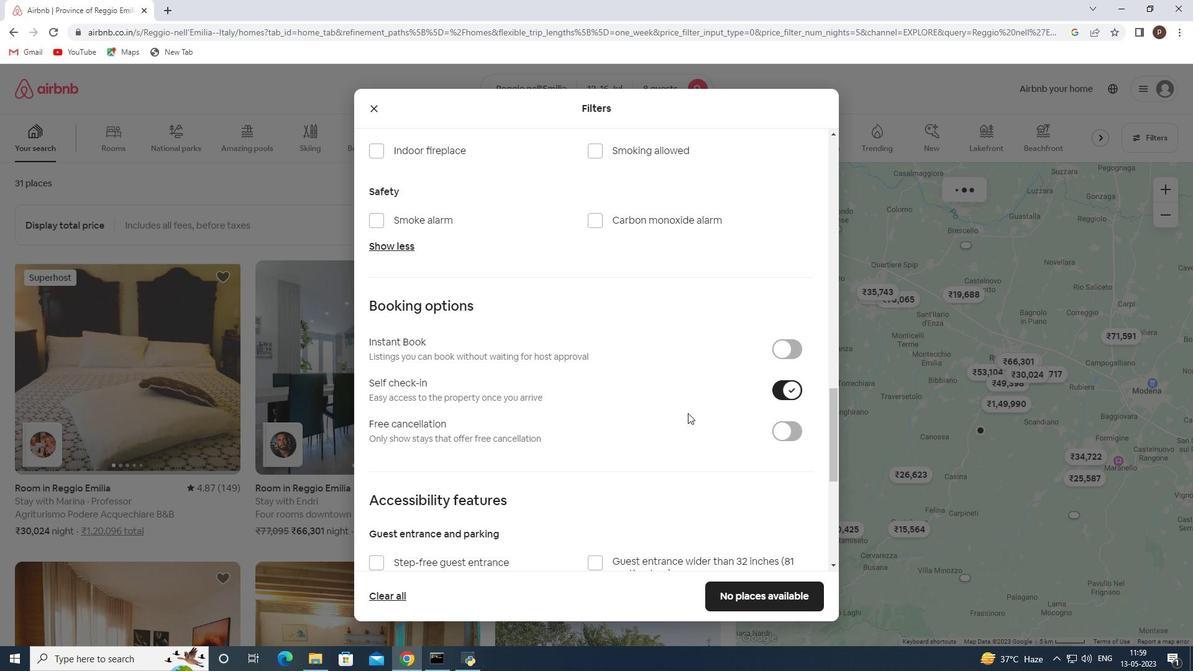 
Action: Mouse scrolled (673, 413) with delta (0, 0)
Screenshot: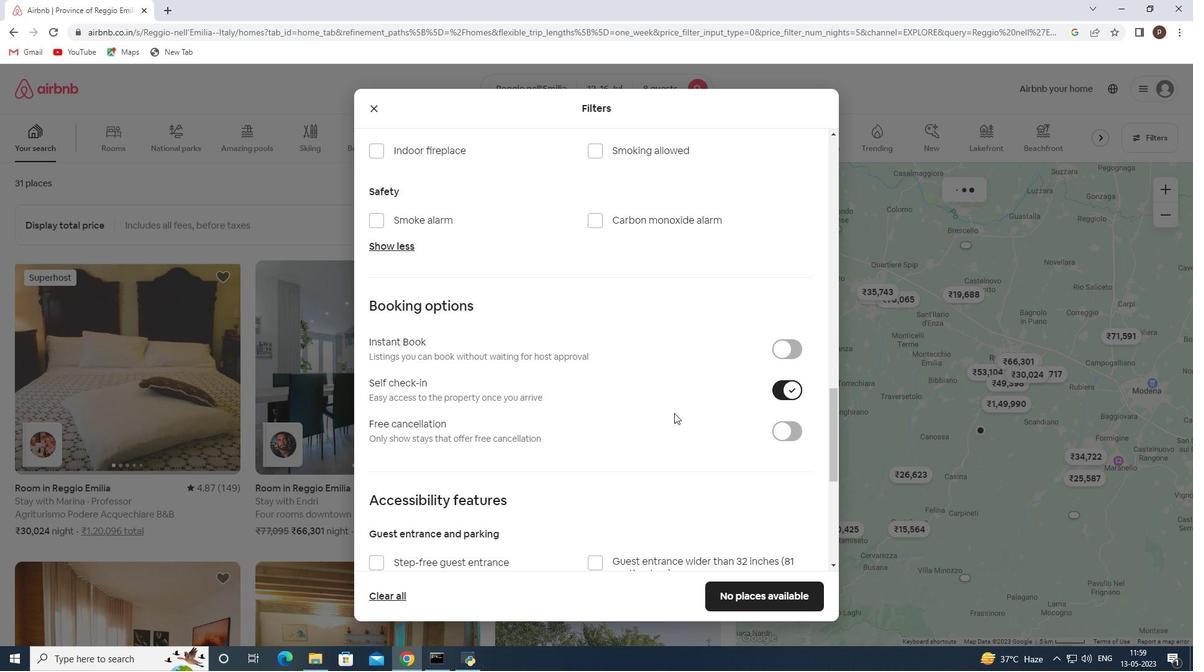 
Action: Mouse scrolled (673, 413) with delta (0, 0)
Screenshot: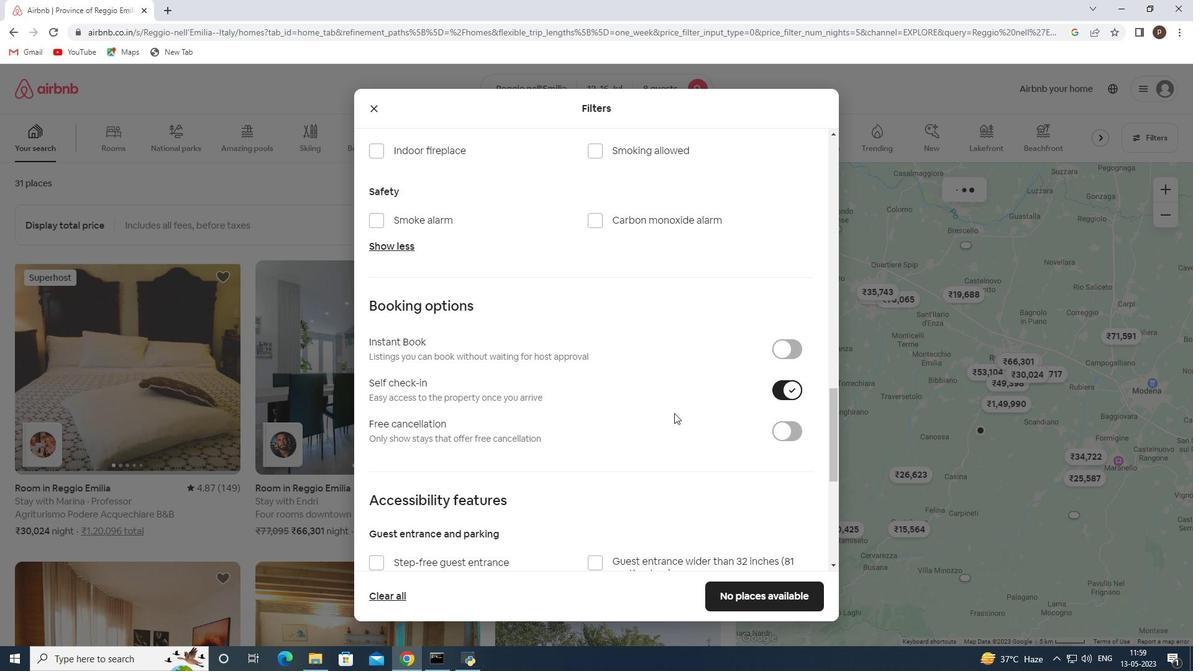 
Action: Mouse scrolled (673, 413) with delta (0, 0)
Screenshot: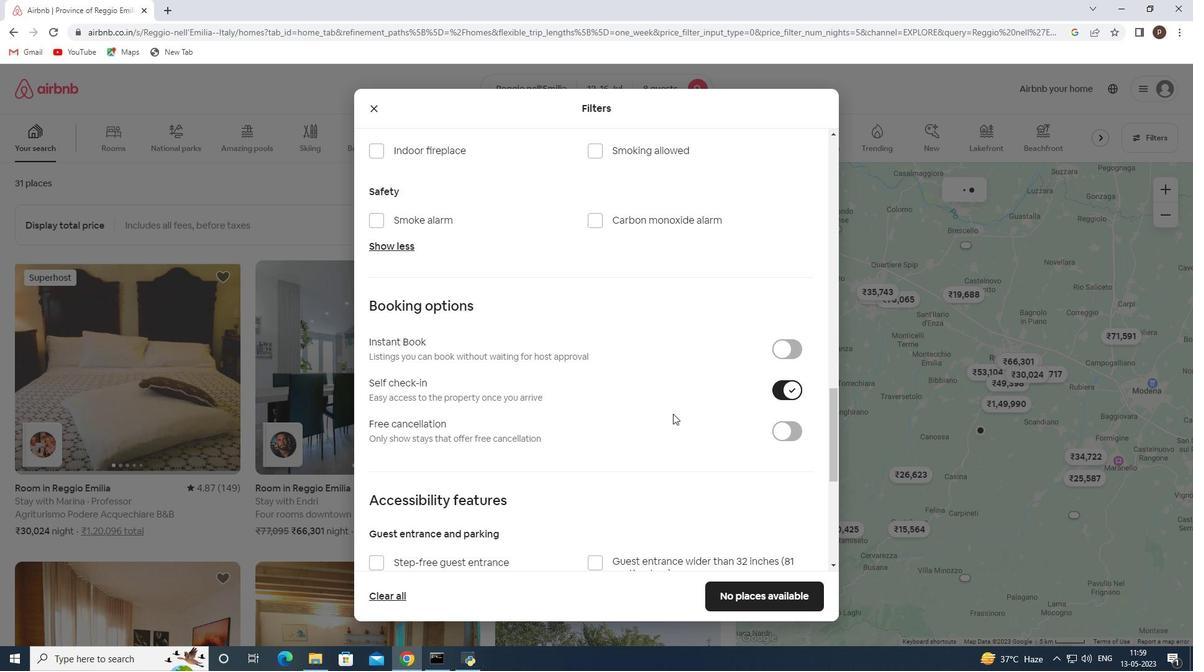 
Action: Mouse scrolled (673, 413) with delta (0, 0)
Screenshot: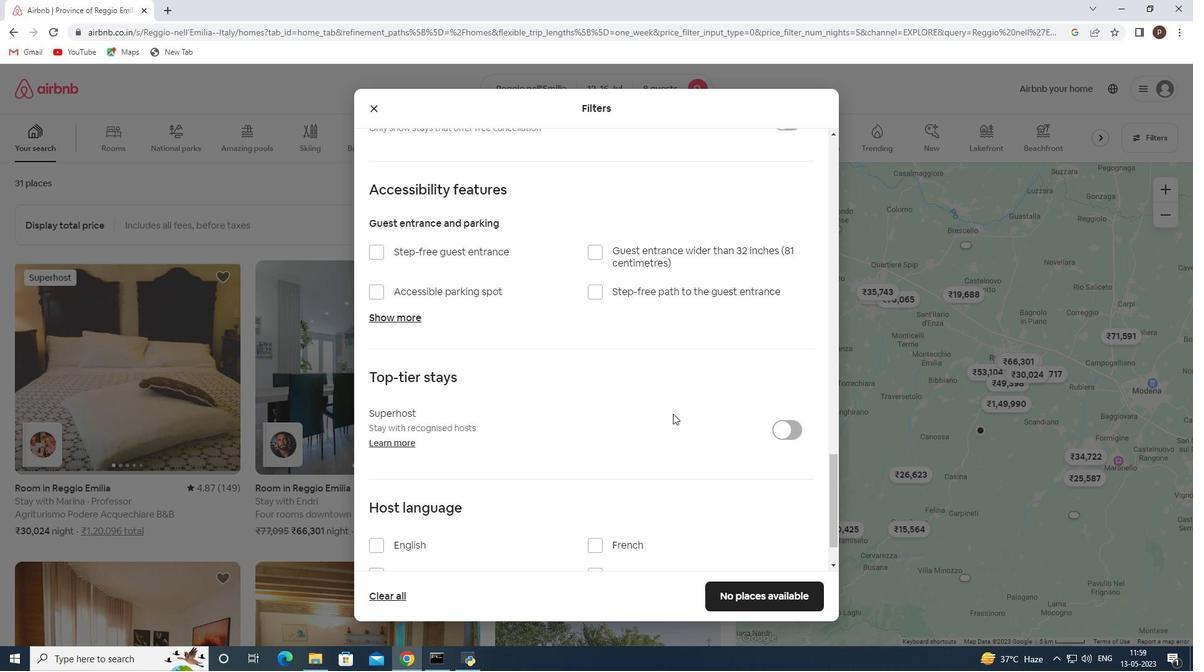 
Action: Mouse scrolled (673, 413) with delta (0, 0)
Screenshot: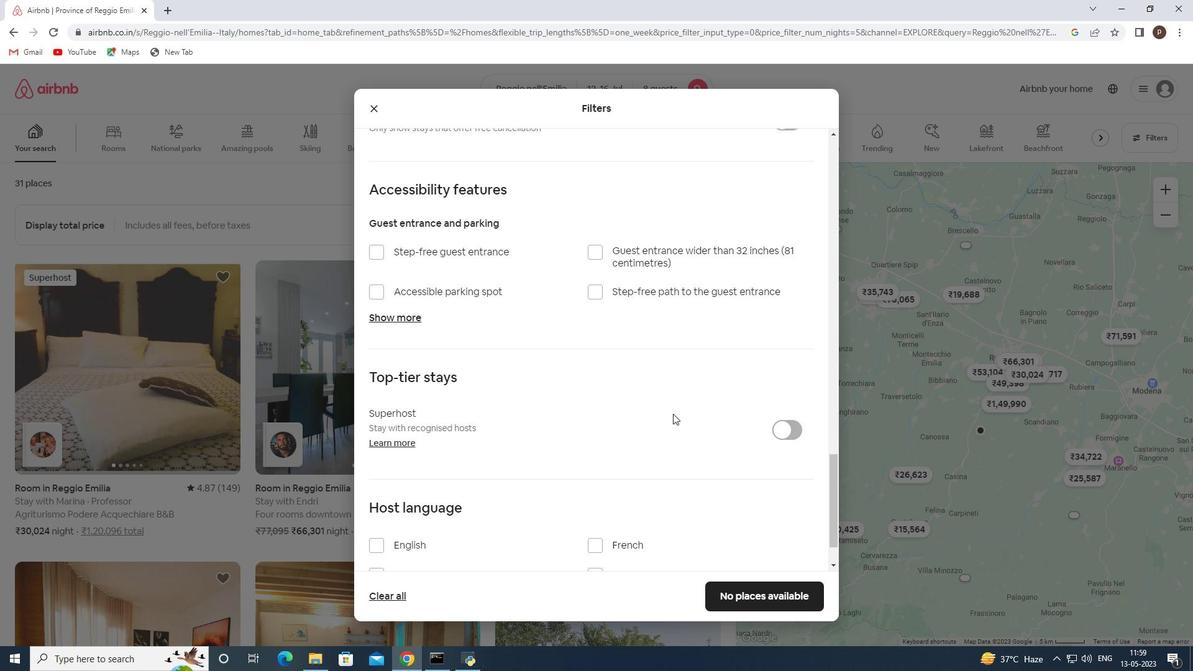 
Action: Mouse scrolled (673, 413) with delta (0, 0)
Screenshot: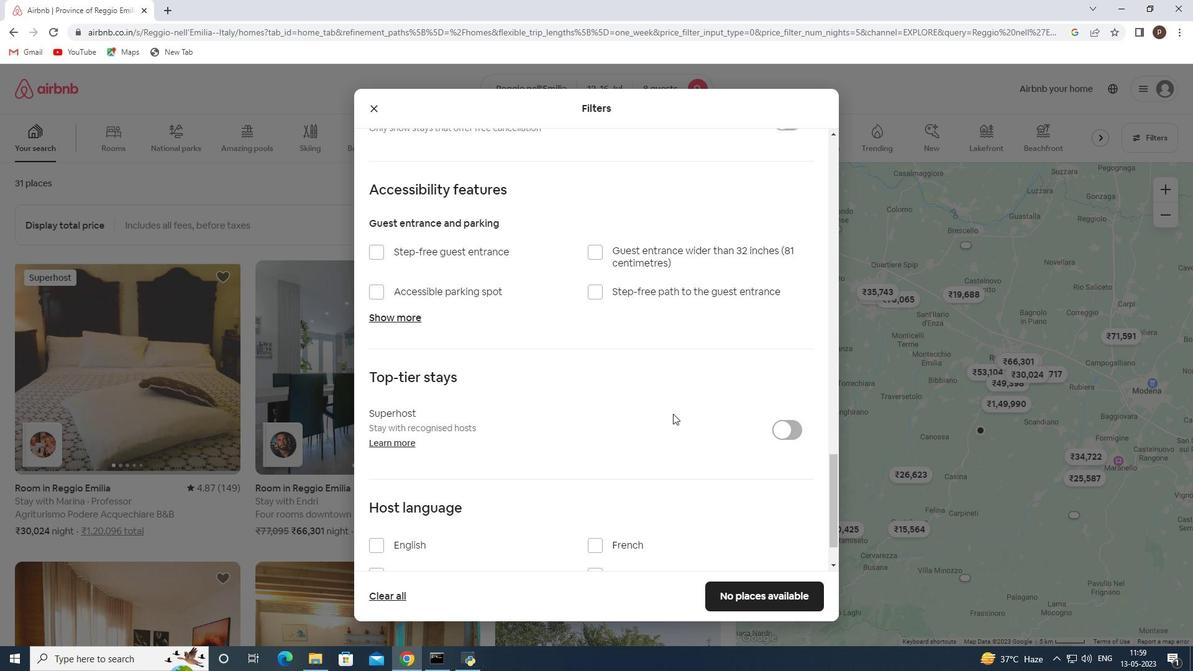 
Action: Mouse moved to (671, 414)
Screenshot: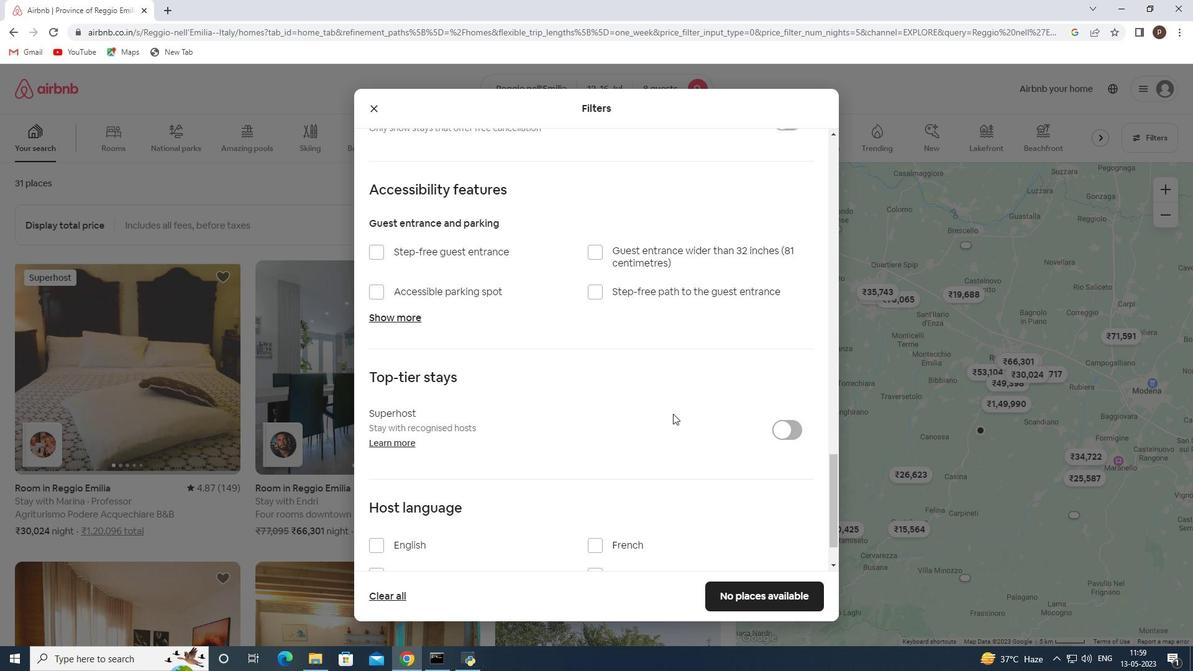 
Action: Mouse scrolled (671, 413) with delta (0, 0)
Screenshot: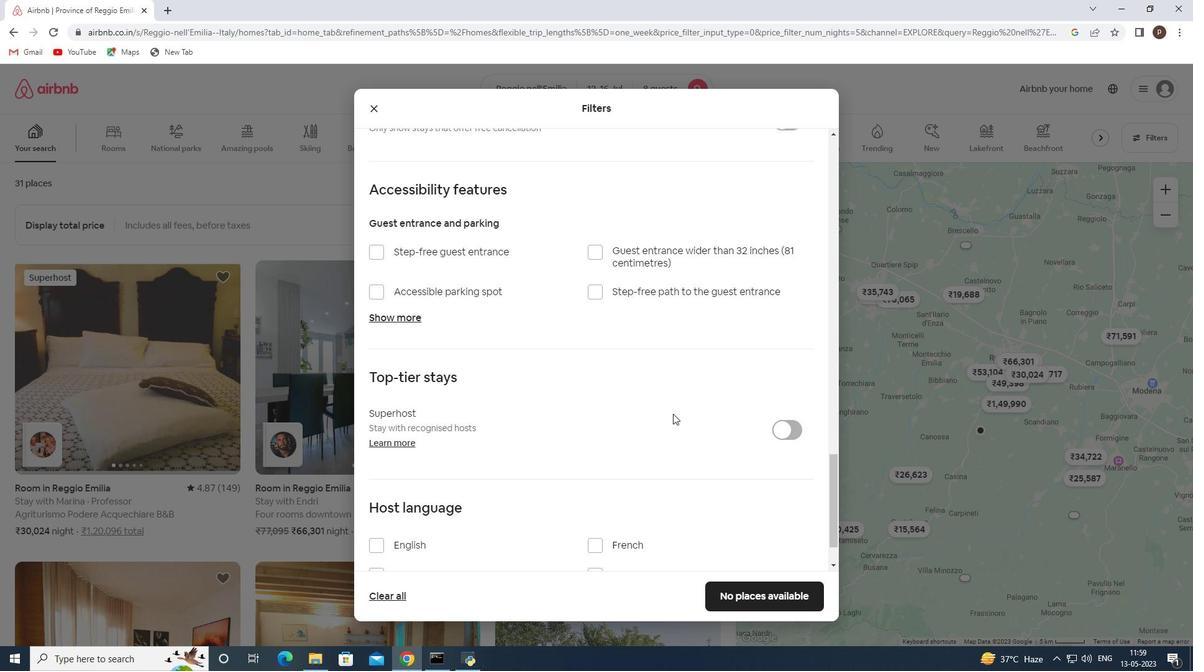 
Action: Mouse scrolled (671, 413) with delta (0, 0)
Screenshot: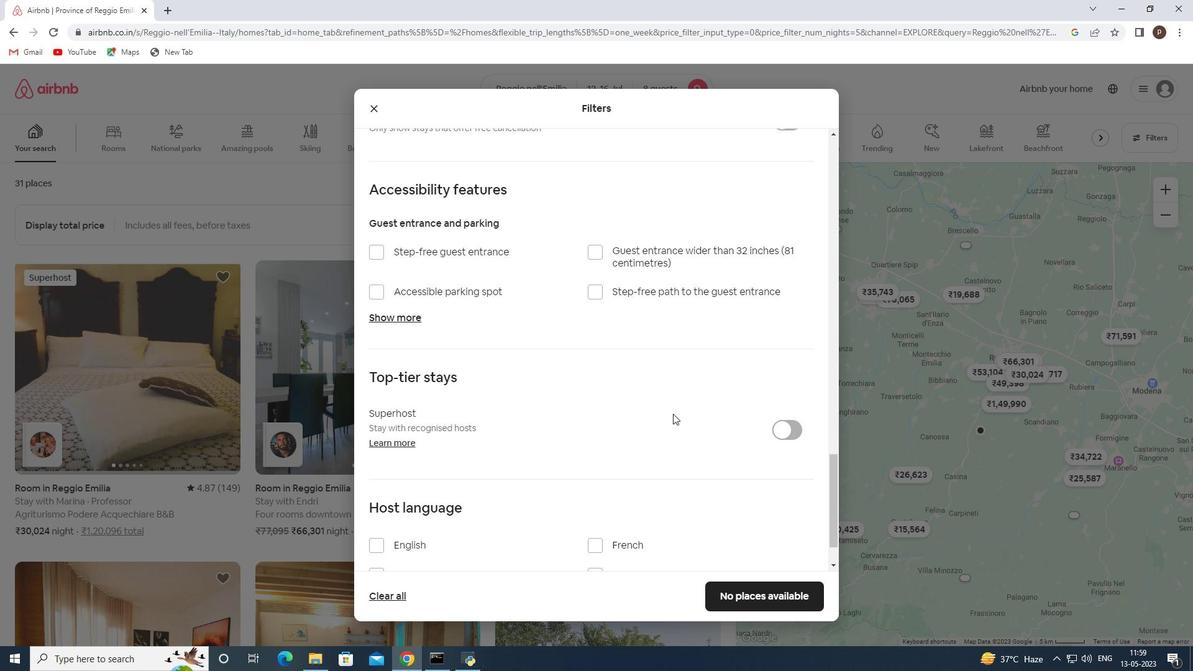 
Action: Mouse moved to (375, 481)
Screenshot: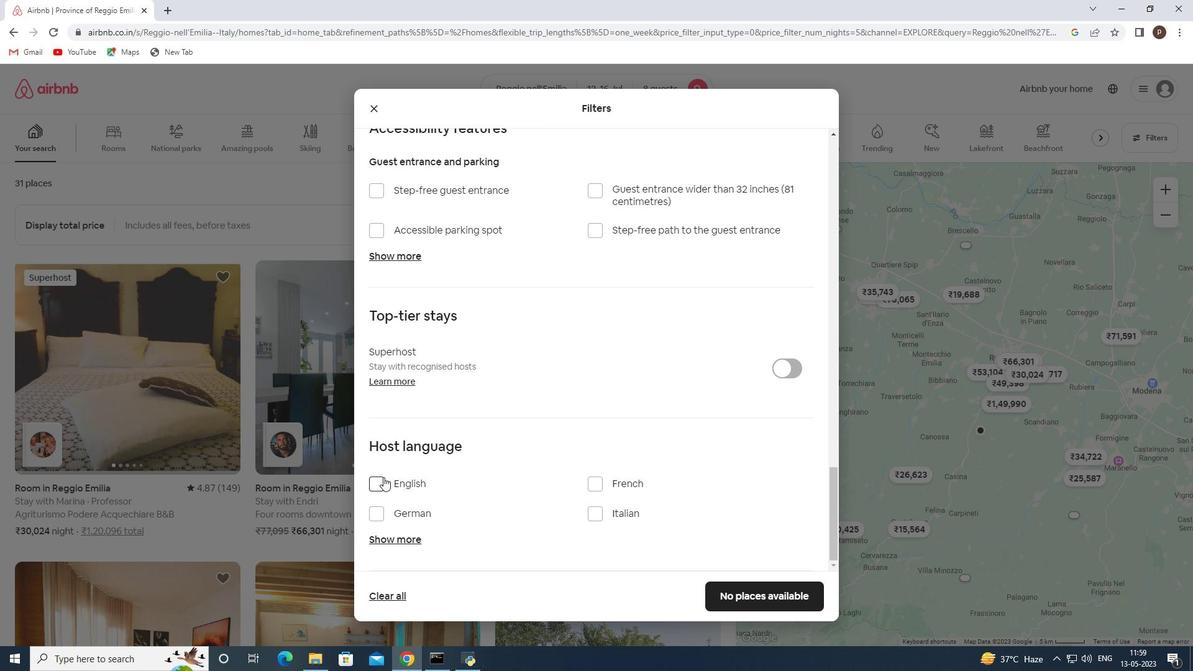 
Action: Mouse pressed left at (375, 481)
Screenshot: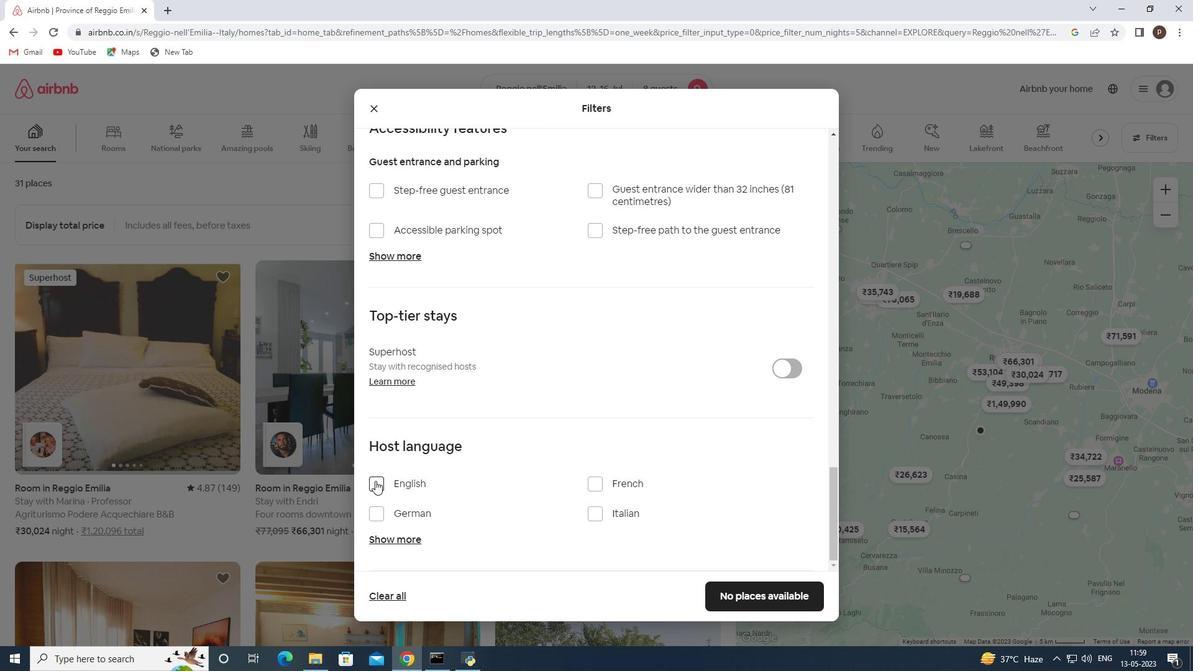 
Action: Mouse moved to (757, 588)
Screenshot: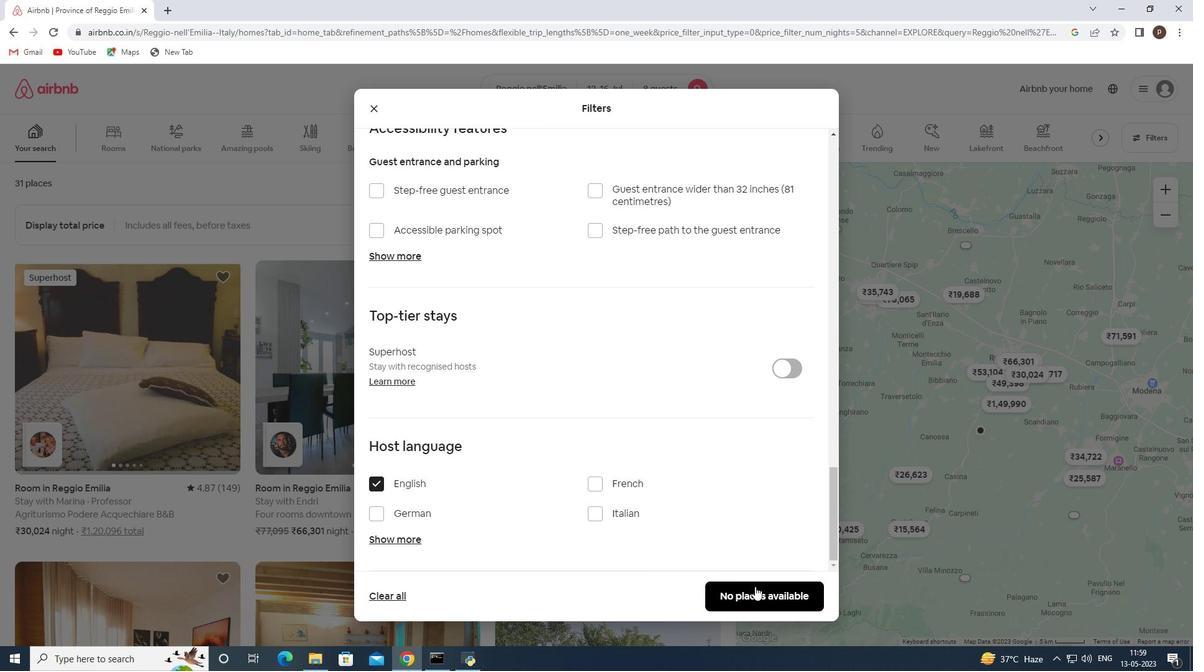 
Action: Mouse pressed left at (757, 588)
Screenshot: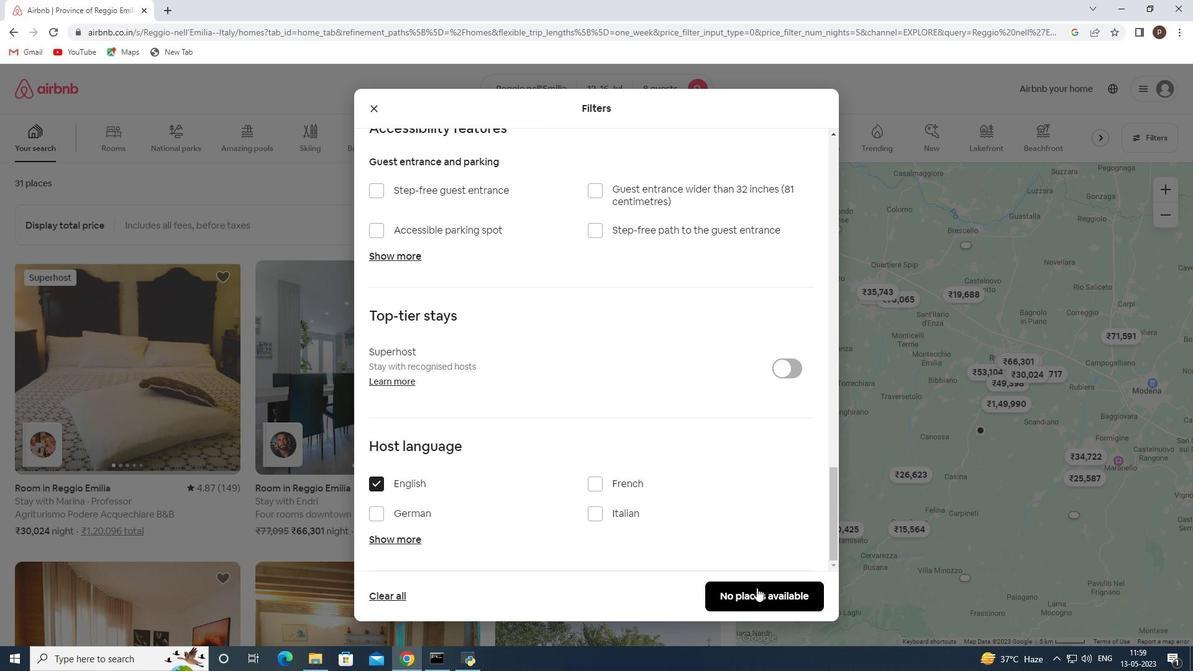 
